 Task: Find connections with filter location Várzea Grande with filter topic #Saleswith filter profile language English with filter current company Viasat Inc. with filter school College of Engineering Trivandrum with filter industry Correctional Institutions with filter service category Negotiation with filter keywords title Head
Action: Mouse moved to (650, 126)
Screenshot: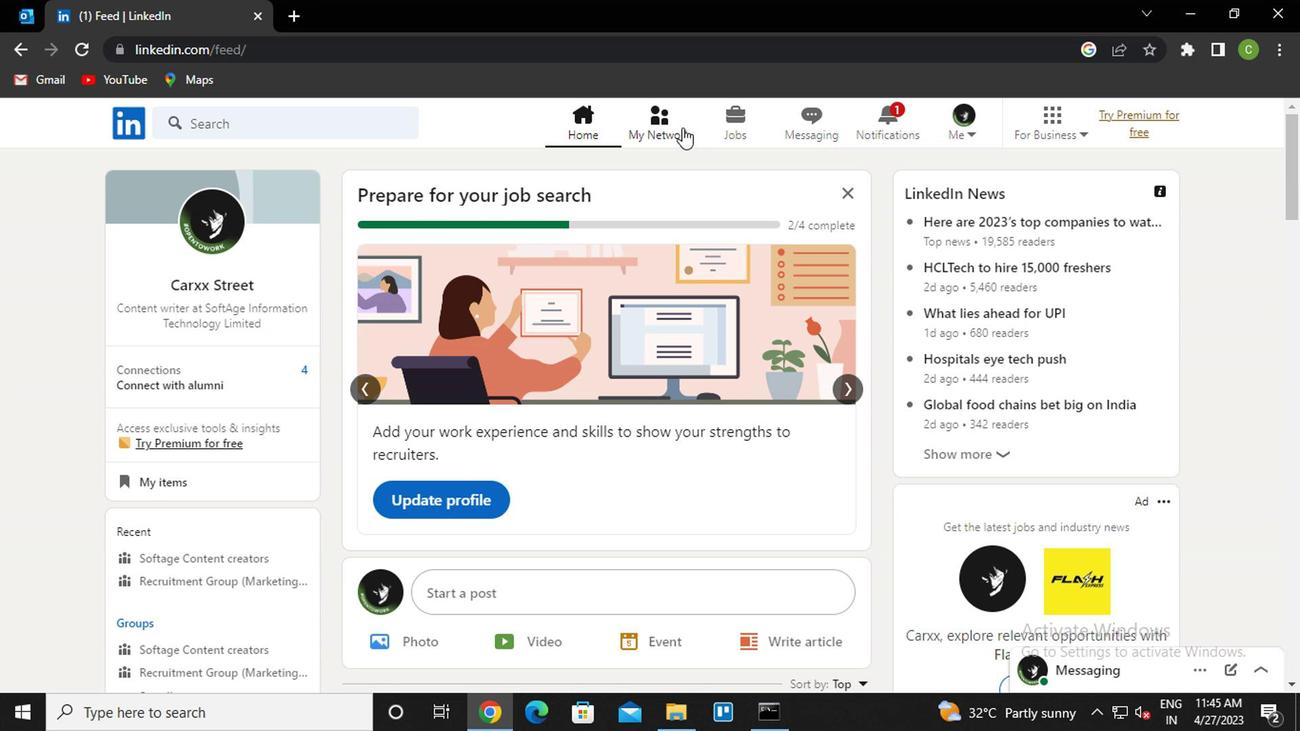 
Action: Mouse pressed left at (650, 126)
Screenshot: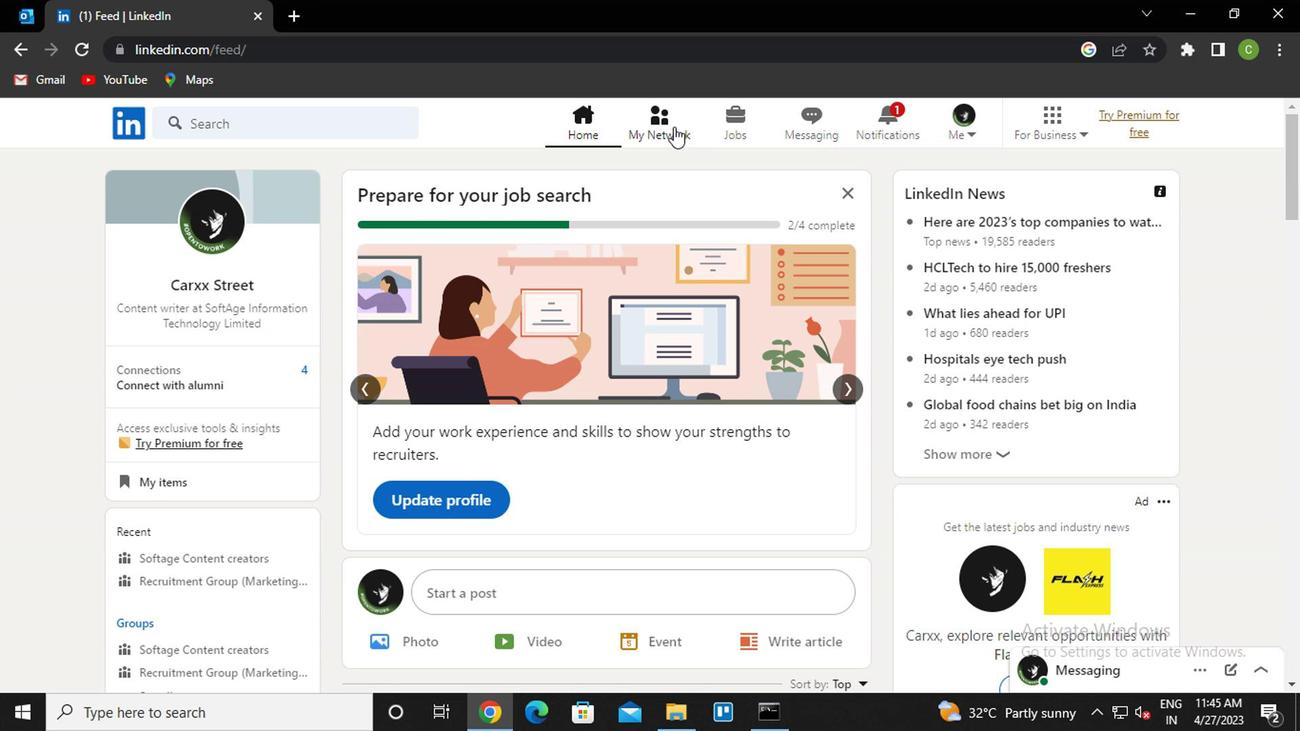 
Action: Mouse moved to (275, 234)
Screenshot: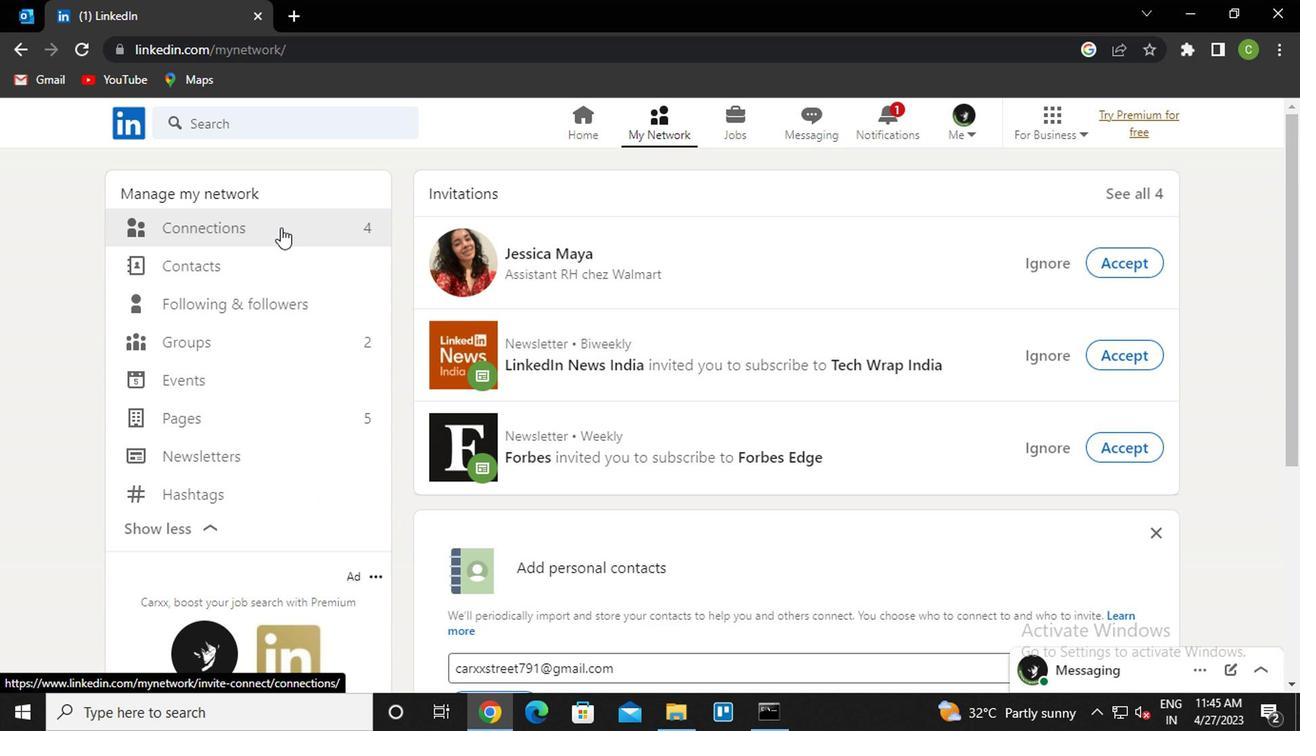 
Action: Mouse pressed left at (275, 234)
Screenshot: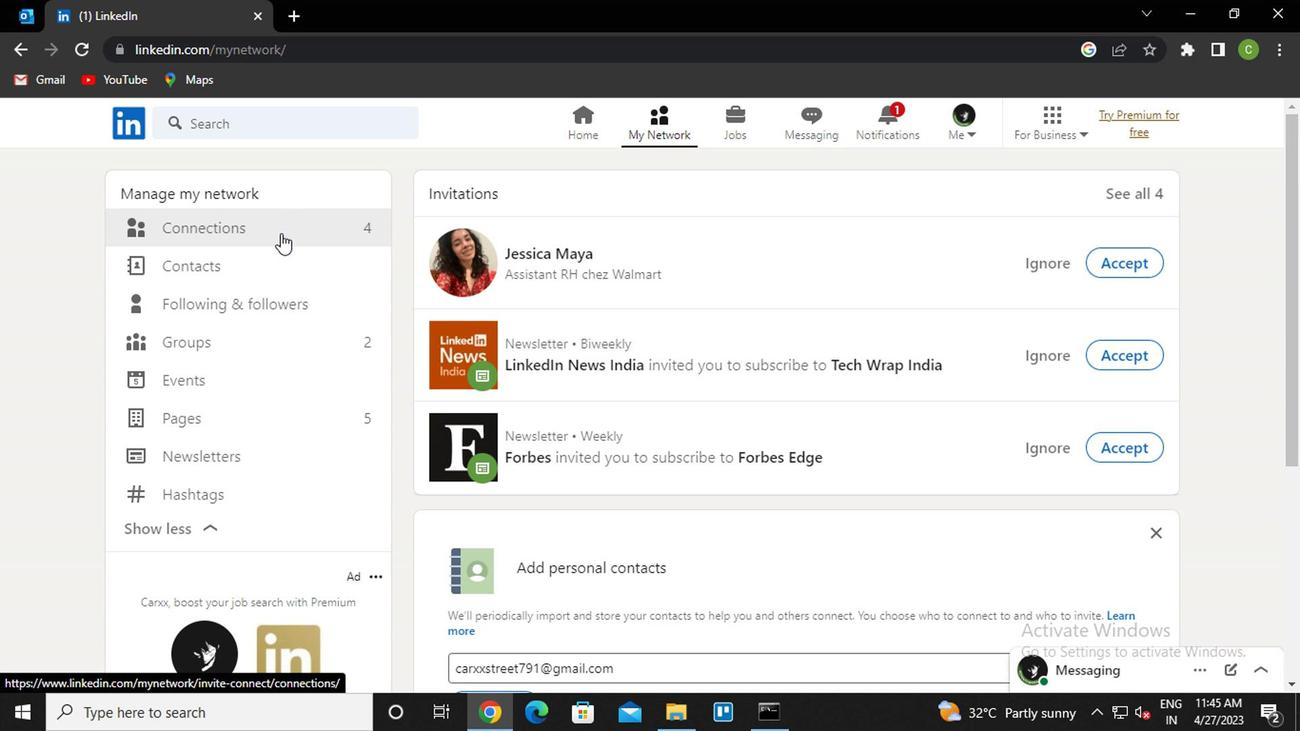 
Action: Mouse moved to (764, 234)
Screenshot: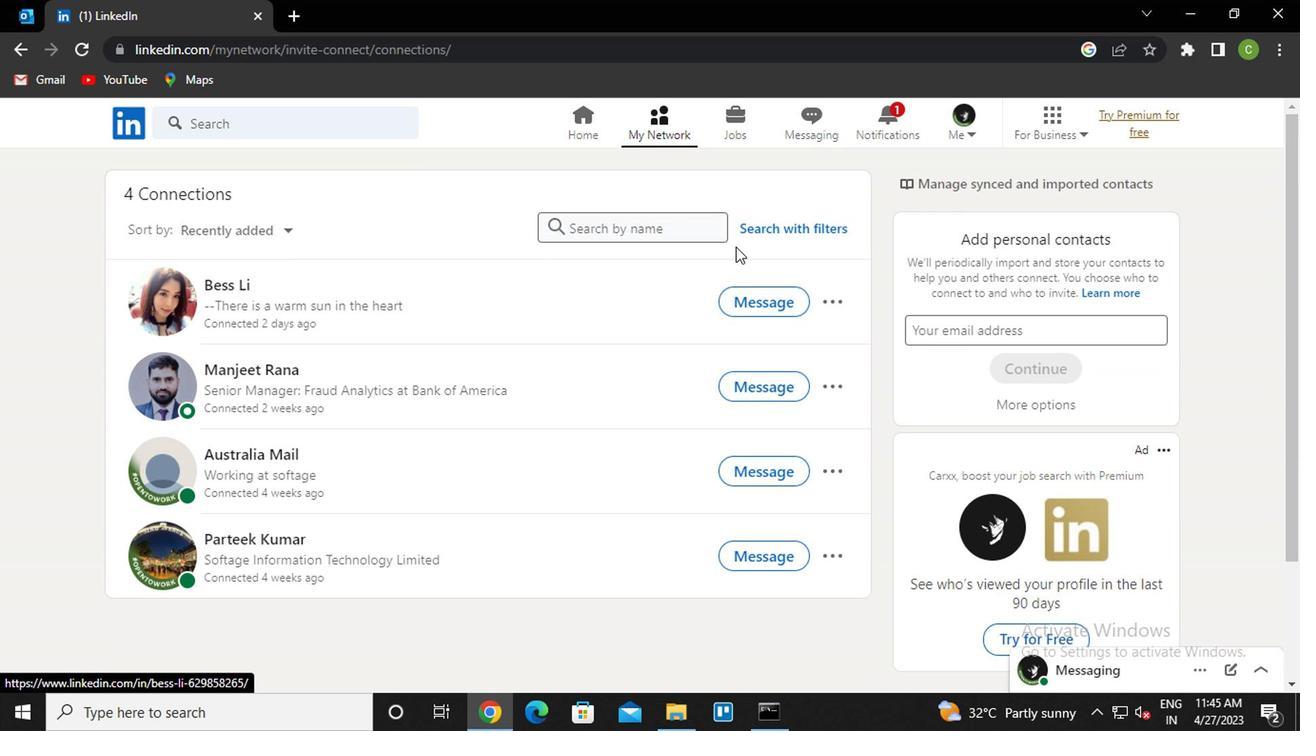 
Action: Mouse pressed left at (764, 234)
Screenshot: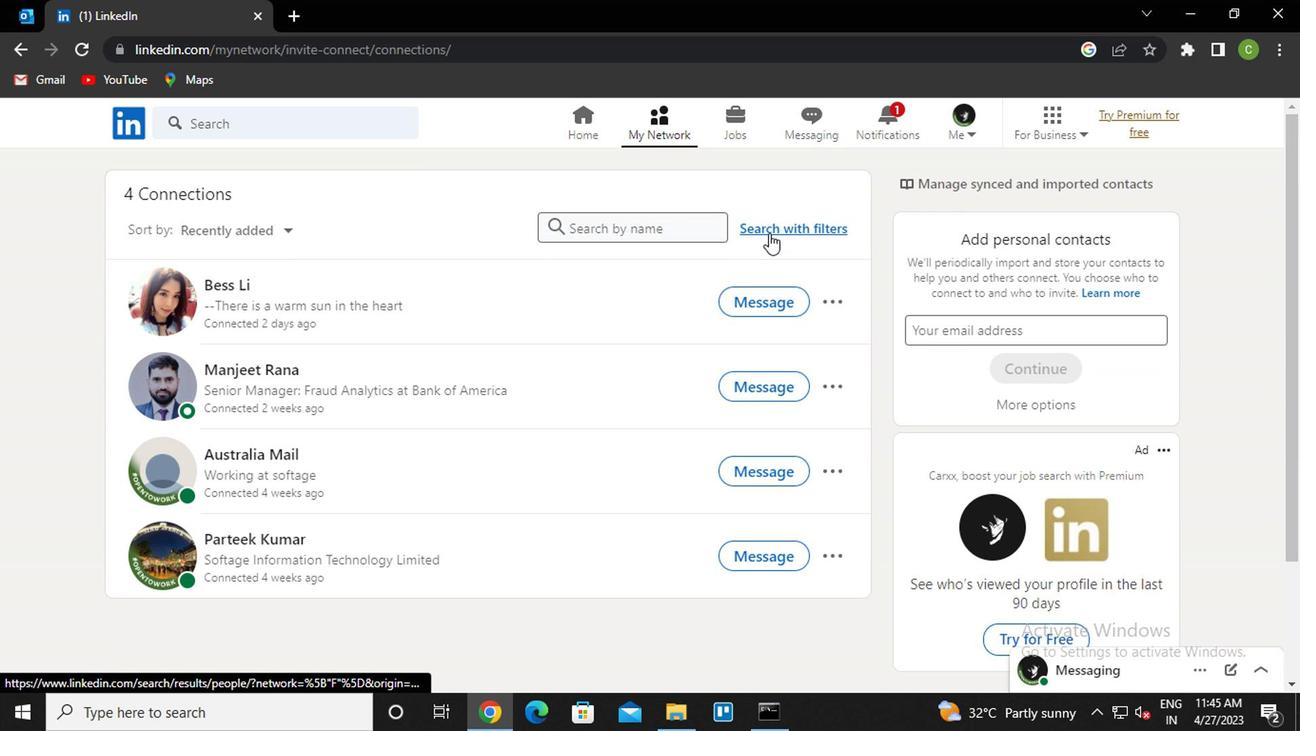 
Action: Mouse moved to (703, 180)
Screenshot: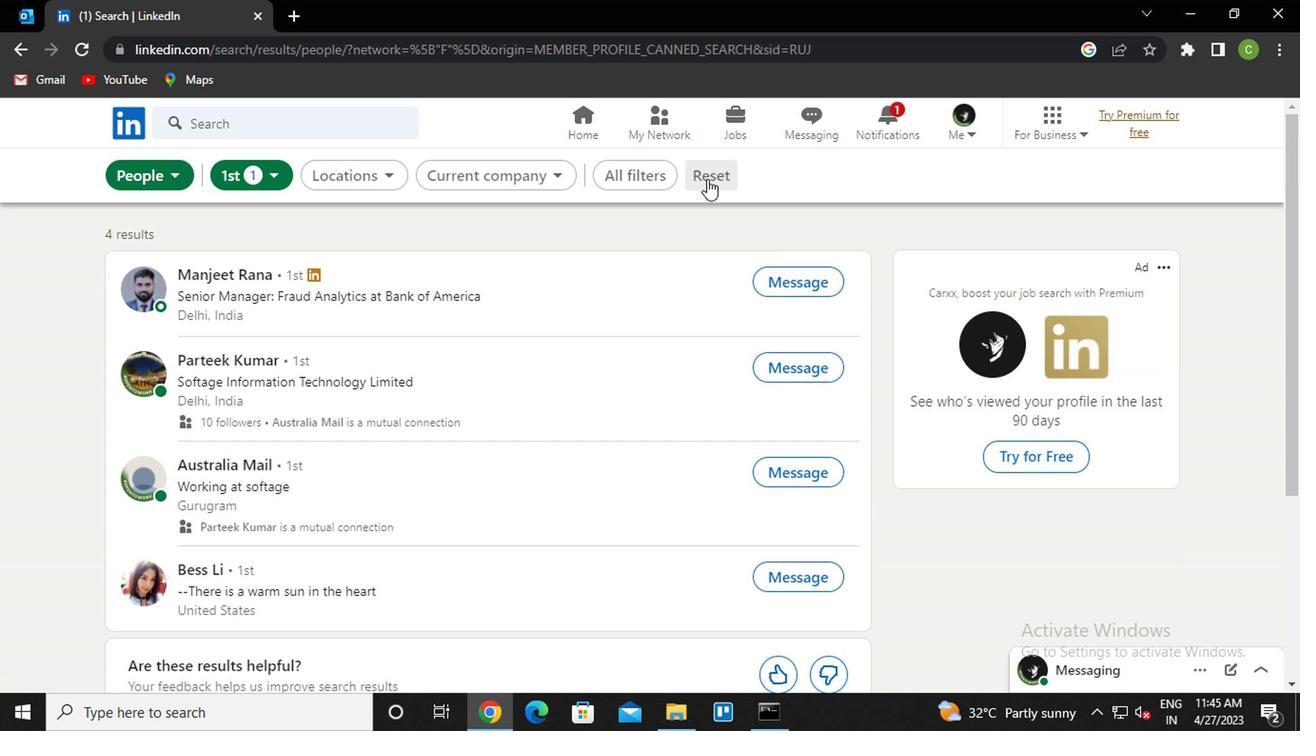 
Action: Mouse pressed left at (703, 180)
Screenshot: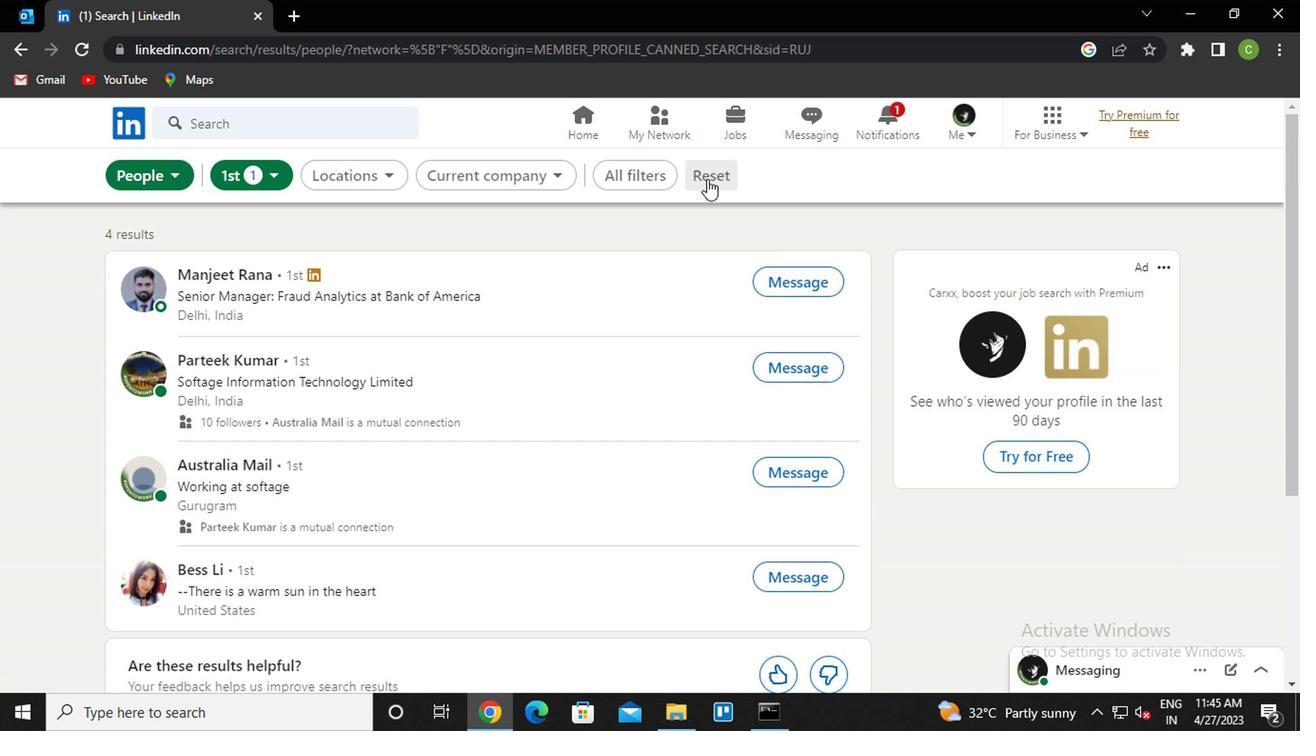 
Action: Mouse moved to (676, 180)
Screenshot: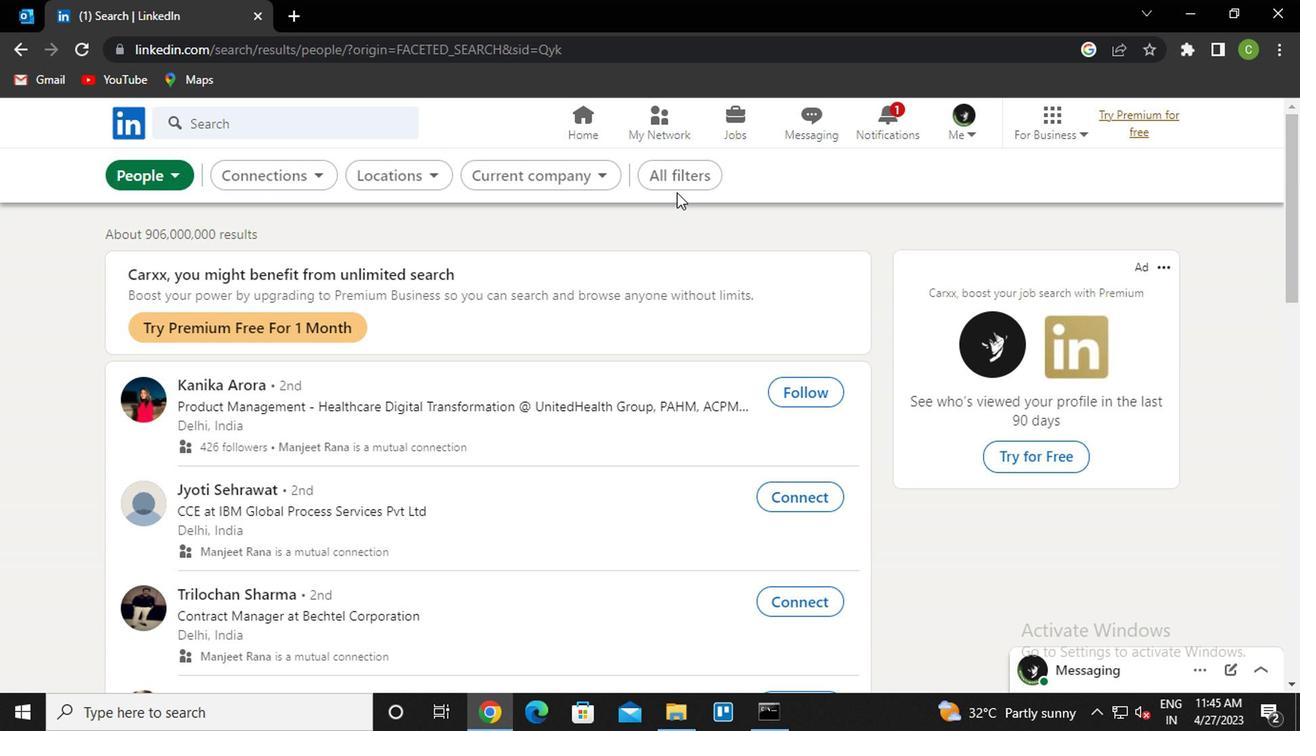 
Action: Mouse pressed left at (676, 180)
Screenshot: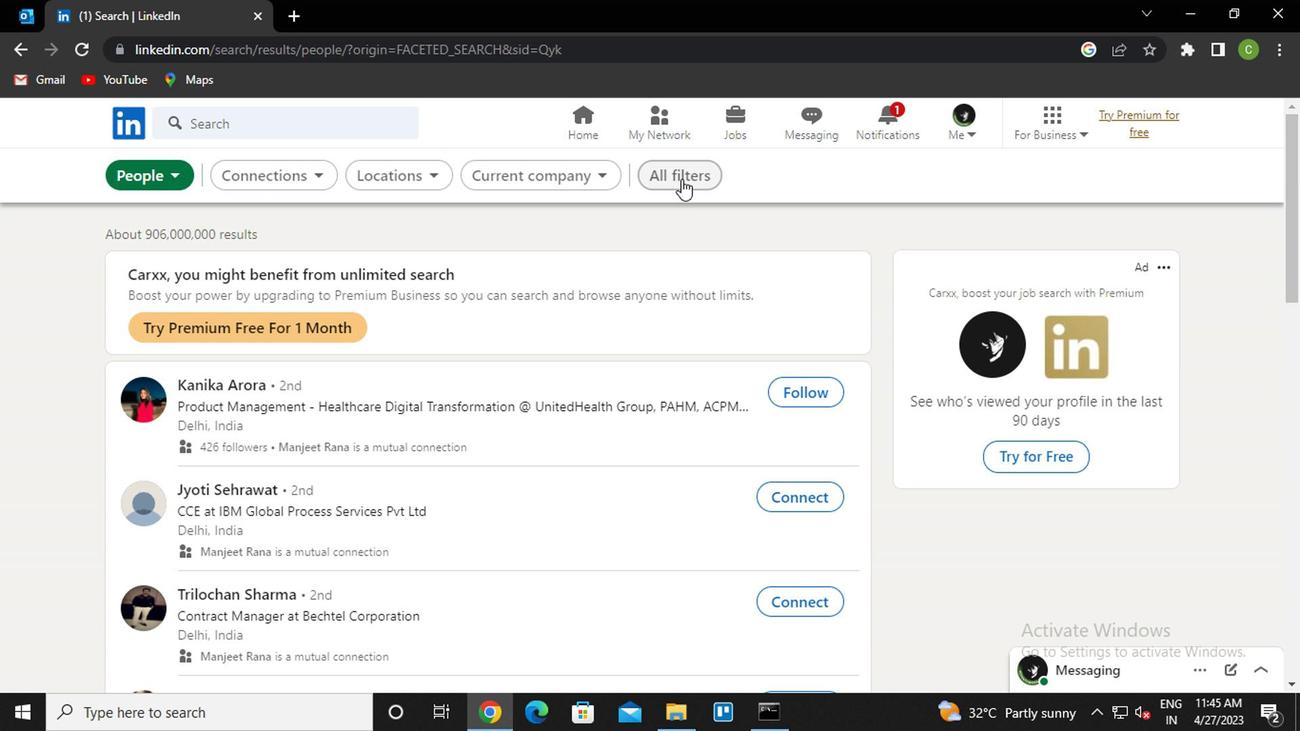 
Action: Mouse moved to (1122, 375)
Screenshot: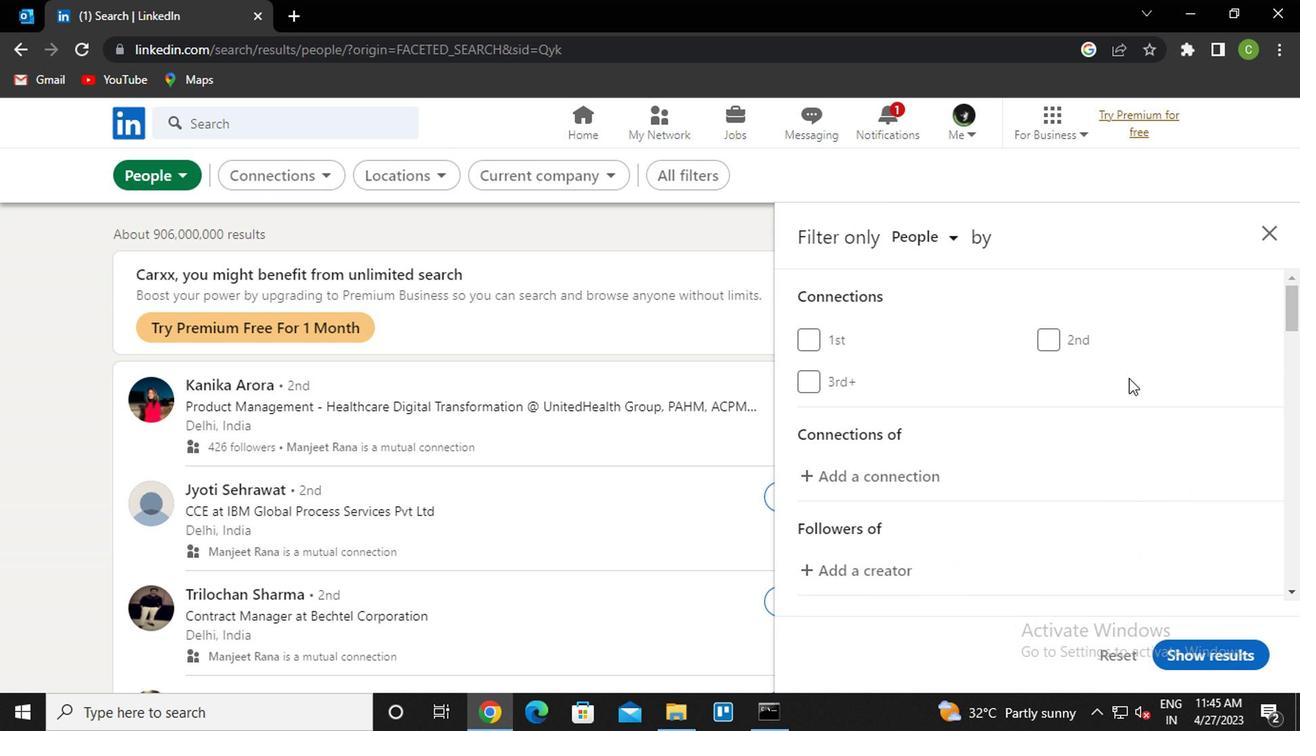 
Action: Mouse scrolled (1122, 373) with delta (0, -1)
Screenshot: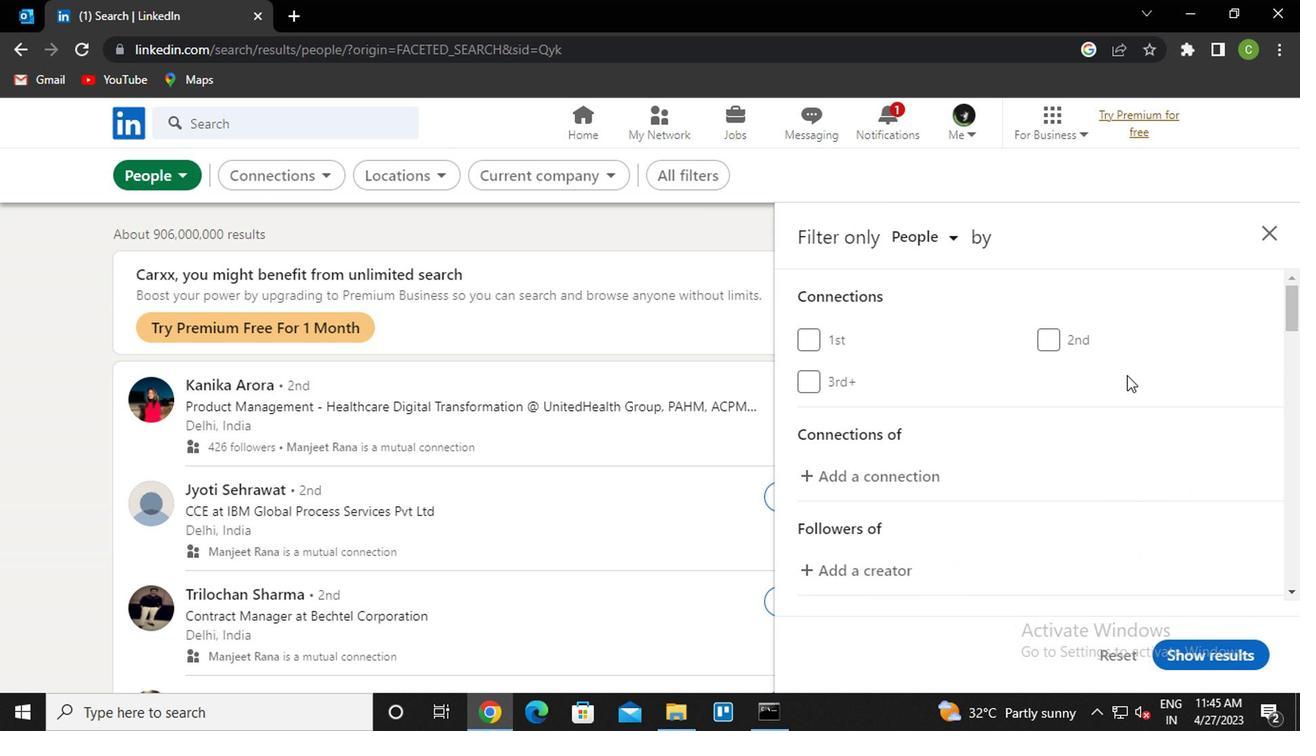 
Action: Mouse scrolled (1122, 373) with delta (0, -1)
Screenshot: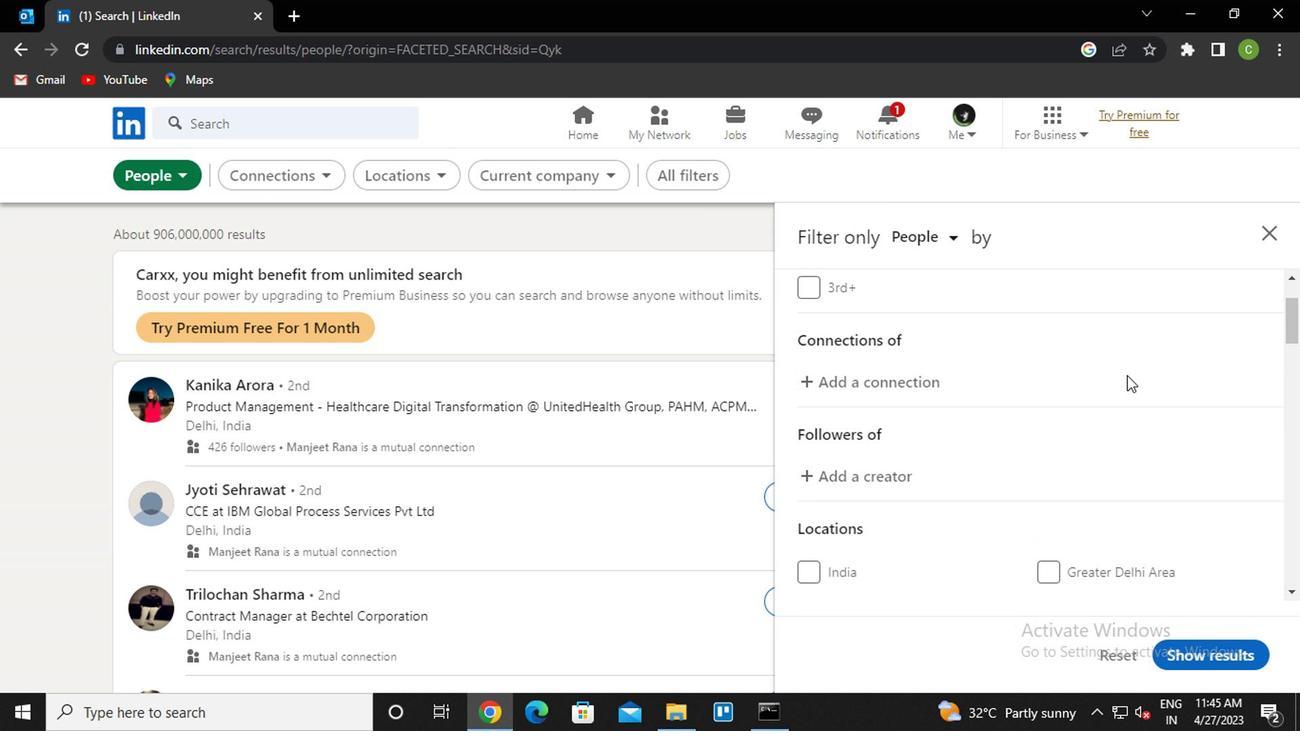 
Action: Mouse moved to (1117, 382)
Screenshot: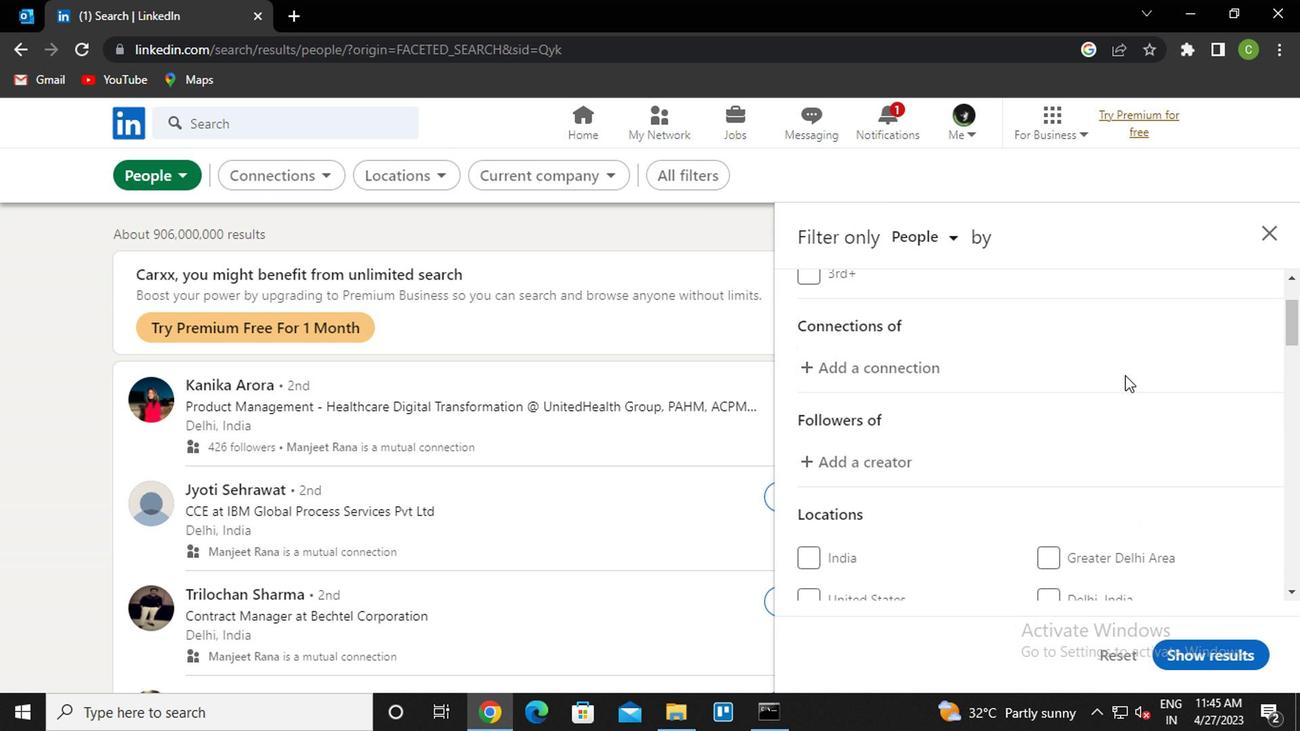 
Action: Mouse scrolled (1117, 381) with delta (0, -1)
Screenshot: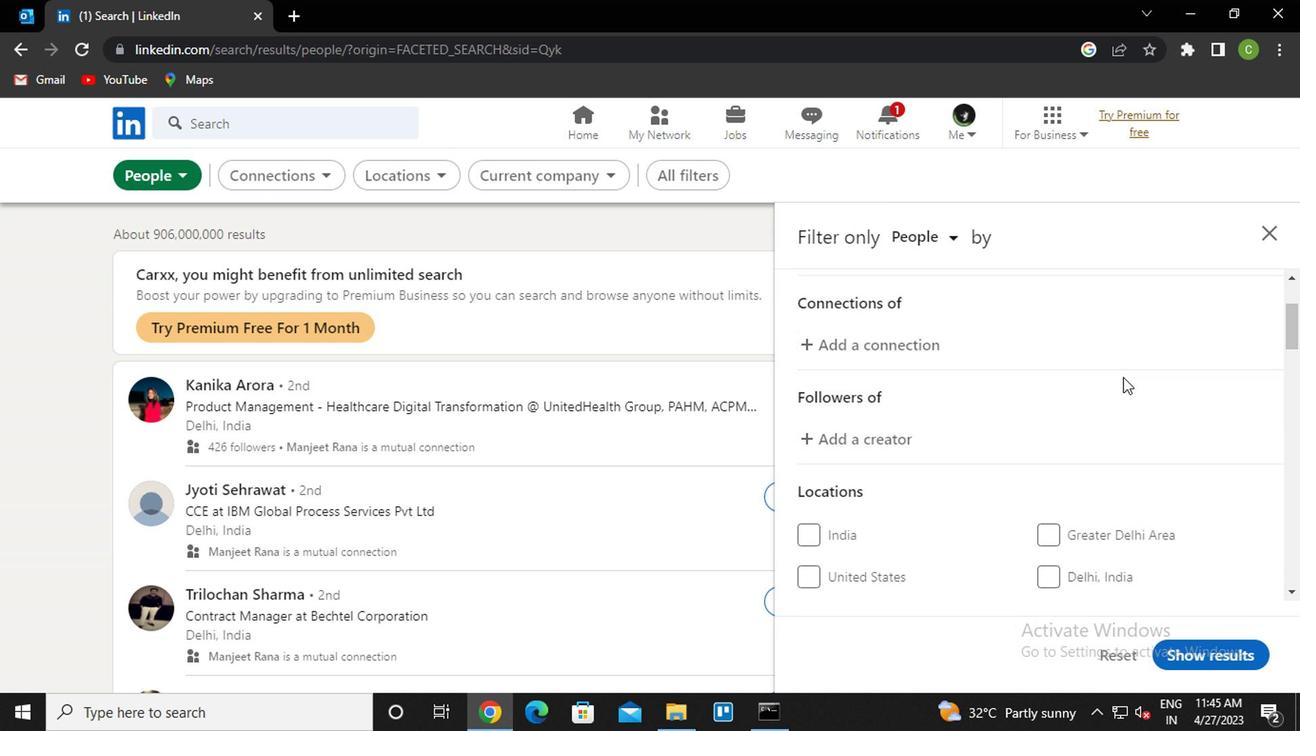 
Action: Mouse moved to (1115, 386)
Screenshot: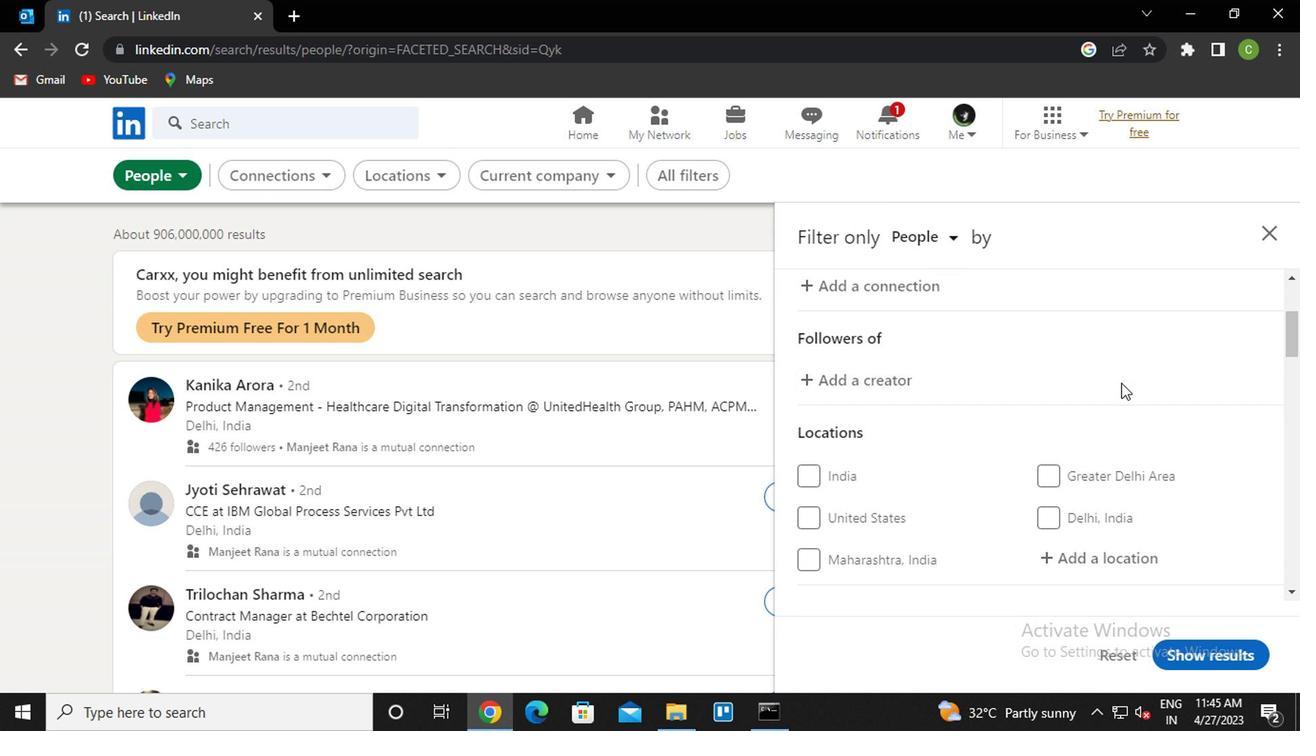 
Action: Mouse scrolled (1115, 385) with delta (0, 0)
Screenshot: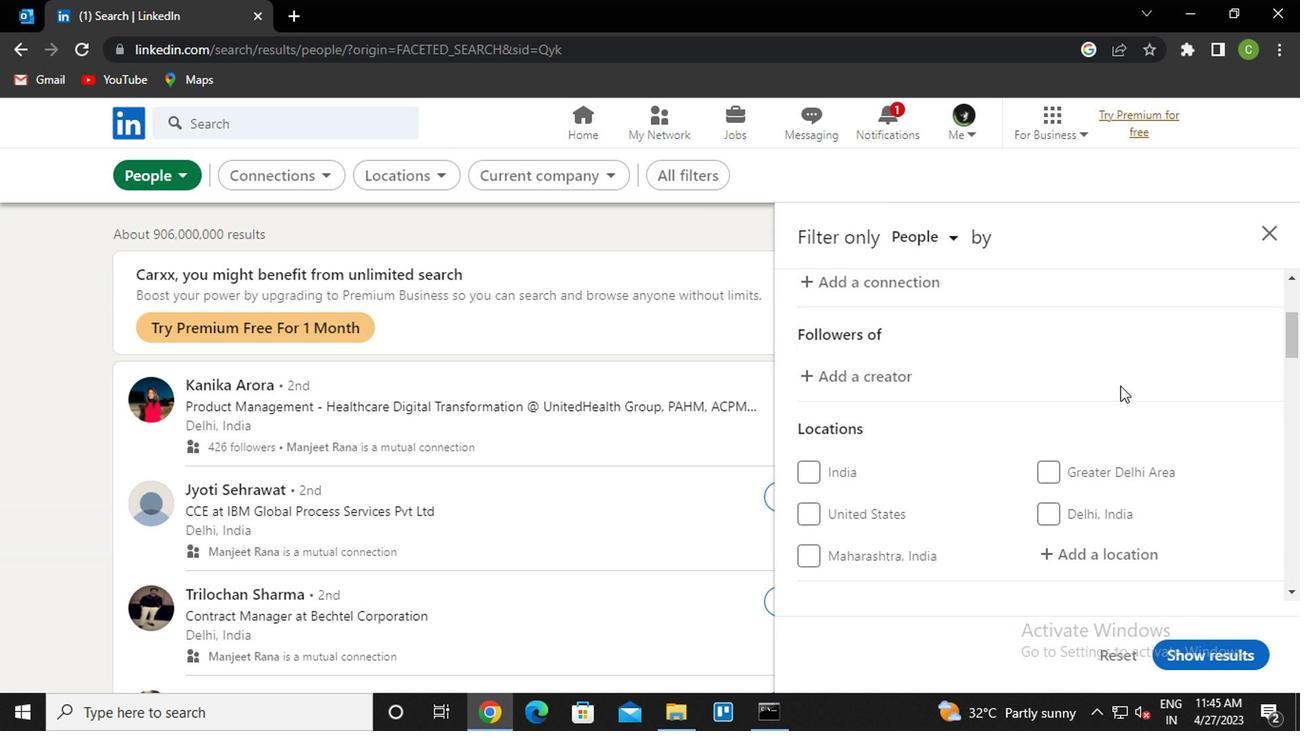 
Action: Mouse moved to (1115, 370)
Screenshot: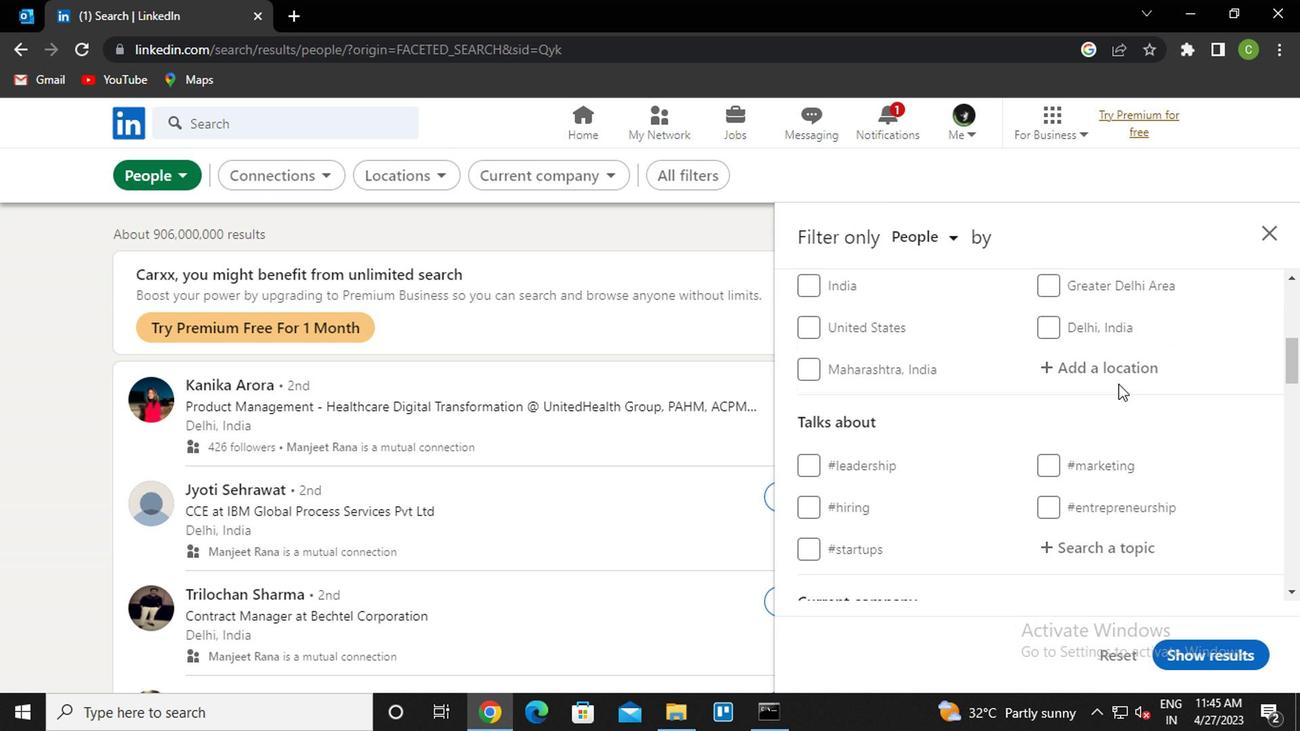 
Action: Mouse pressed left at (1115, 370)
Screenshot: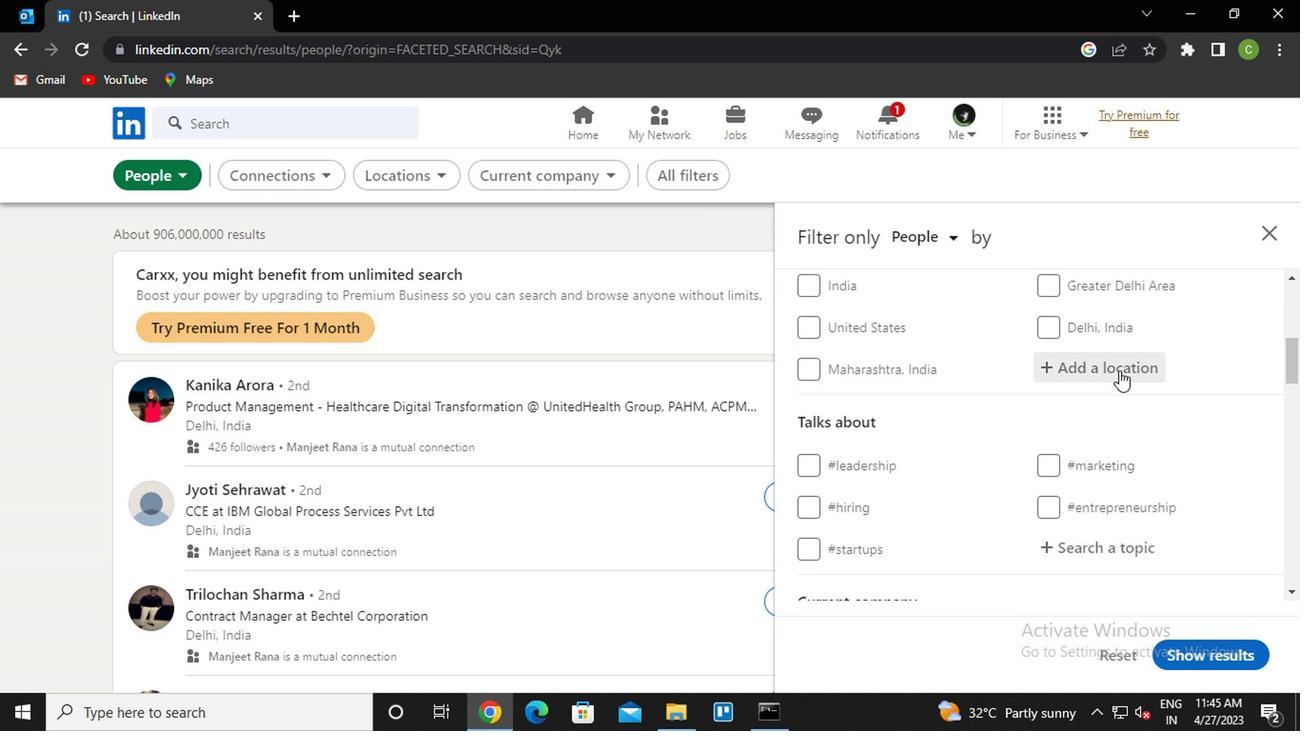 
Action: Key pressed <Key.caps_lock>v<Key.caps_lock>arzea<Key.down><Key.enter>
Screenshot: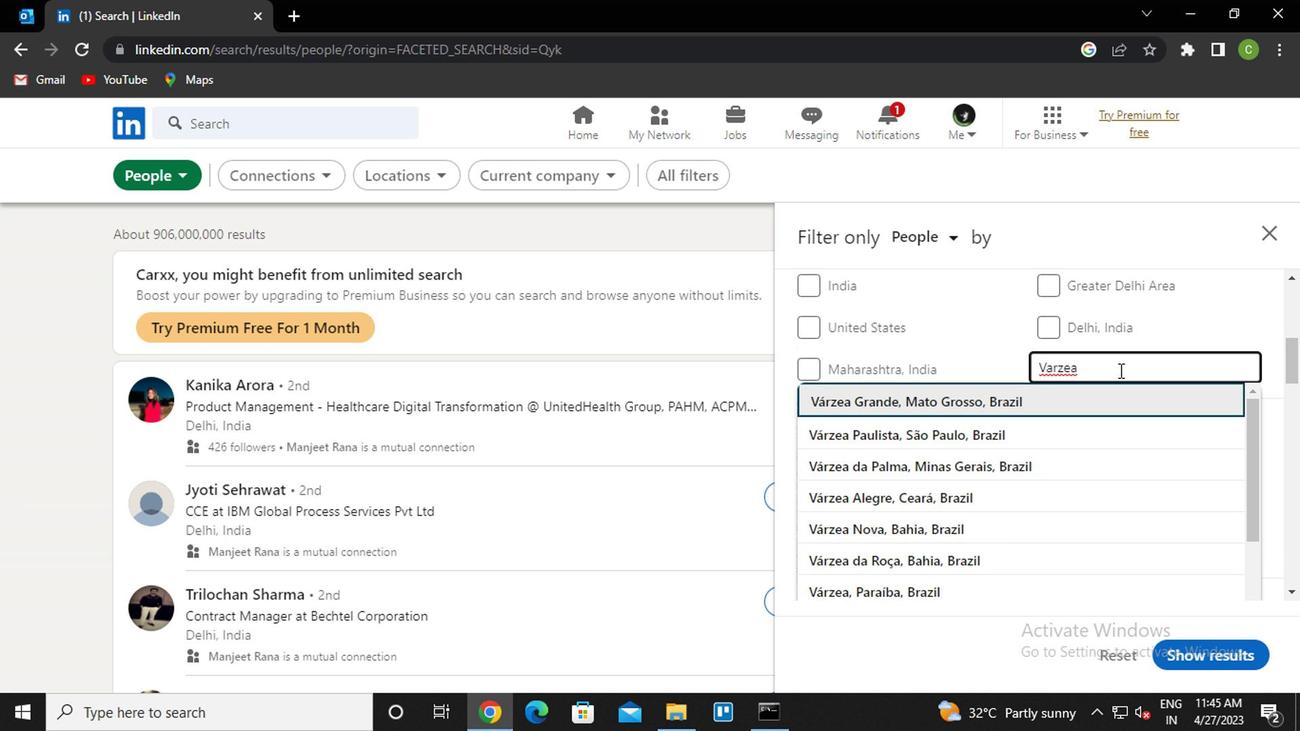 
Action: Mouse moved to (1161, 344)
Screenshot: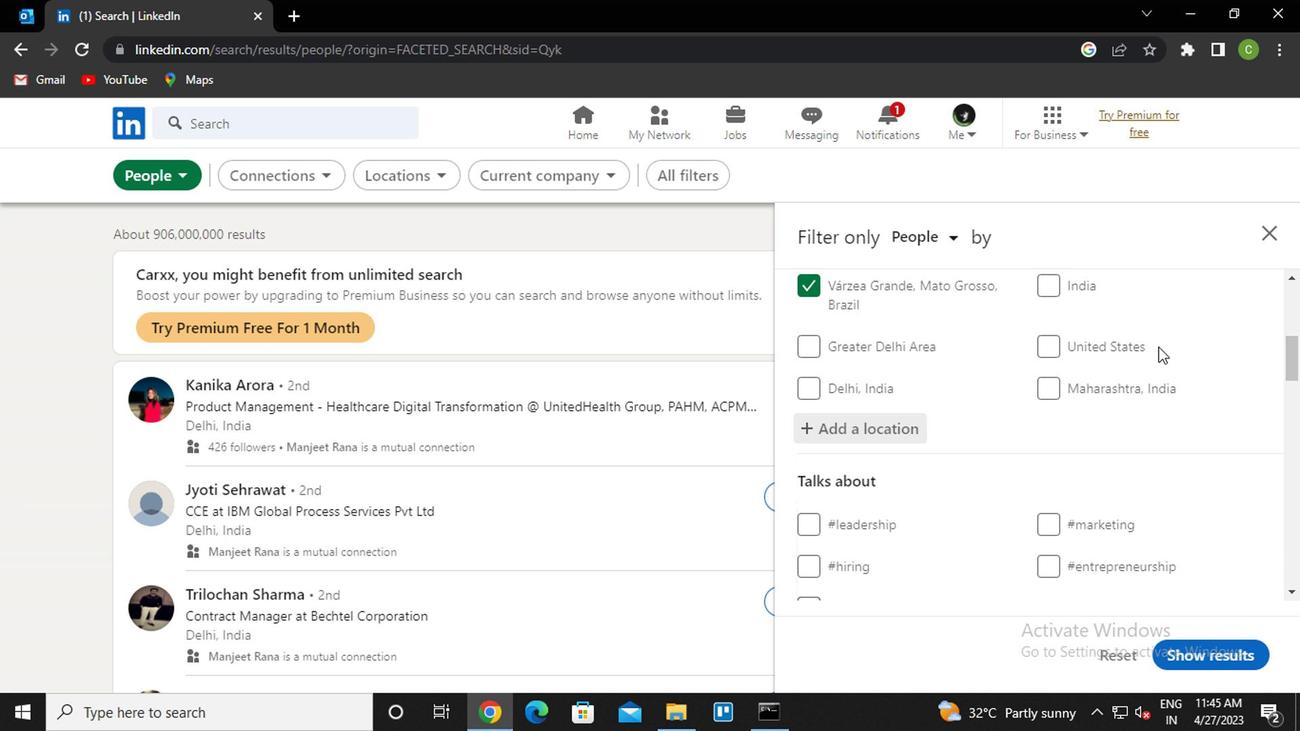 
Action: Mouse scrolled (1161, 344) with delta (0, 0)
Screenshot: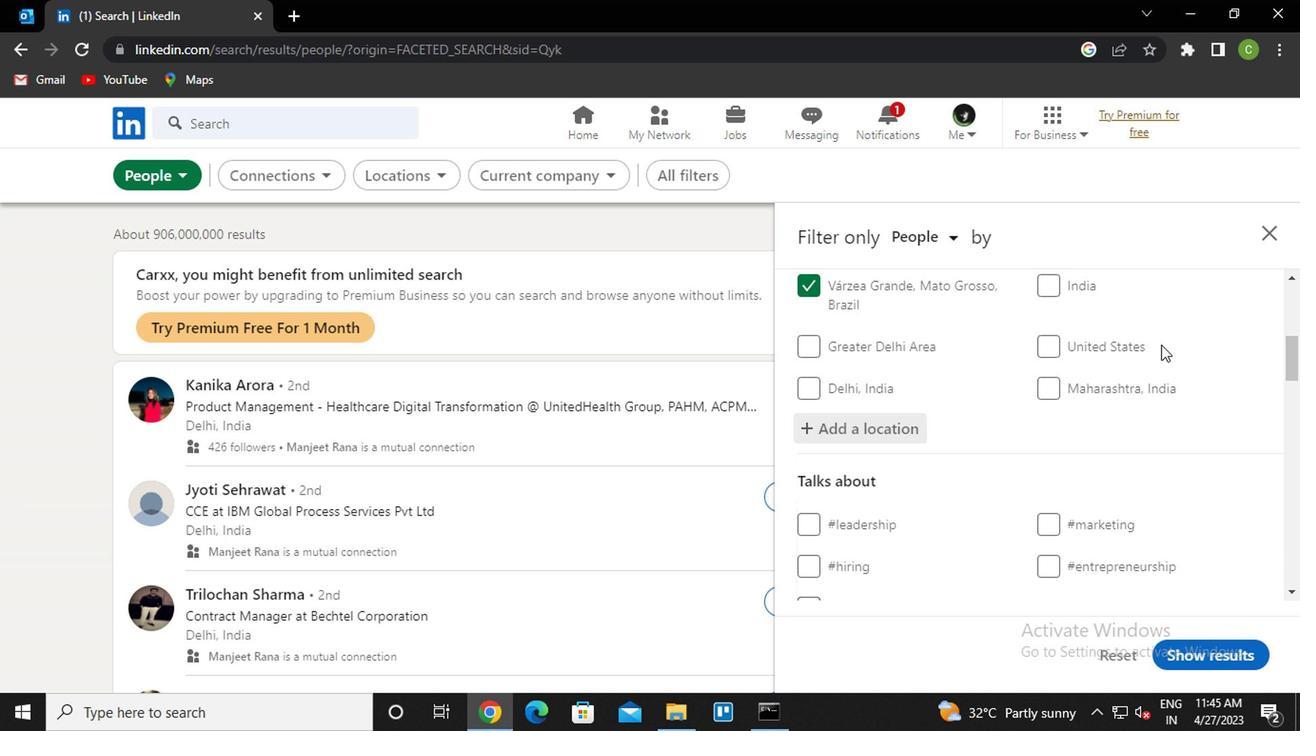 
Action: Mouse moved to (1162, 344)
Screenshot: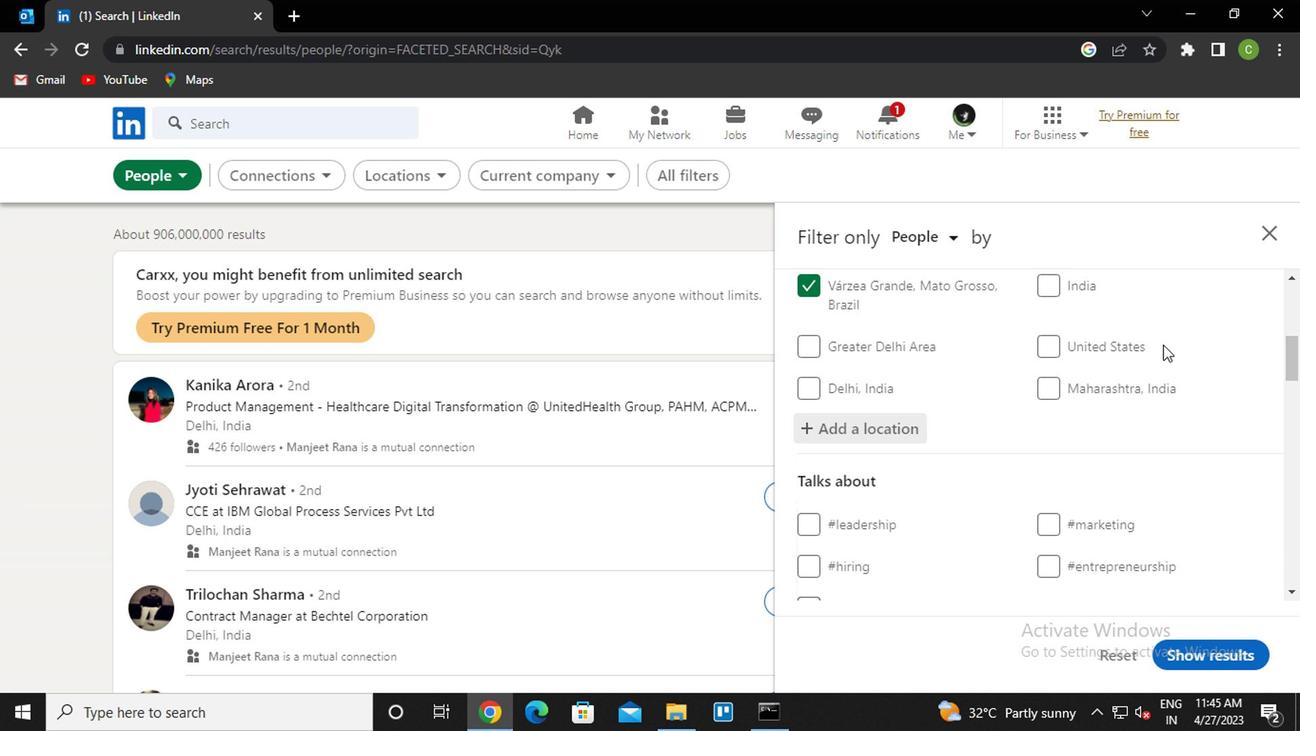 
Action: Mouse scrolled (1162, 344) with delta (0, 0)
Screenshot: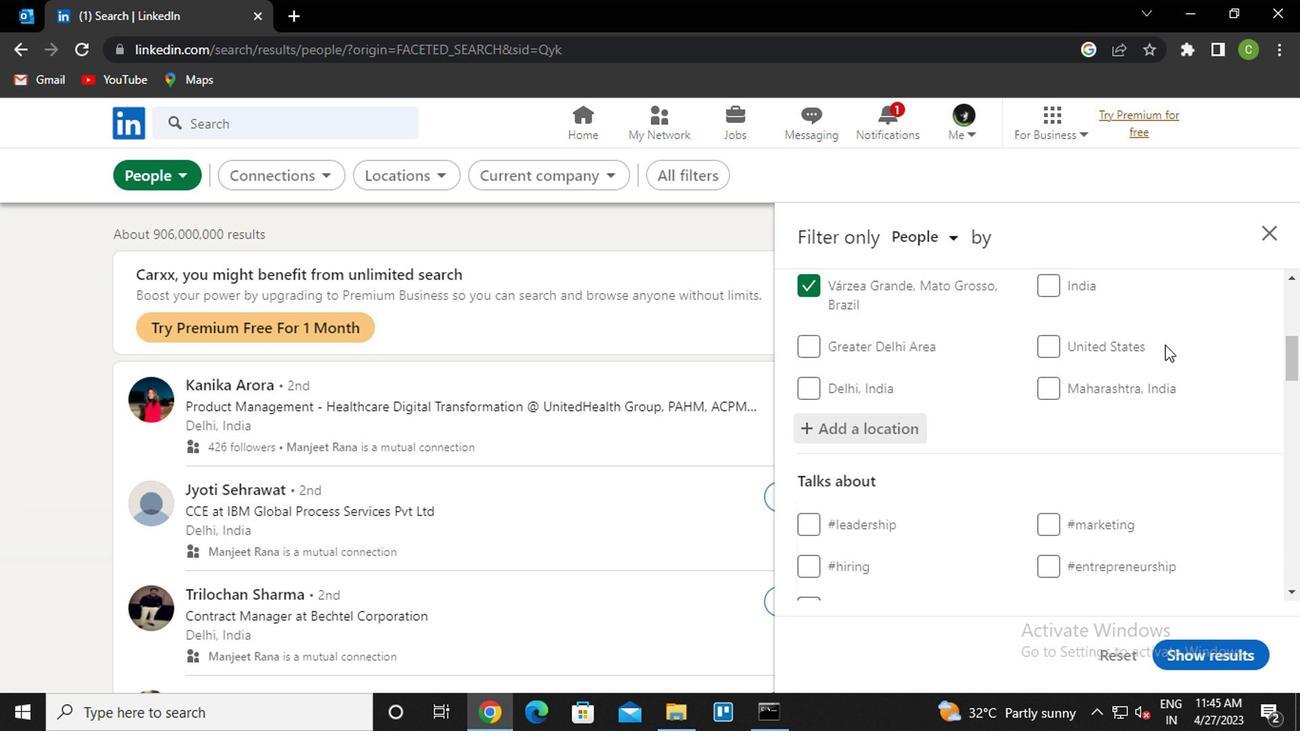 
Action: Mouse moved to (1162, 348)
Screenshot: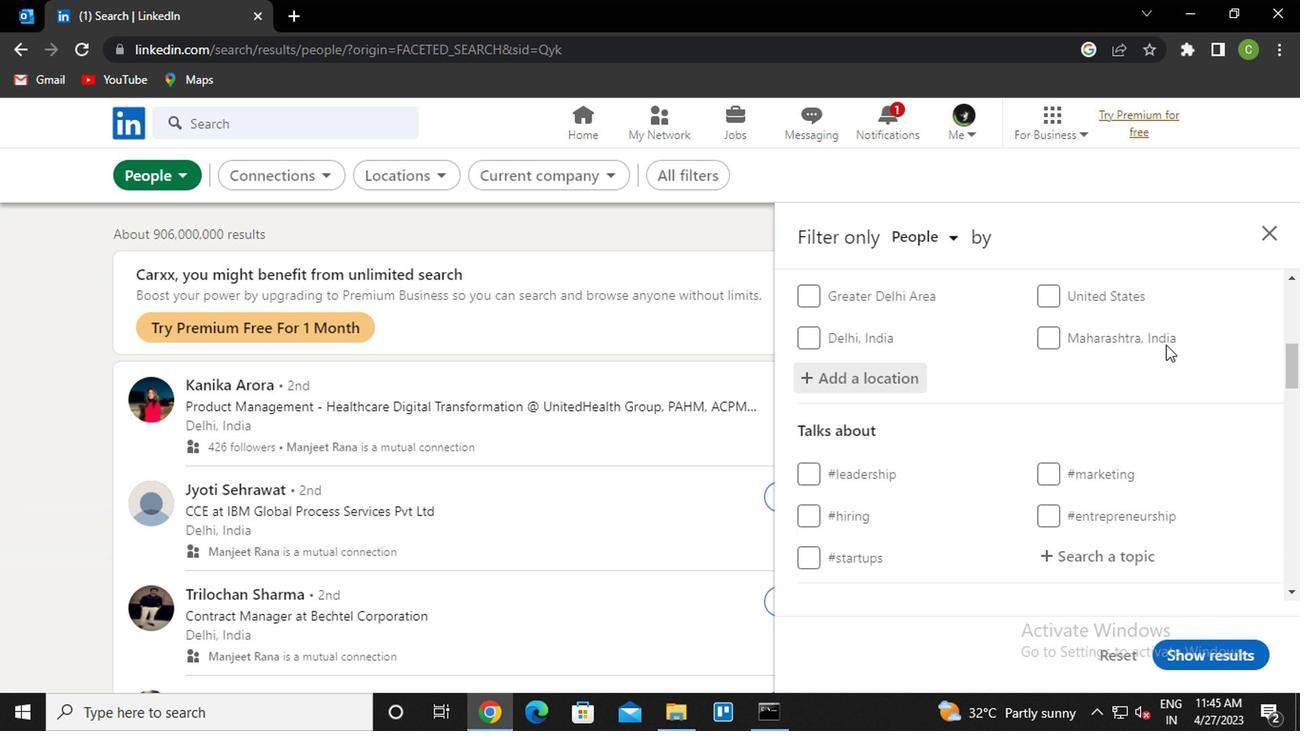 
Action: Mouse scrolled (1162, 347) with delta (0, -1)
Screenshot: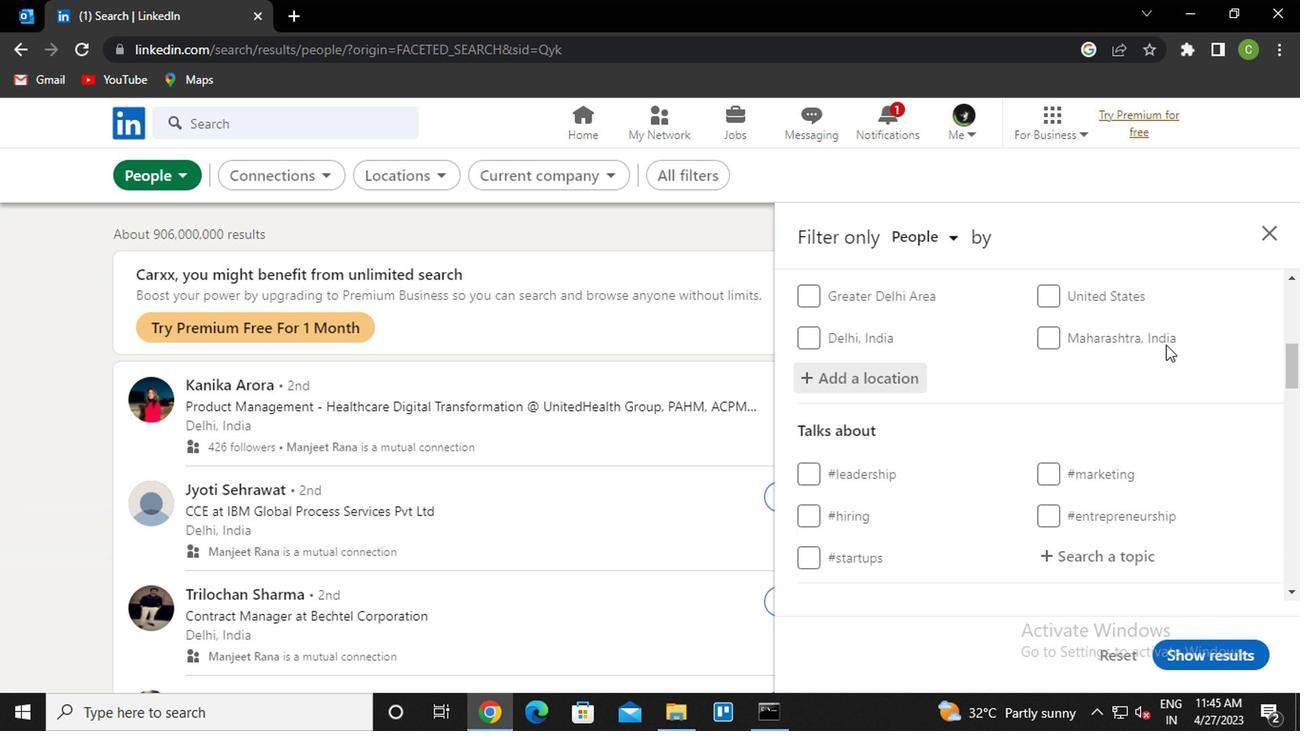 
Action: Mouse moved to (1119, 388)
Screenshot: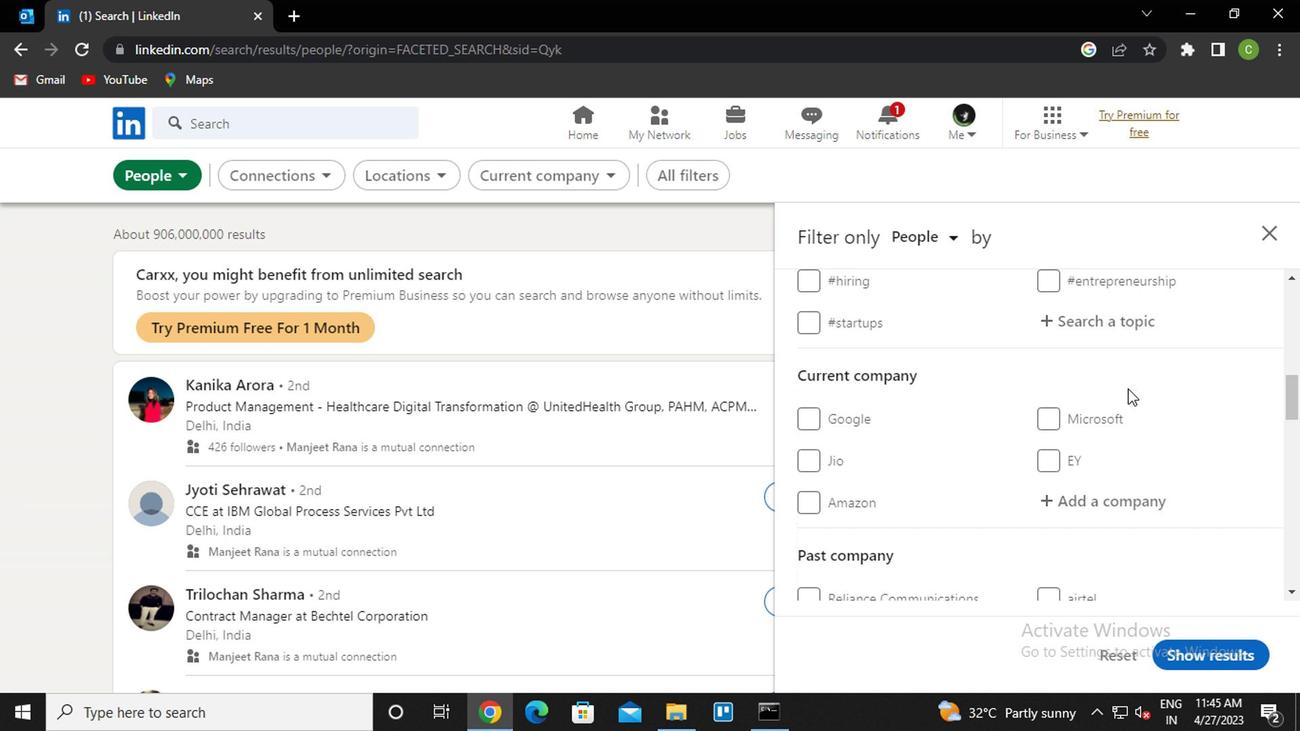 
Action: Mouse scrolled (1119, 389) with delta (0, 1)
Screenshot: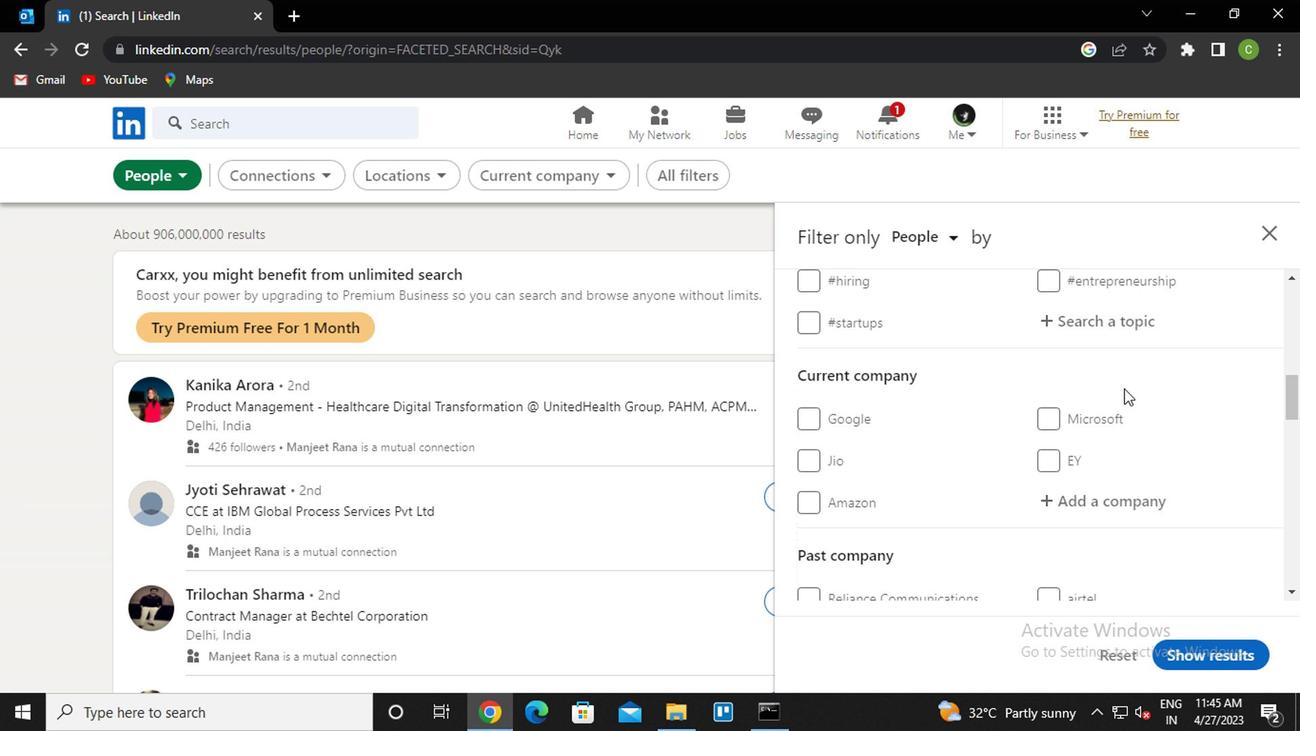 
Action: Mouse scrolled (1119, 389) with delta (0, 1)
Screenshot: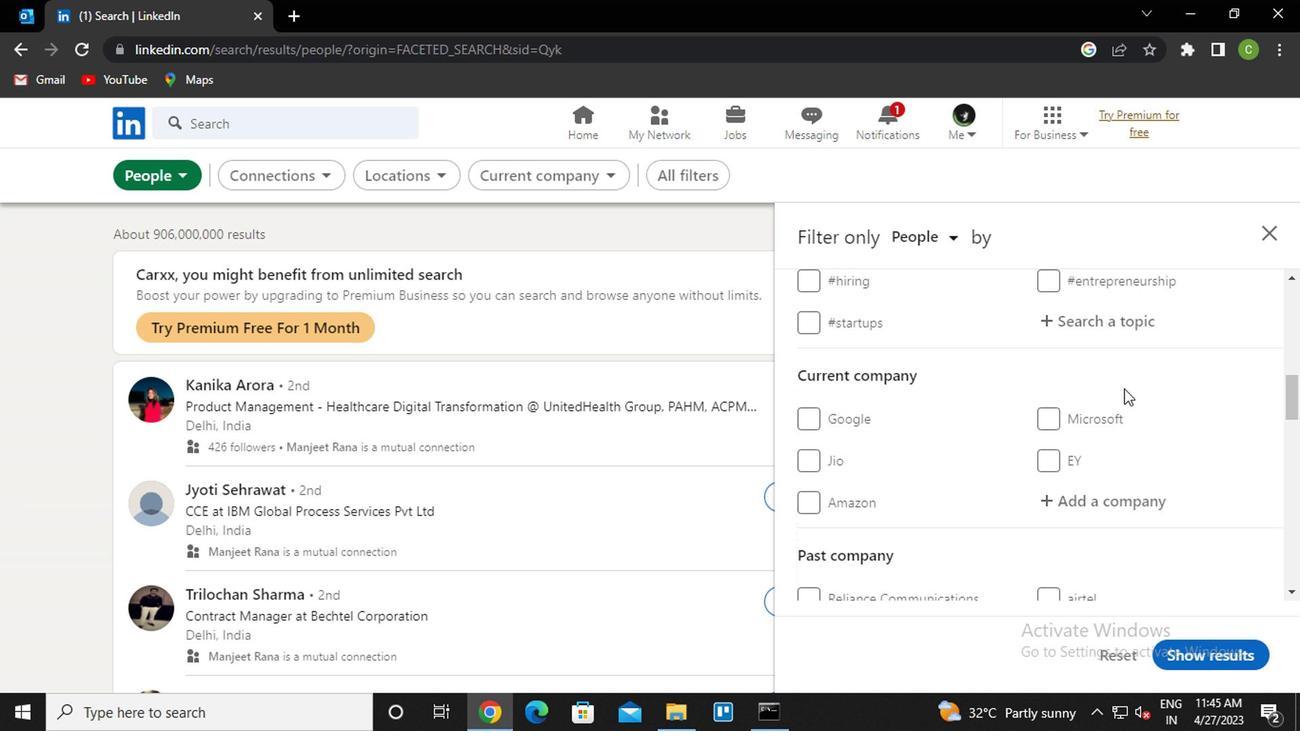 
Action: Mouse moved to (1103, 510)
Screenshot: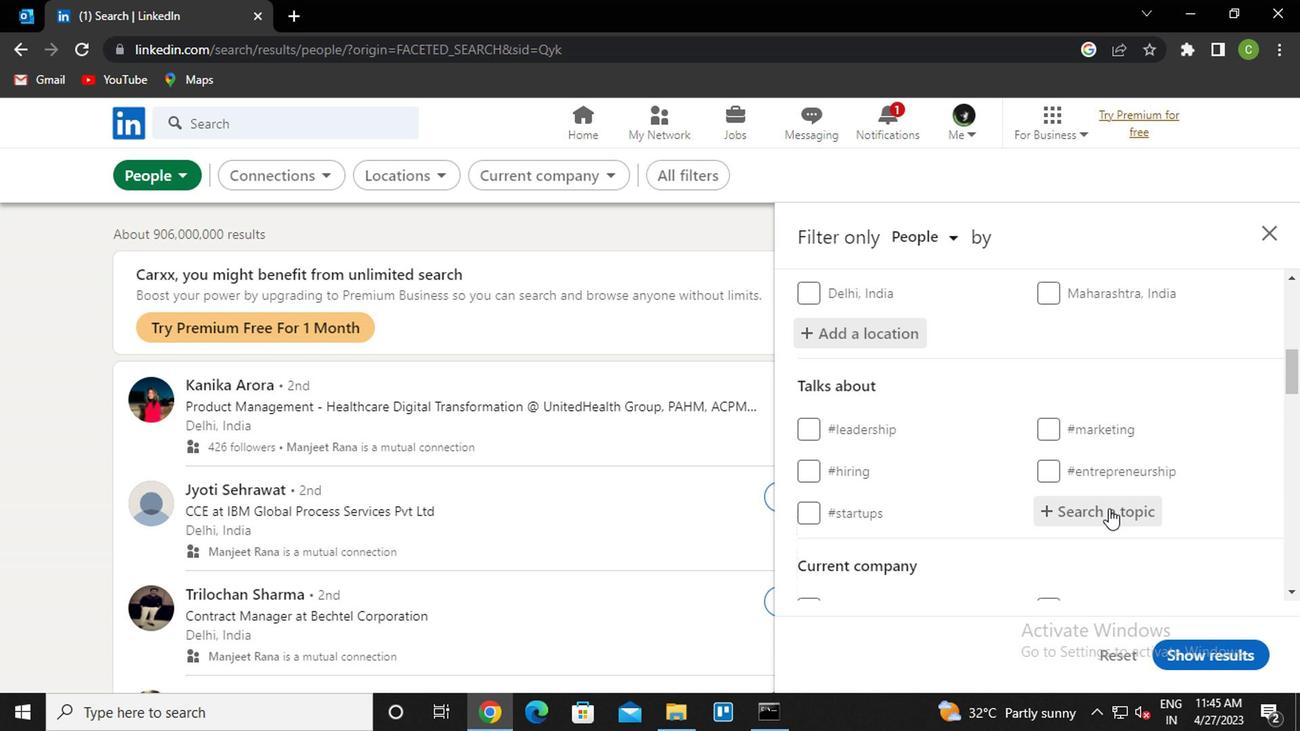 
Action: Mouse pressed left at (1103, 510)
Screenshot: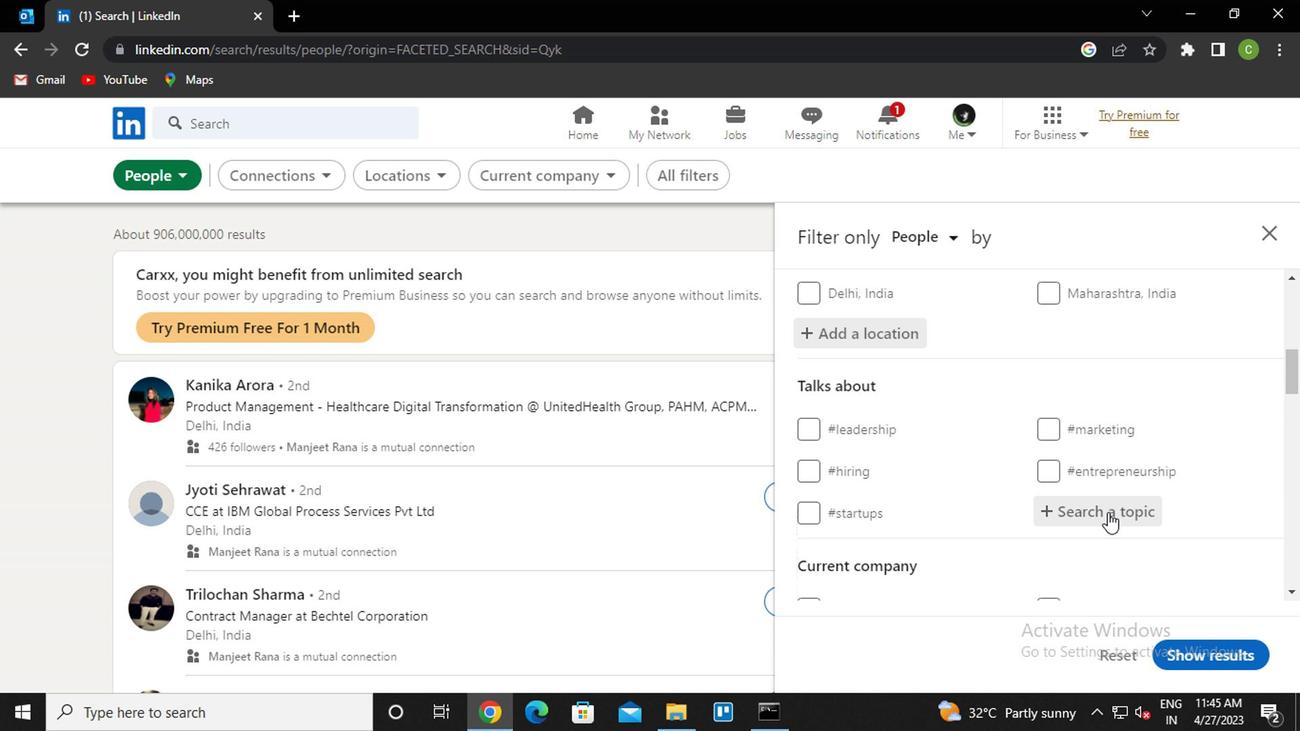 
Action: Key pressed <Key.caps_lock>s<Key.caps_lock>ales<Key.down><Key.enter>
Screenshot: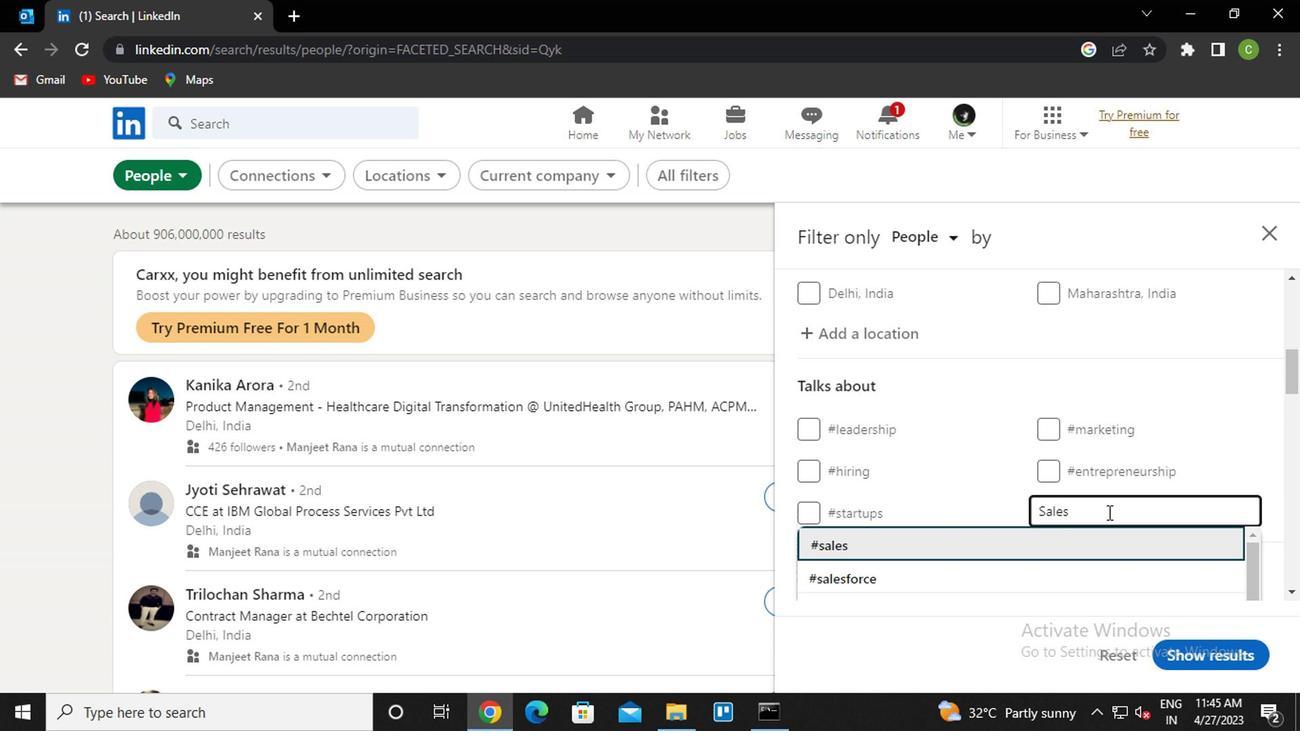 
Action: Mouse scrolled (1103, 509) with delta (0, 0)
Screenshot: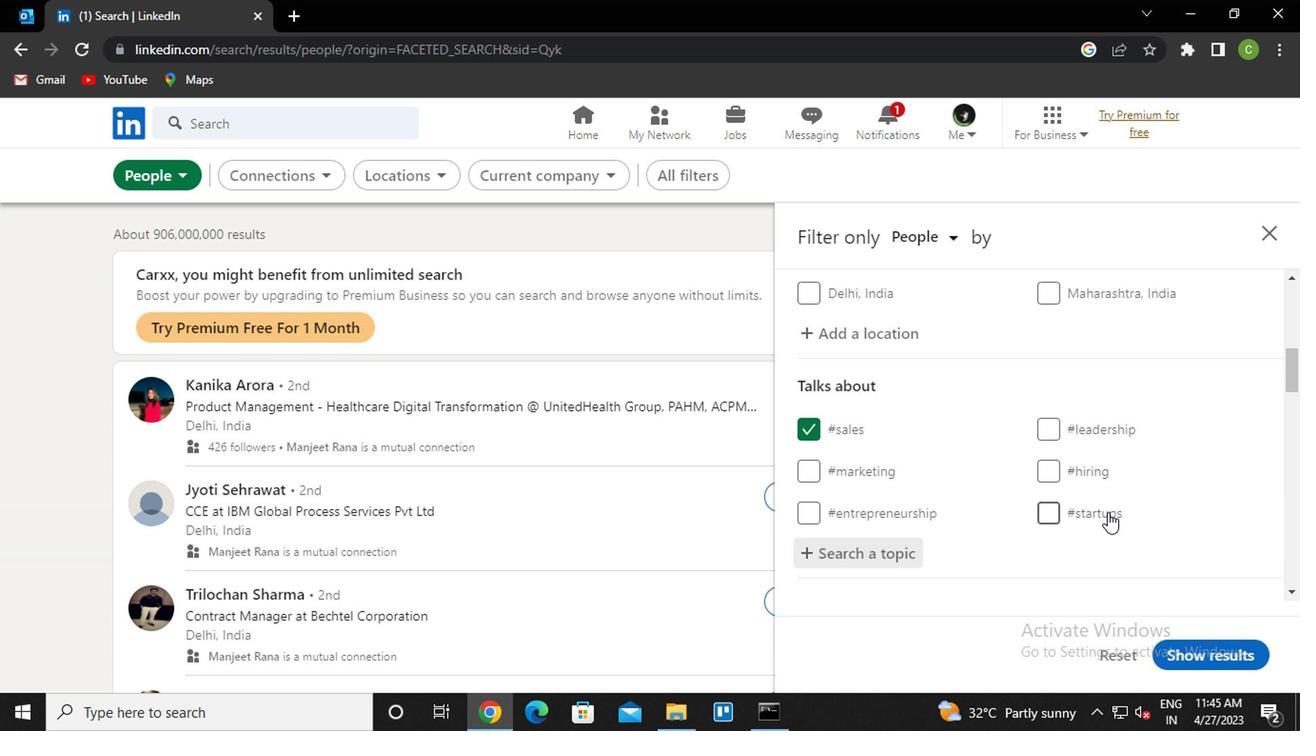 
Action: Mouse scrolled (1103, 509) with delta (0, 0)
Screenshot: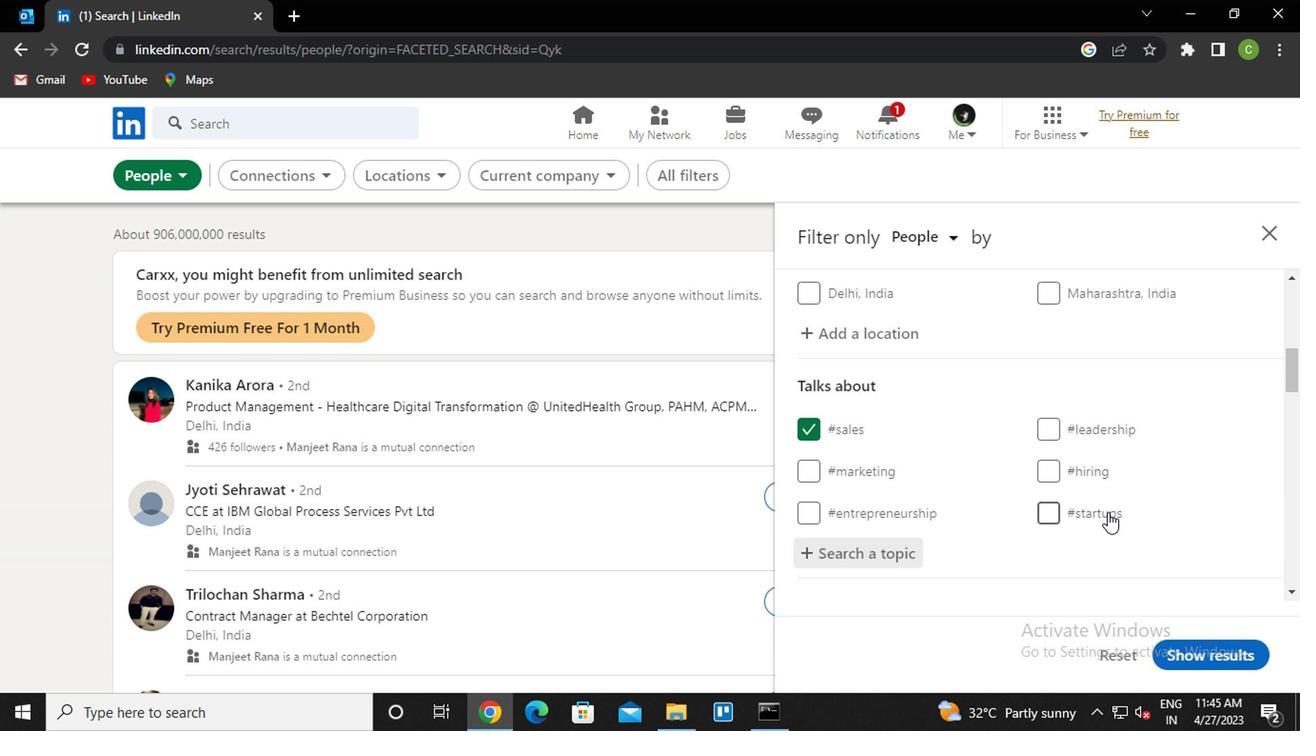 
Action: Mouse scrolled (1103, 509) with delta (0, 0)
Screenshot: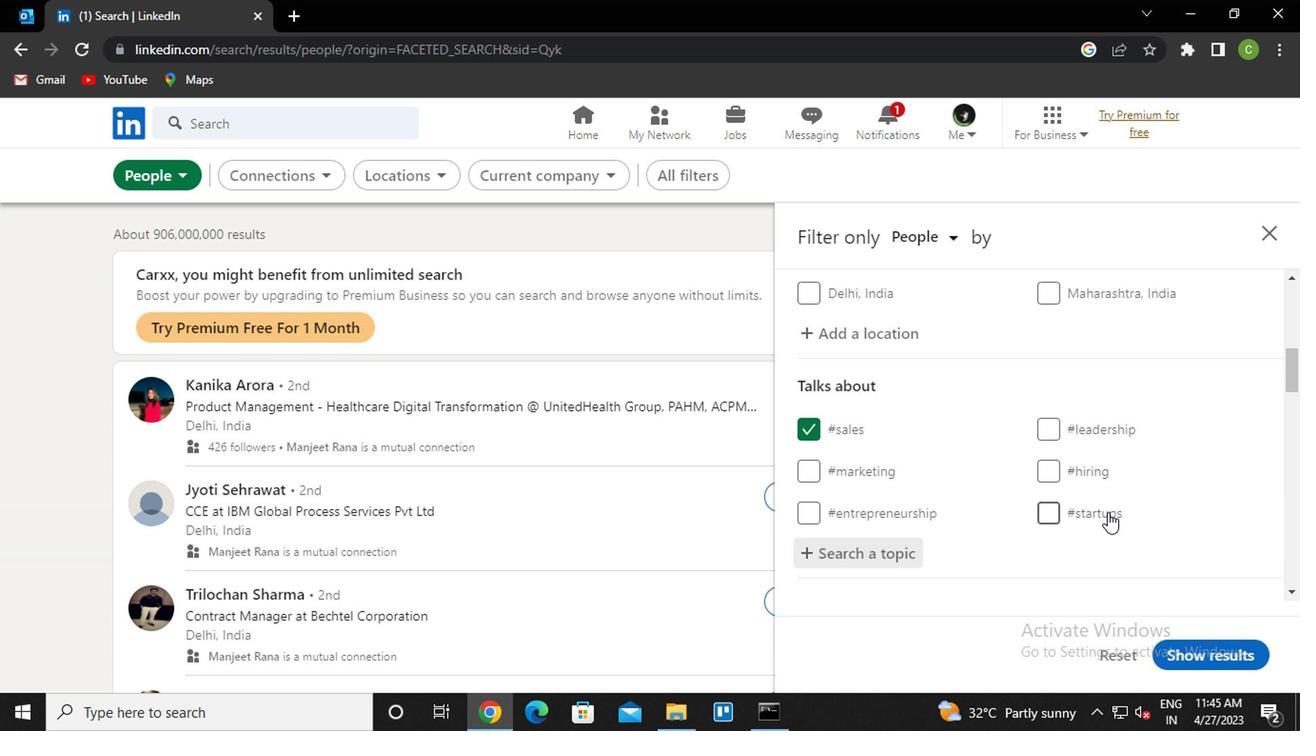 
Action: Mouse moved to (1089, 497)
Screenshot: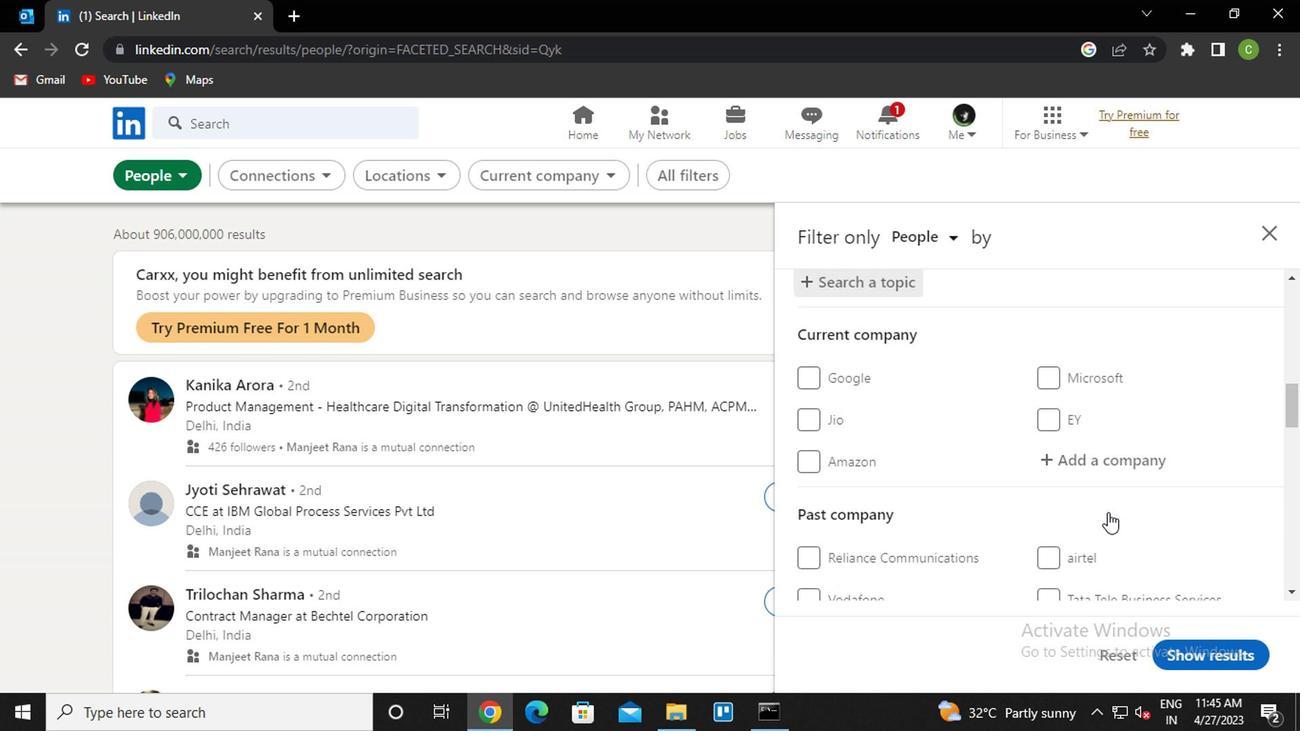
Action: Mouse scrolled (1089, 496) with delta (0, -1)
Screenshot: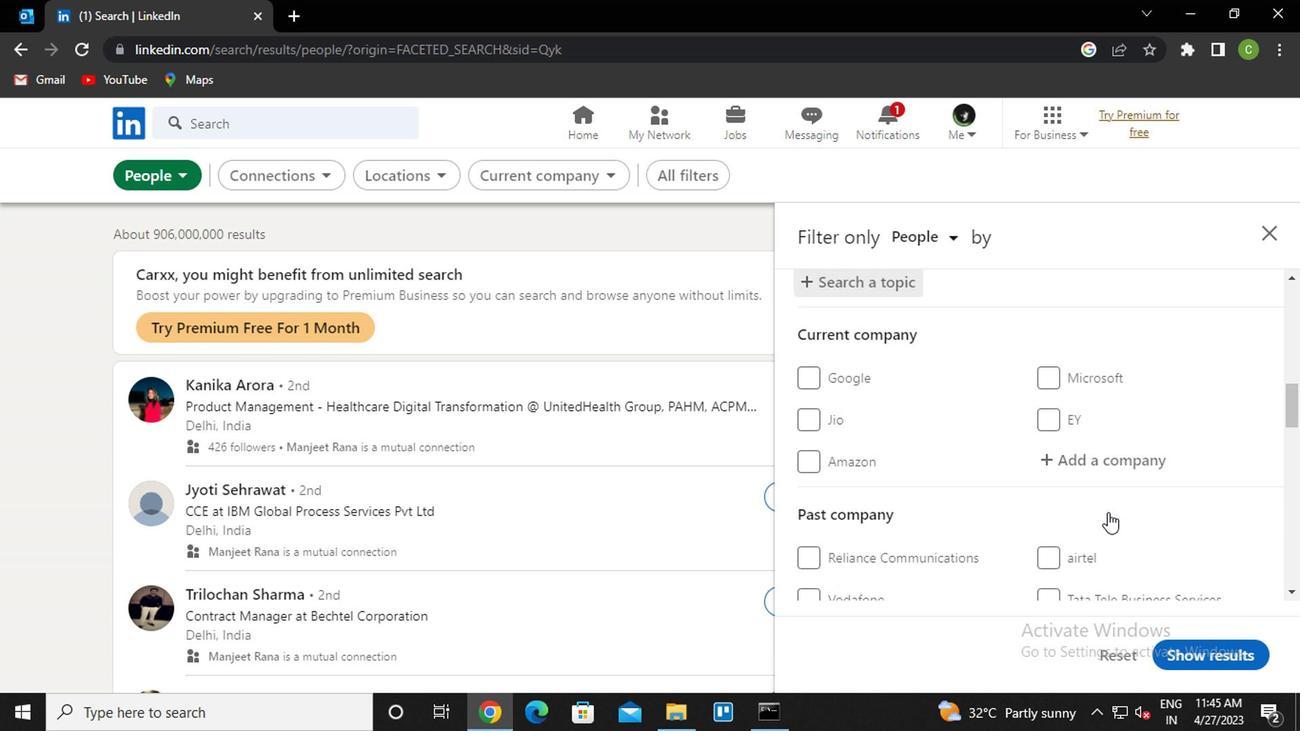 
Action: Mouse moved to (1085, 488)
Screenshot: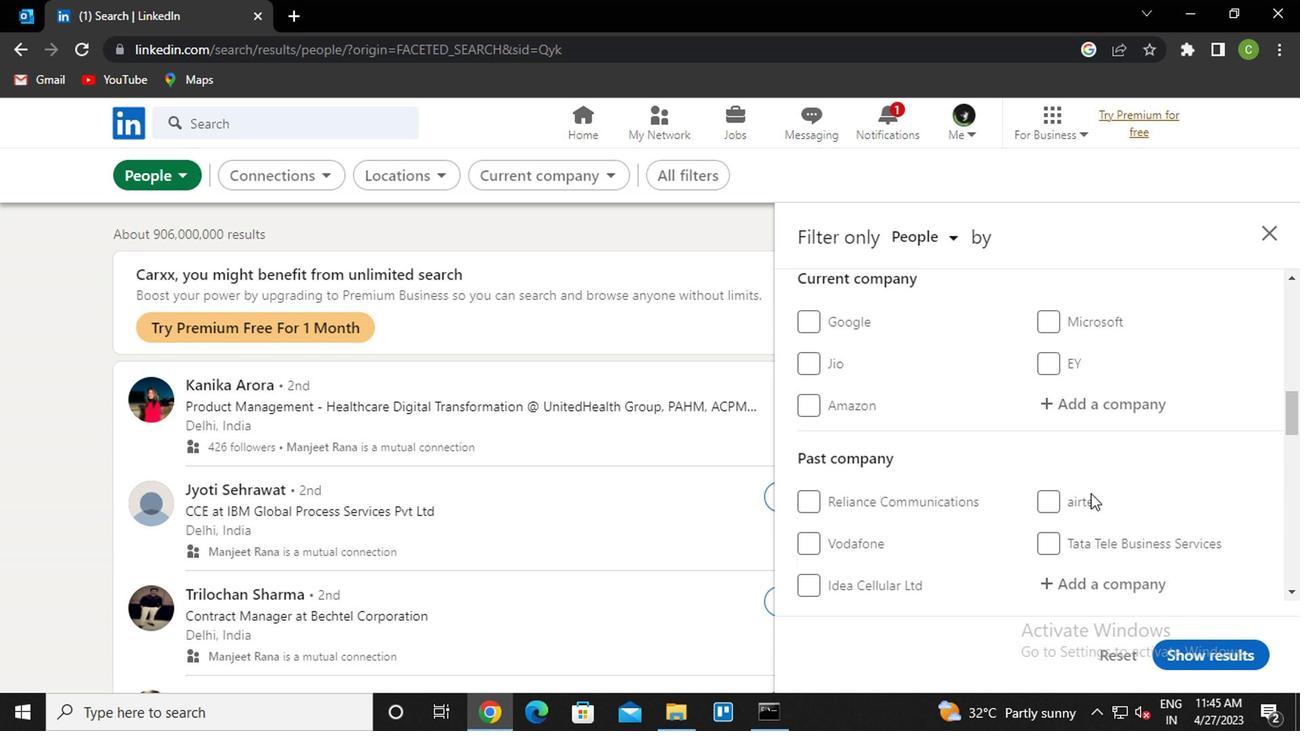 
Action: Mouse scrolled (1085, 488) with delta (0, 0)
Screenshot: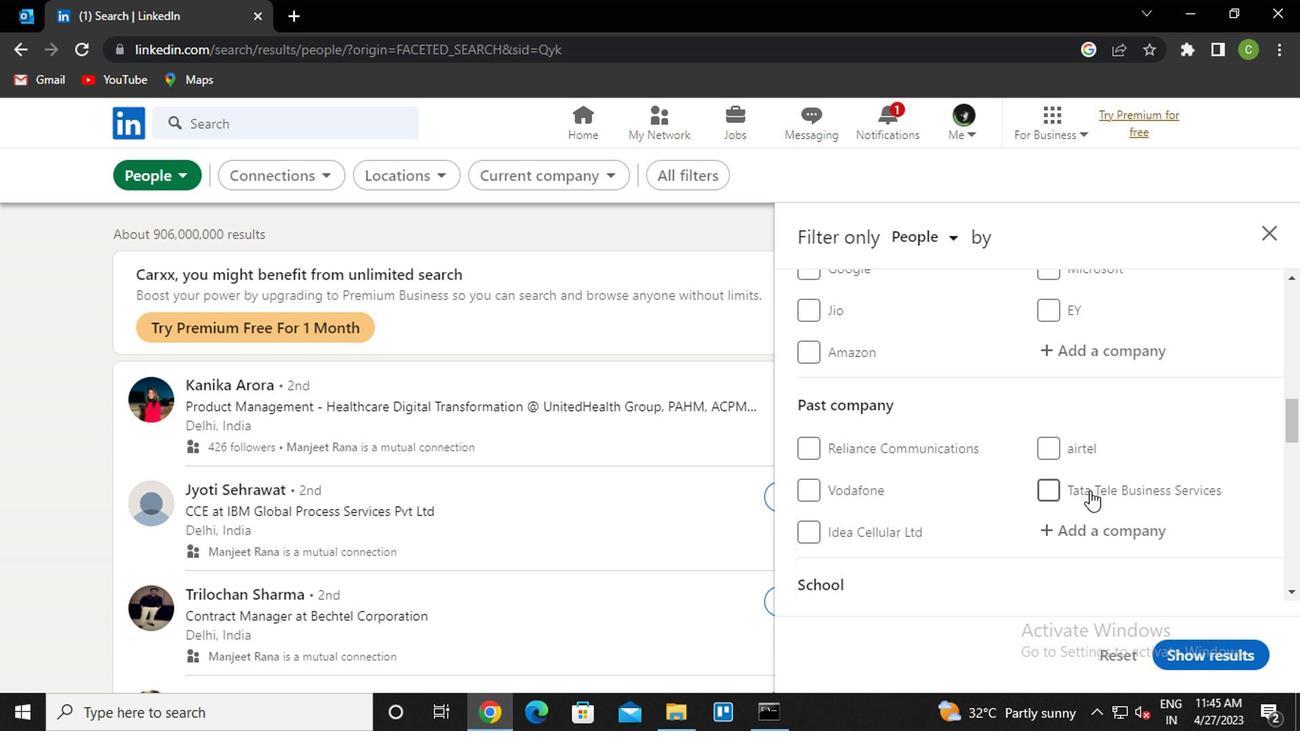 
Action: Mouse scrolled (1085, 488) with delta (0, 0)
Screenshot: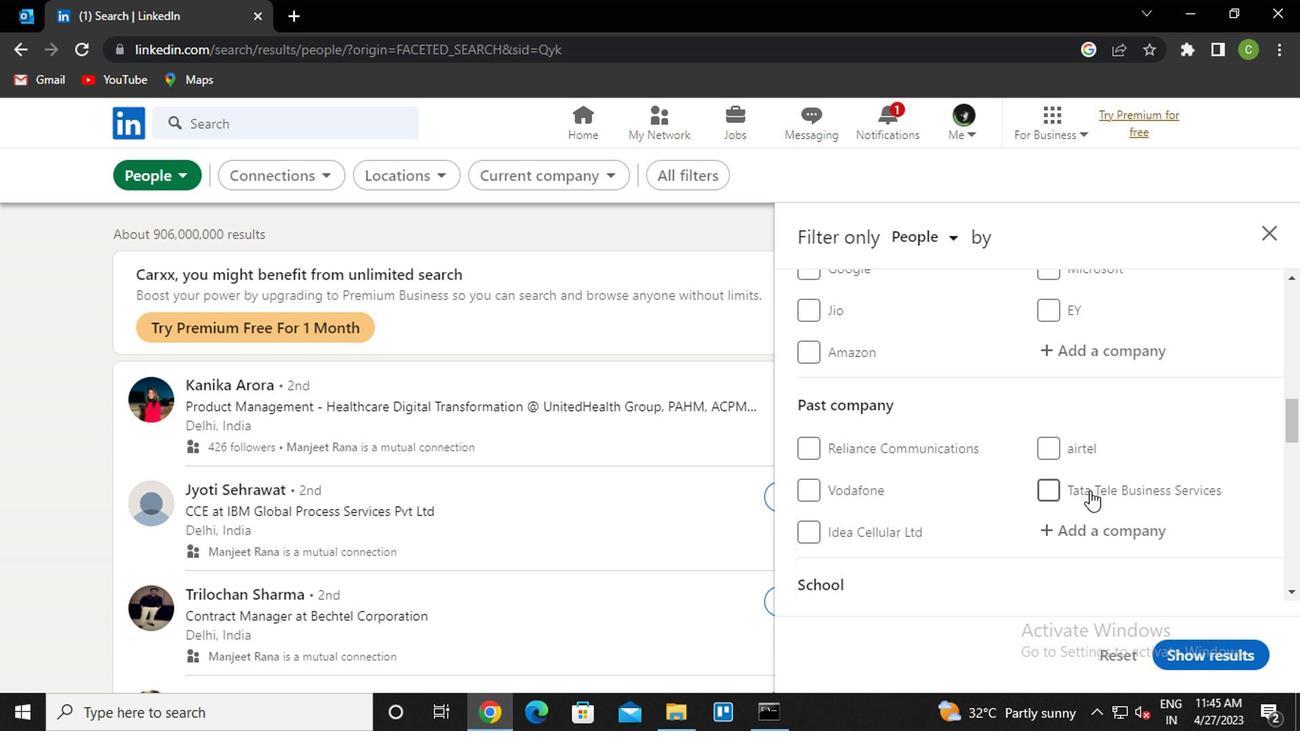 
Action: Mouse scrolled (1085, 488) with delta (0, 0)
Screenshot: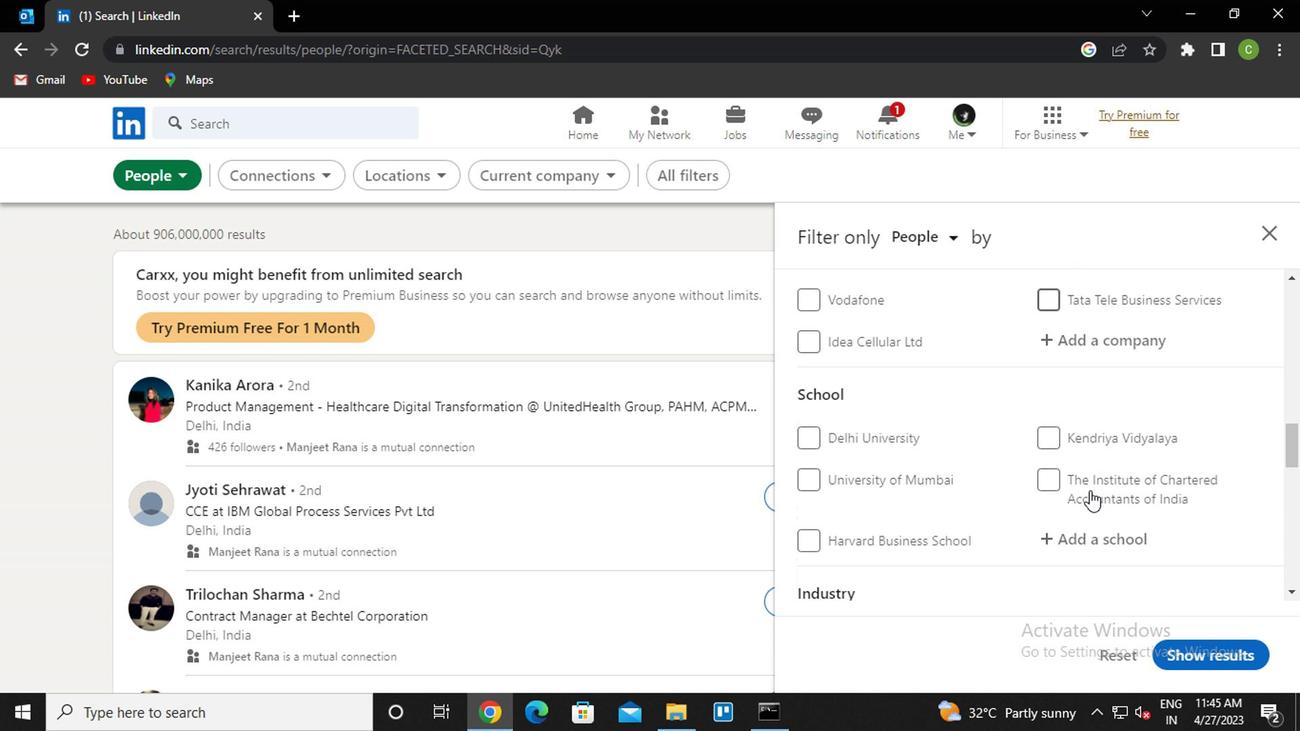 
Action: Mouse scrolled (1085, 488) with delta (0, 0)
Screenshot: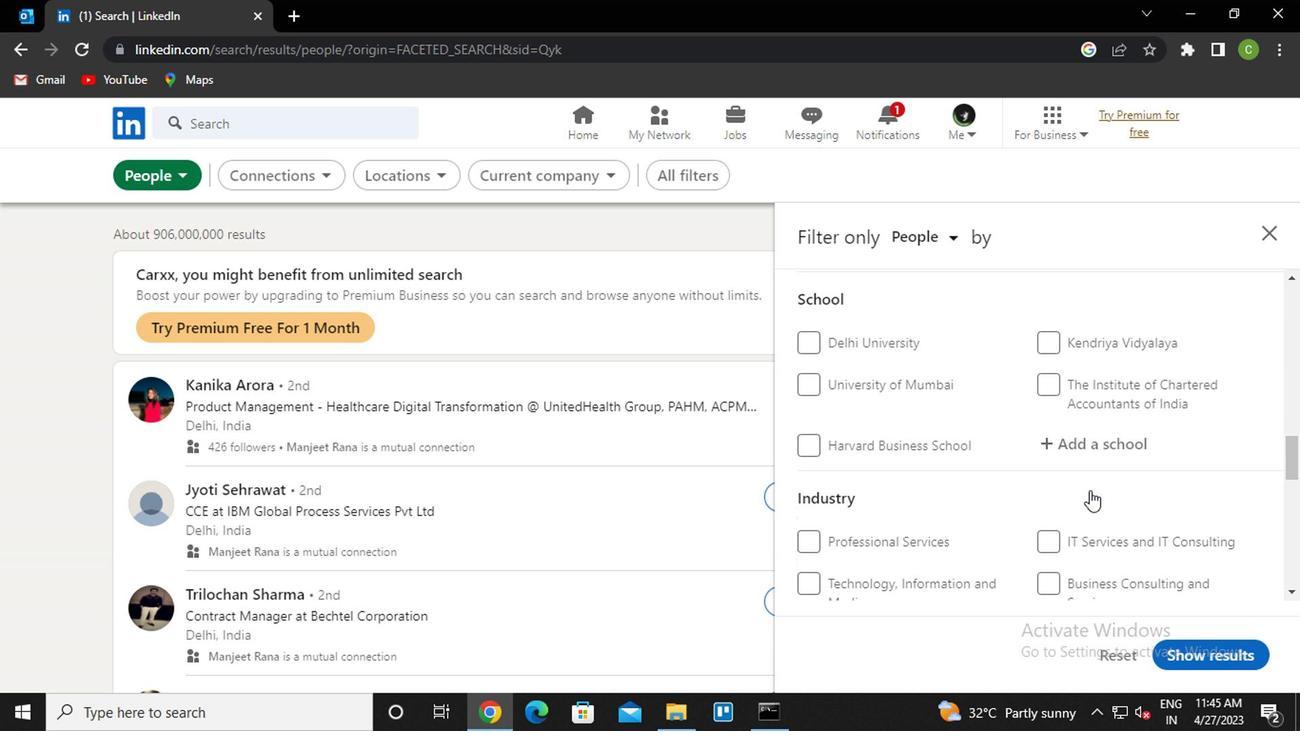 
Action: Mouse scrolled (1085, 488) with delta (0, 0)
Screenshot: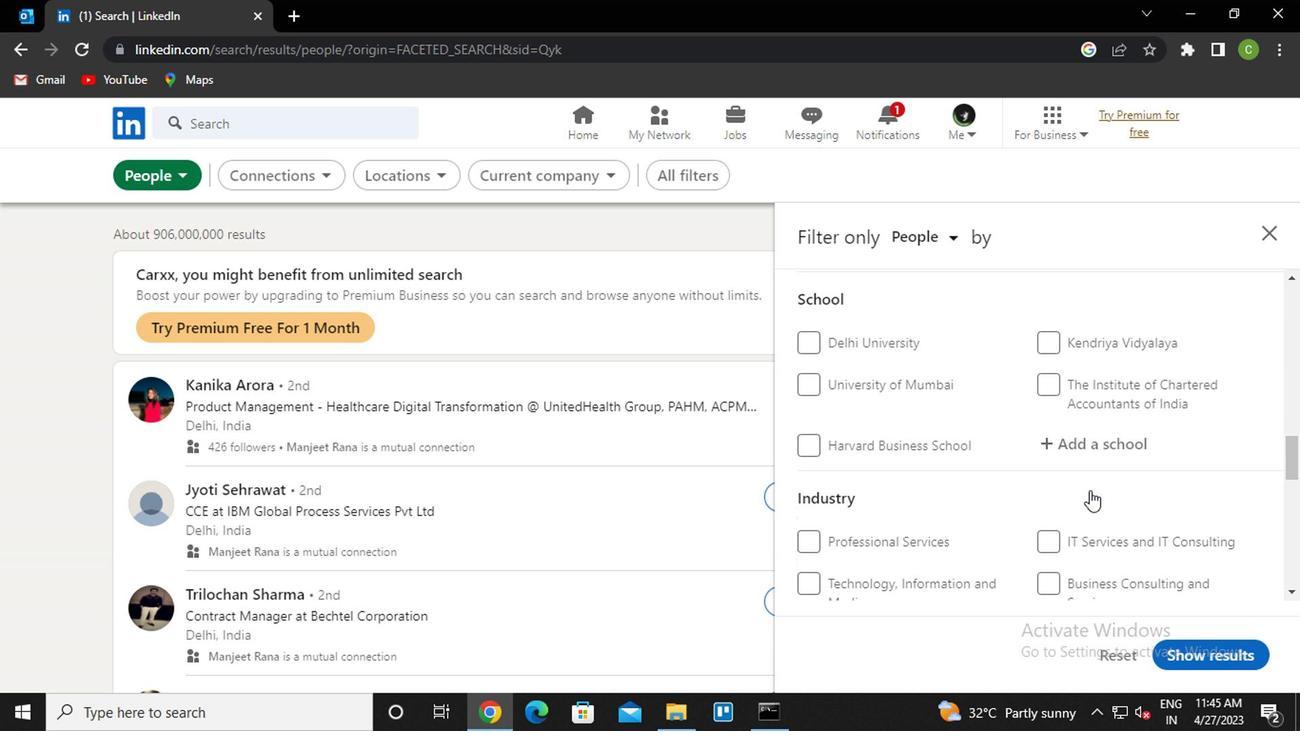 
Action: Mouse scrolled (1085, 488) with delta (0, 0)
Screenshot: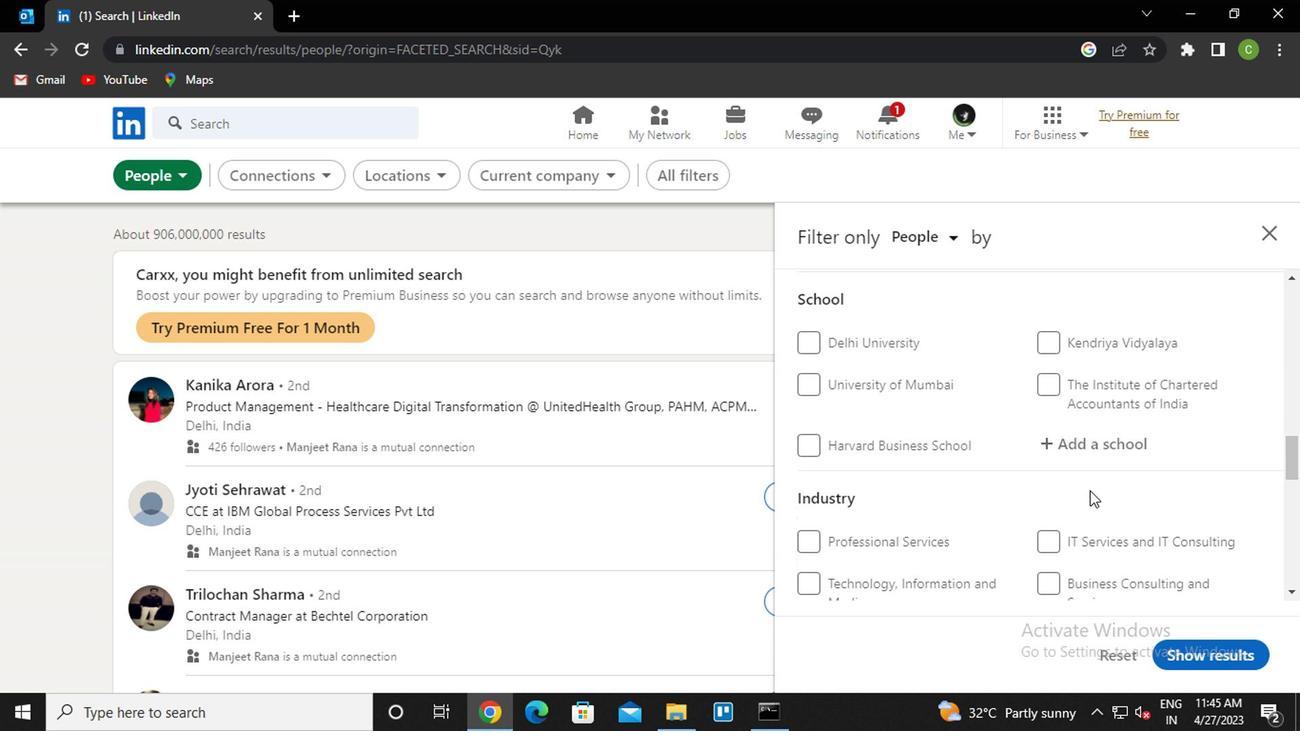 
Action: Mouse scrolled (1085, 488) with delta (0, 0)
Screenshot: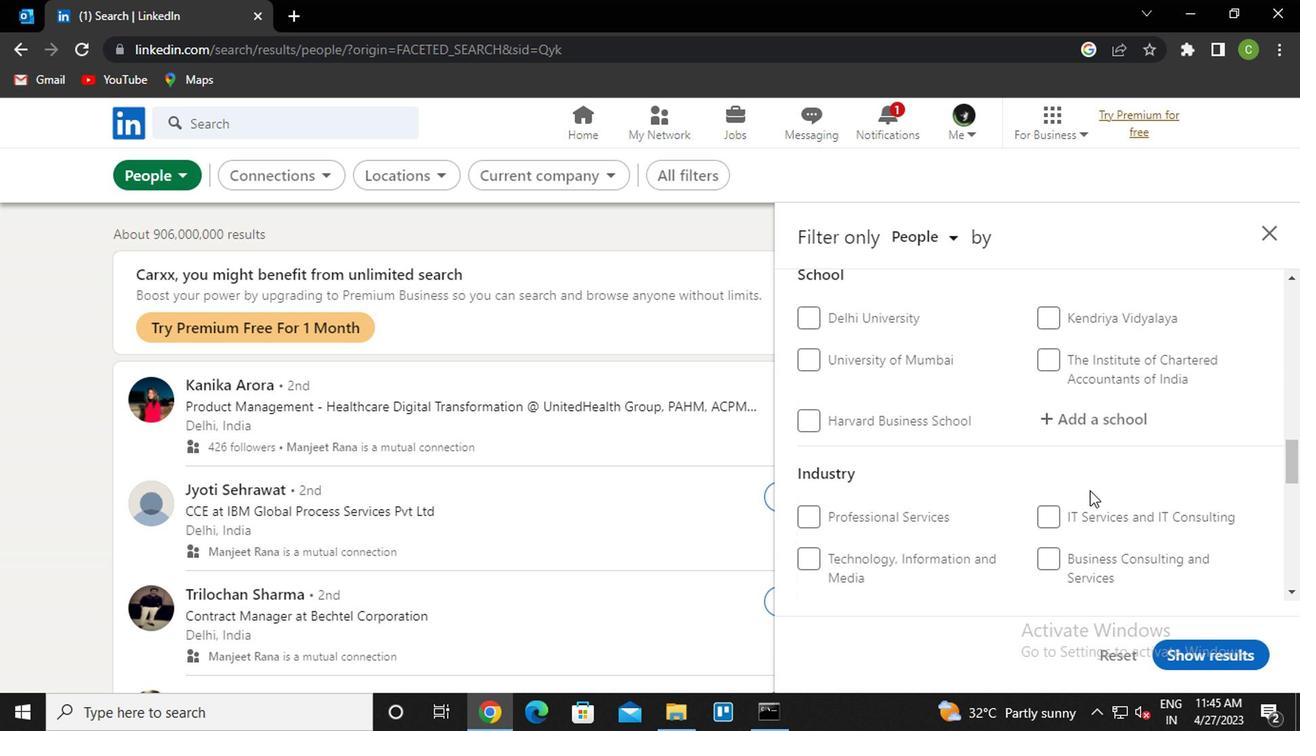 
Action: Mouse scrolled (1085, 488) with delta (0, 0)
Screenshot: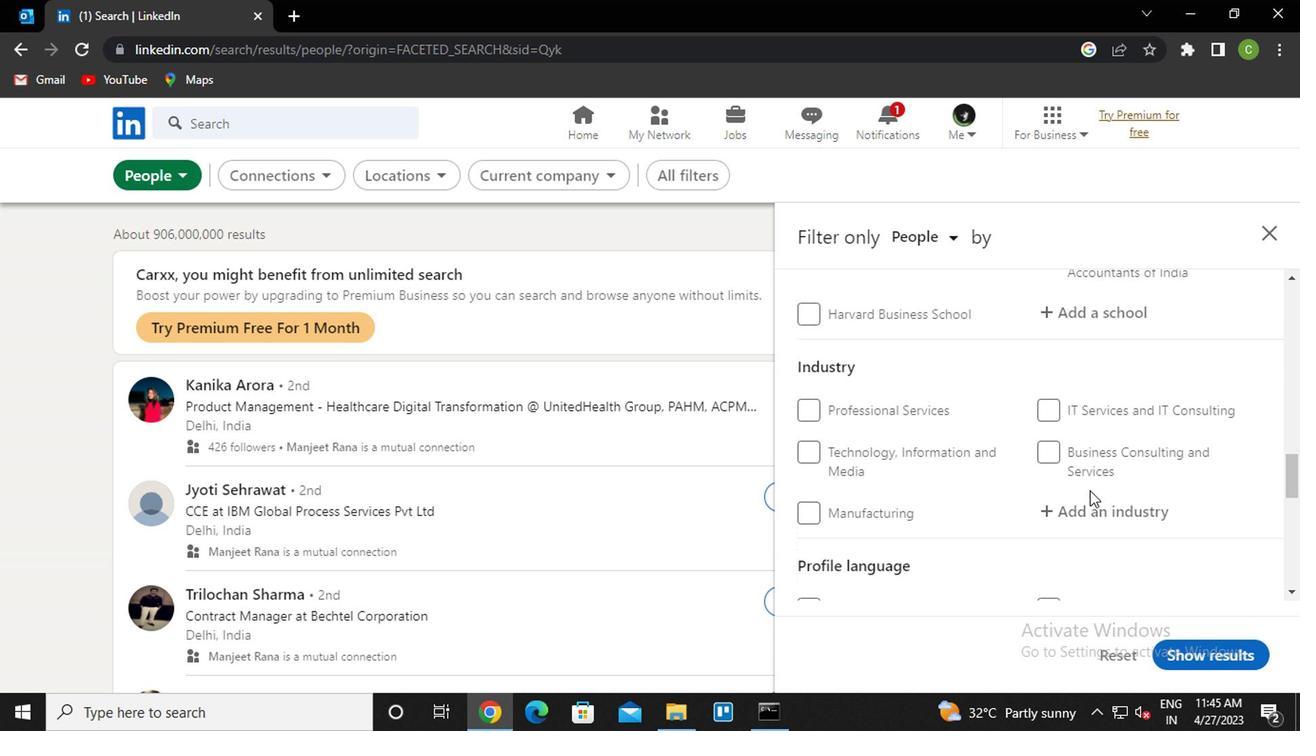 
Action: Mouse moved to (1027, 496)
Screenshot: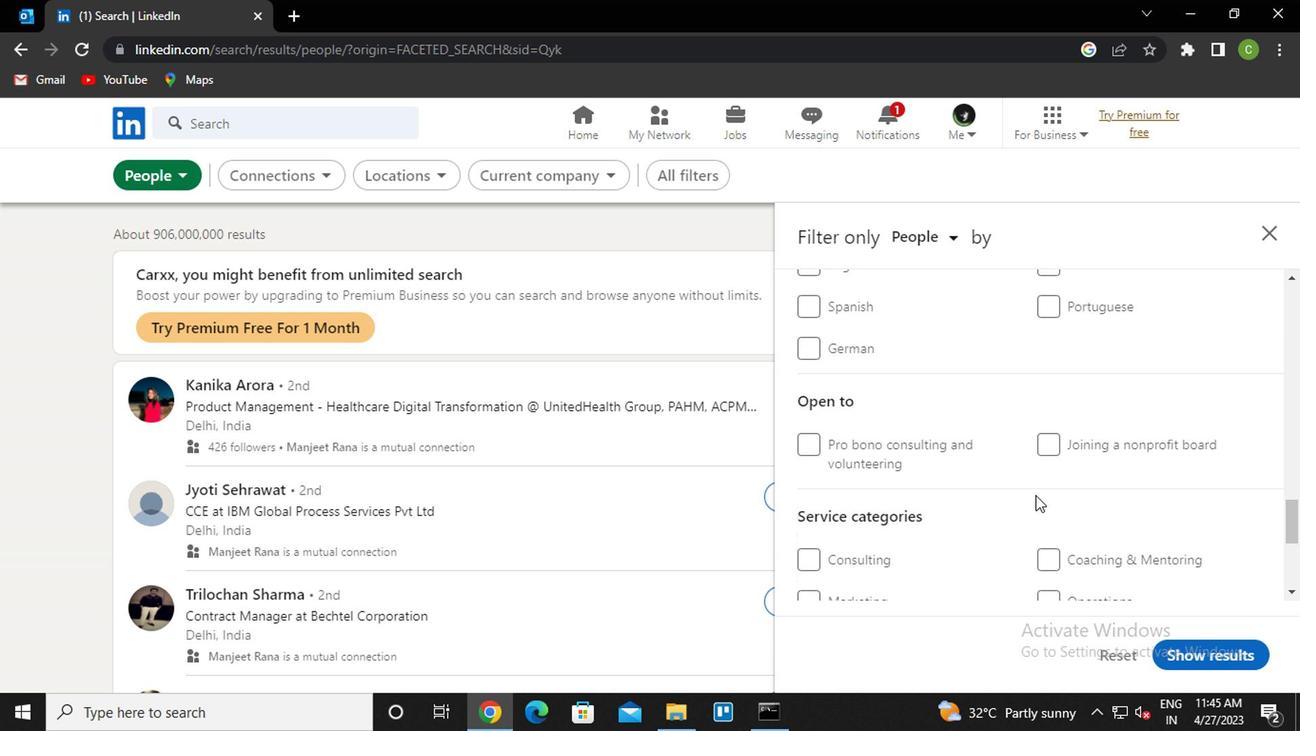 
Action: Mouse scrolled (1027, 495) with delta (0, 0)
Screenshot: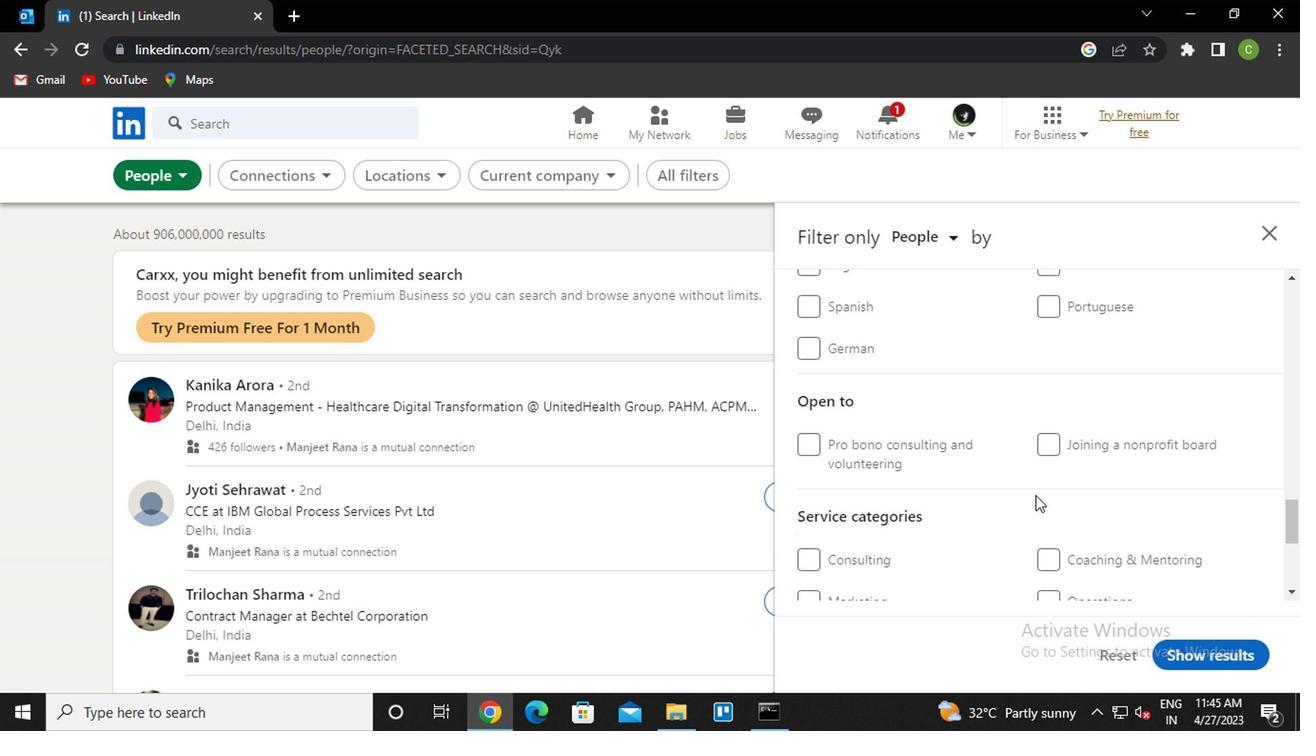 
Action: Mouse scrolled (1027, 495) with delta (0, 0)
Screenshot: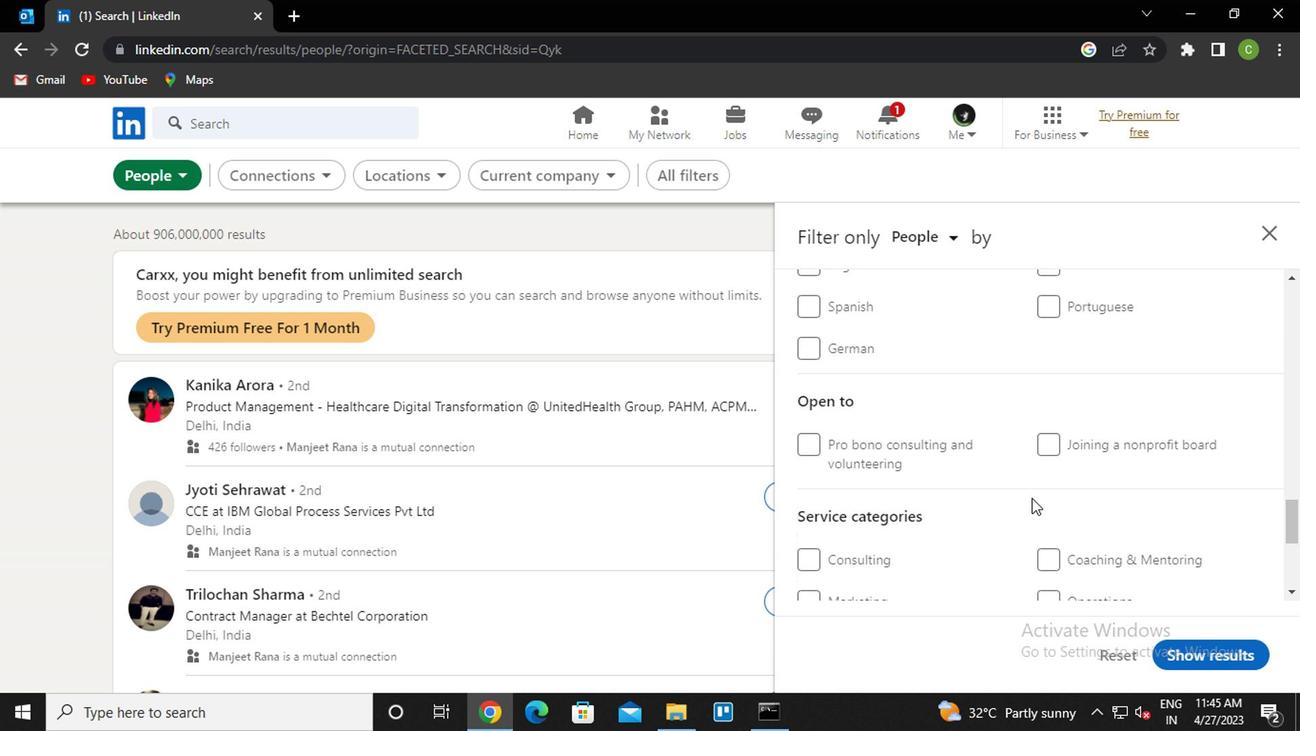 
Action: Mouse moved to (1017, 499)
Screenshot: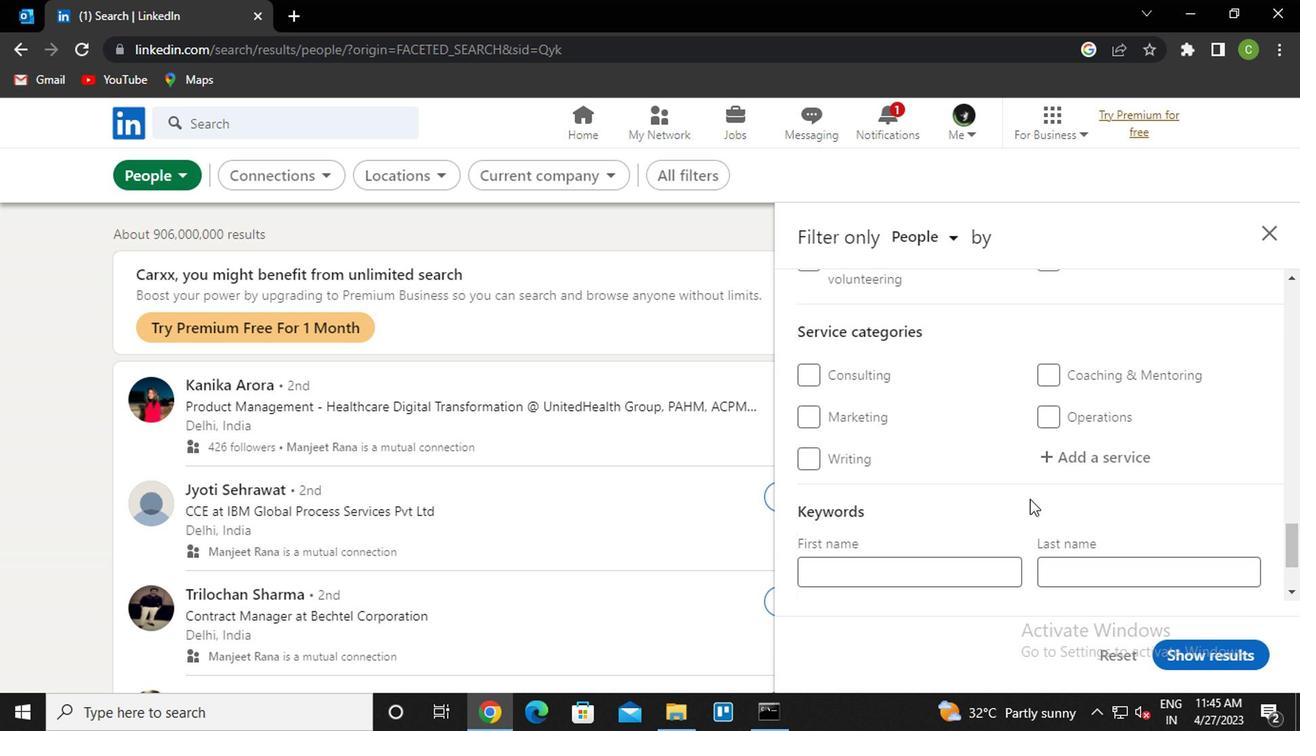 
Action: Mouse scrolled (1017, 498) with delta (0, -1)
Screenshot: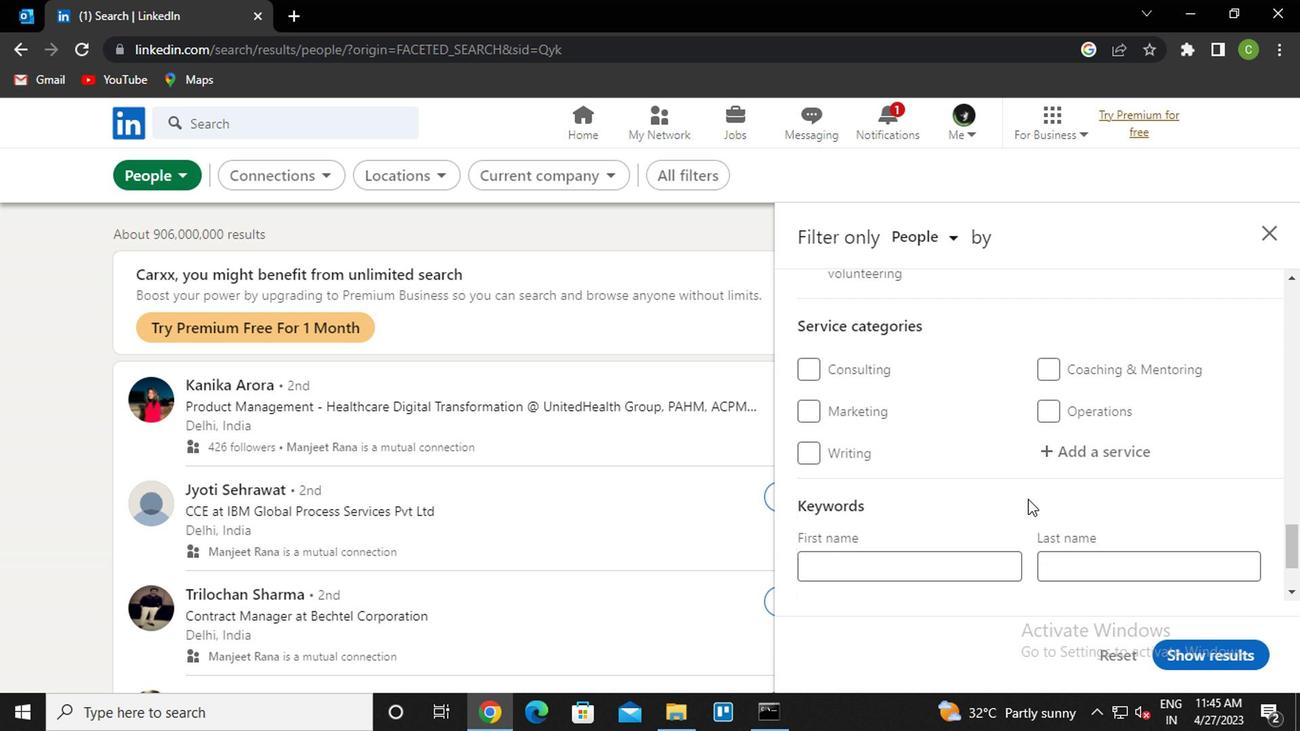 
Action: Mouse moved to (1015, 499)
Screenshot: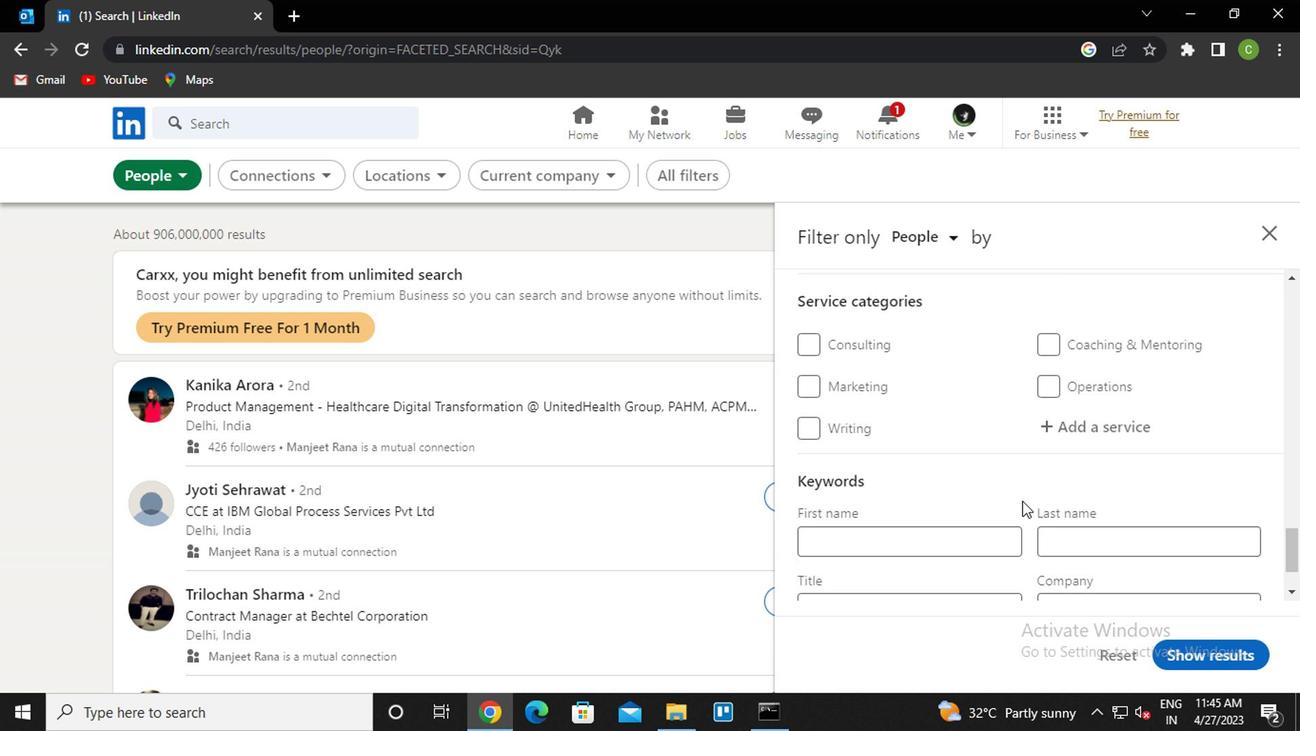 
Action: Mouse scrolled (1015, 500) with delta (0, 0)
Screenshot: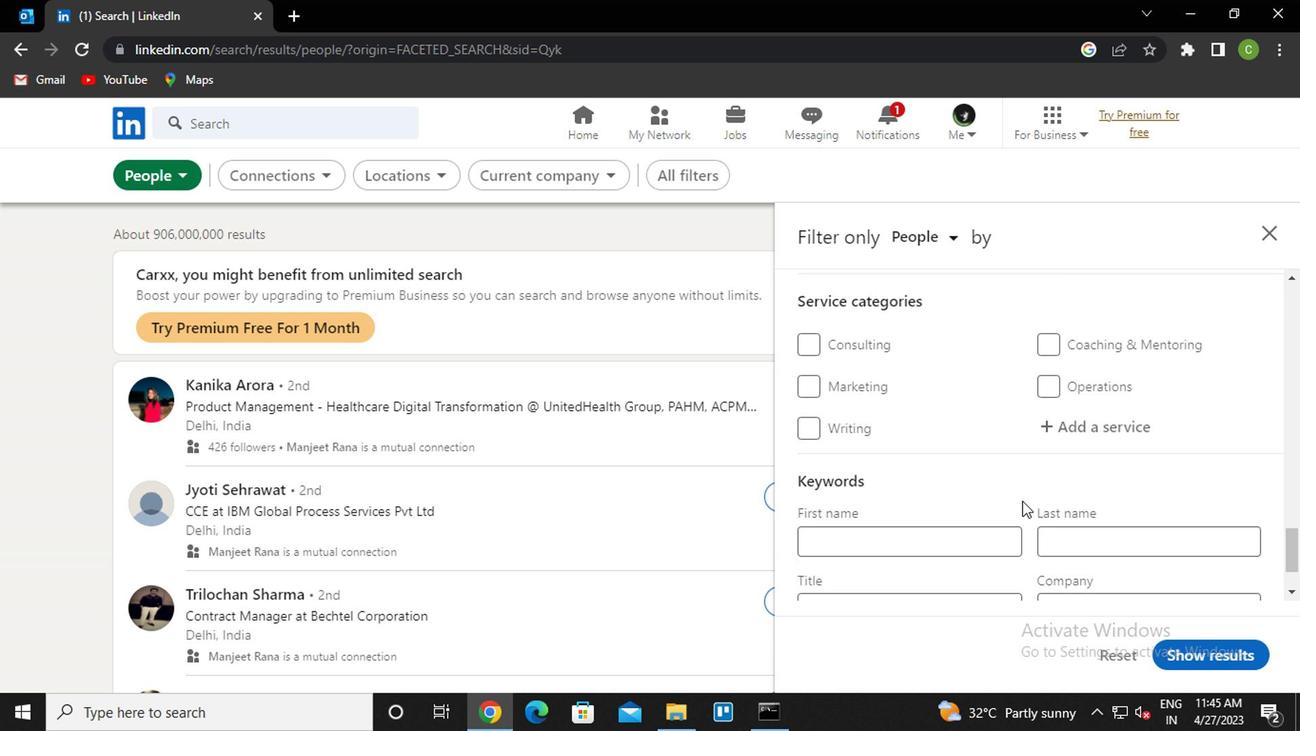 
Action: Mouse scrolled (1015, 500) with delta (0, 0)
Screenshot: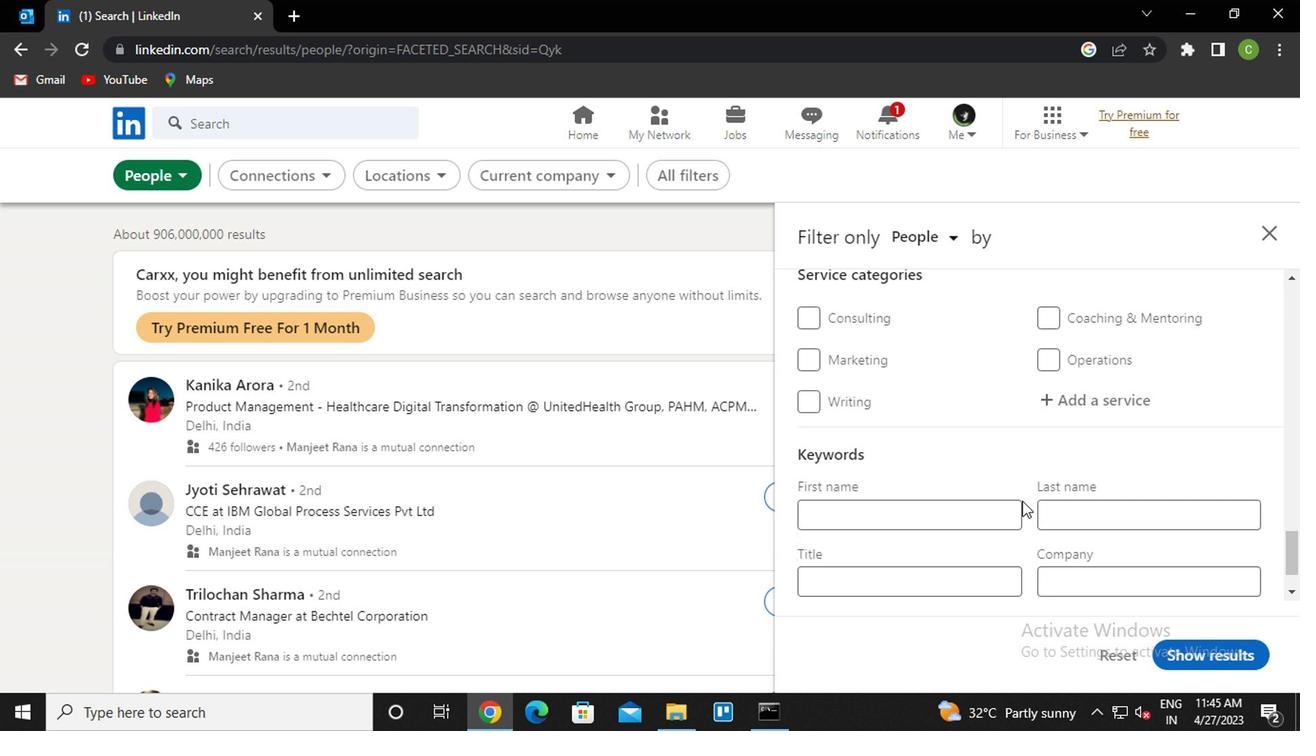 
Action: Mouse scrolled (1015, 500) with delta (0, 0)
Screenshot: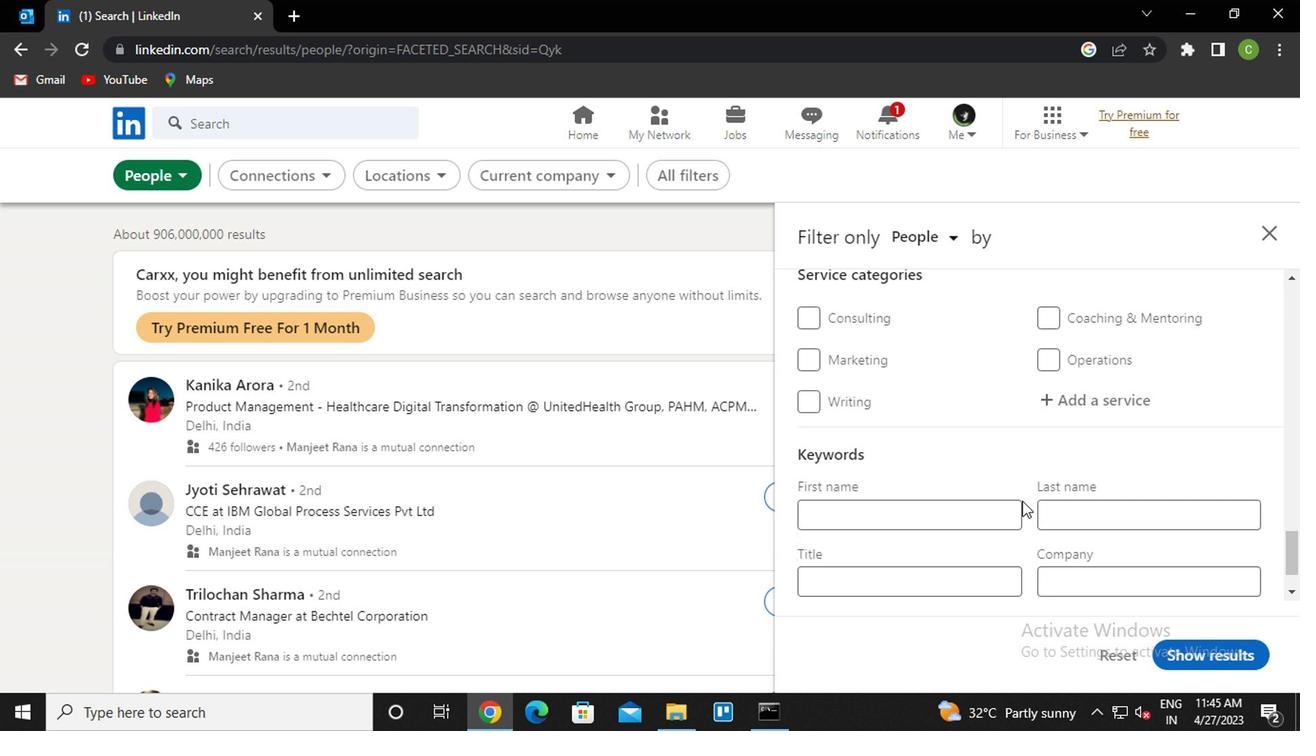 
Action: Mouse scrolled (1015, 500) with delta (0, 0)
Screenshot: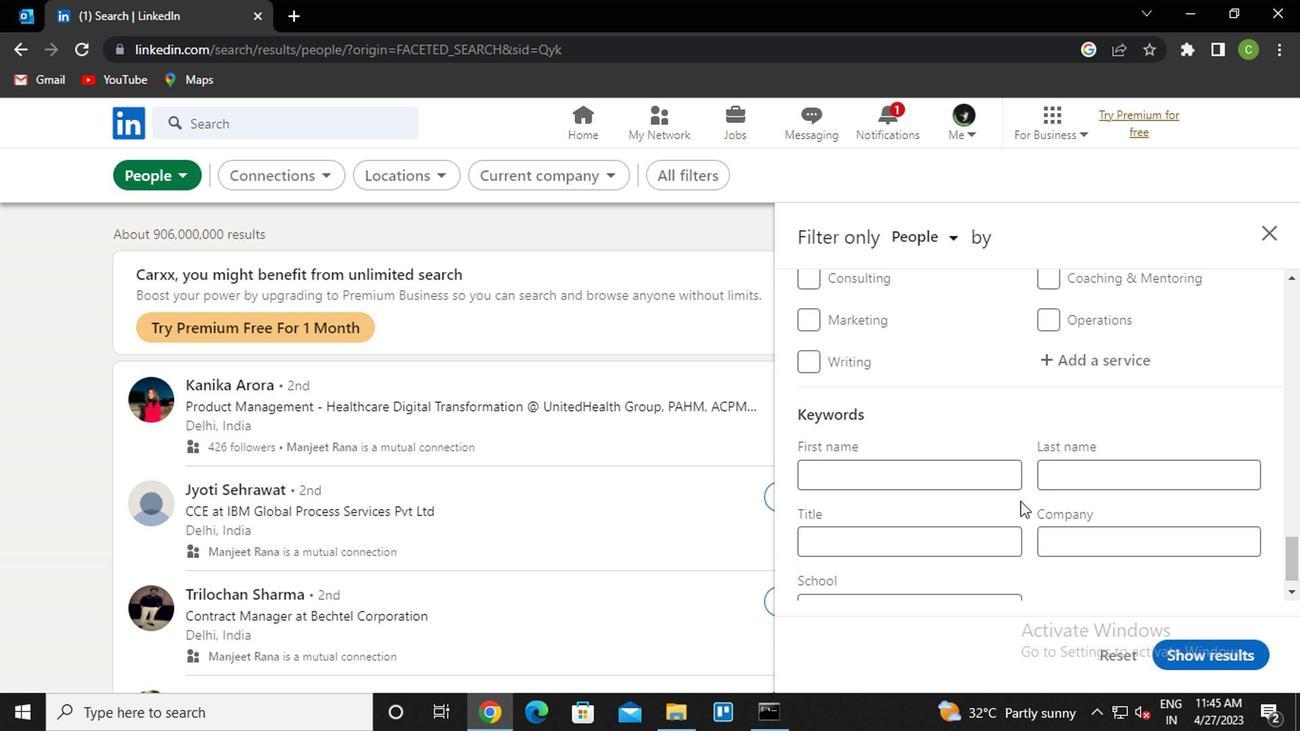 
Action: Mouse scrolled (1015, 500) with delta (0, 0)
Screenshot: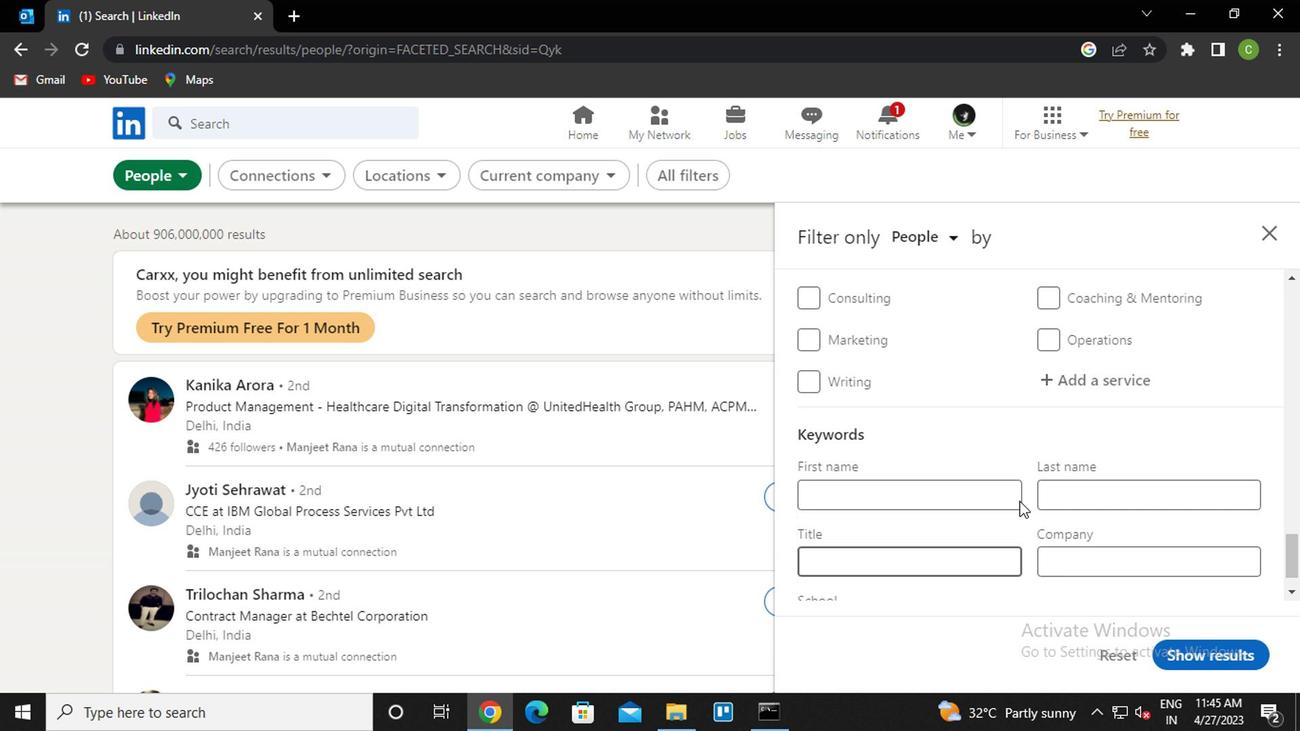 
Action: Mouse scrolled (1015, 500) with delta (0, 0)
Screenshot: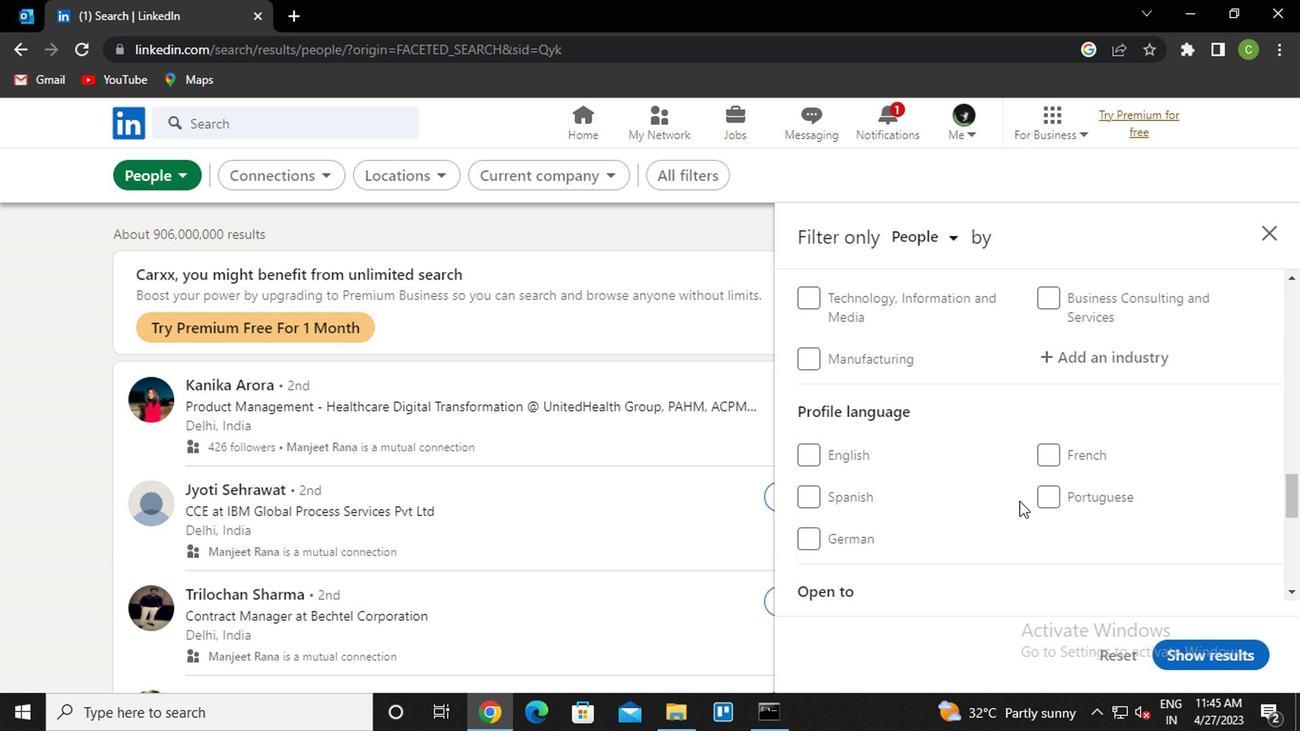 
Action: Mouse scrolled (1015, 500) with delta (0, 0)
Screenshot: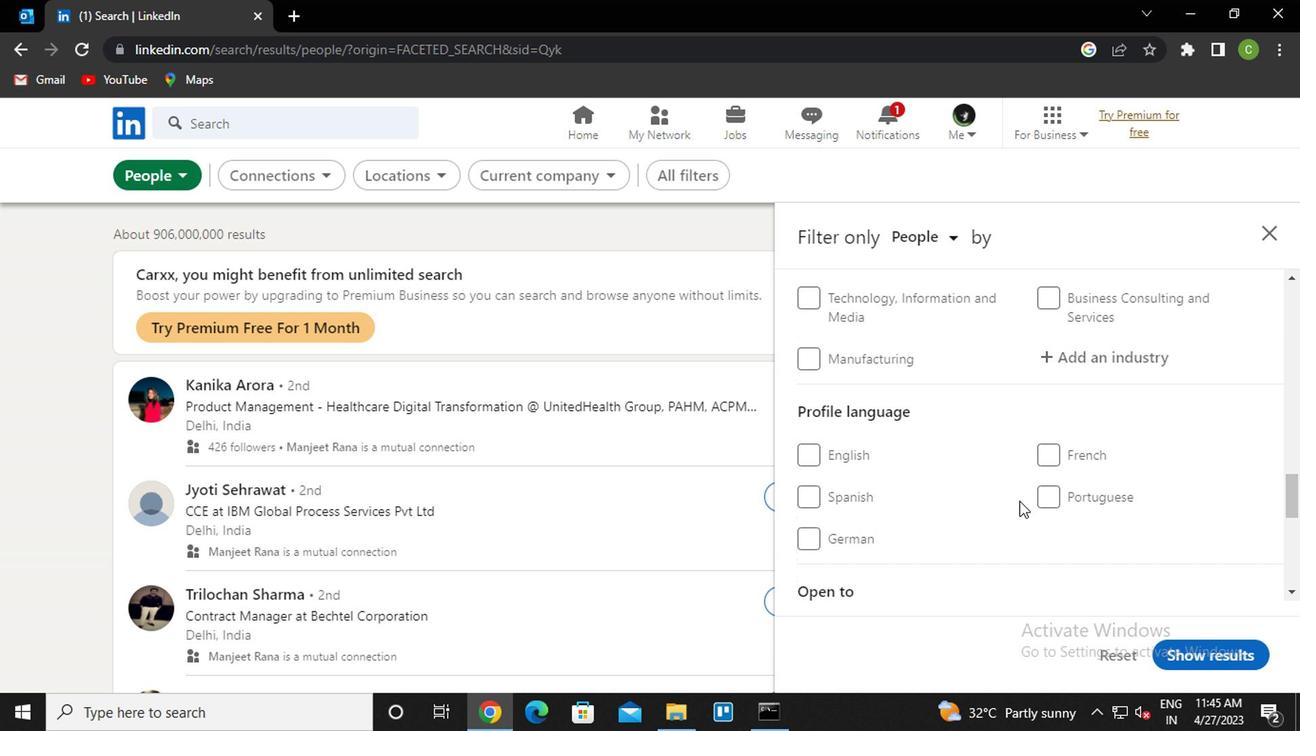 
Action: Mouse moved to (1011, 499)
Screenshot: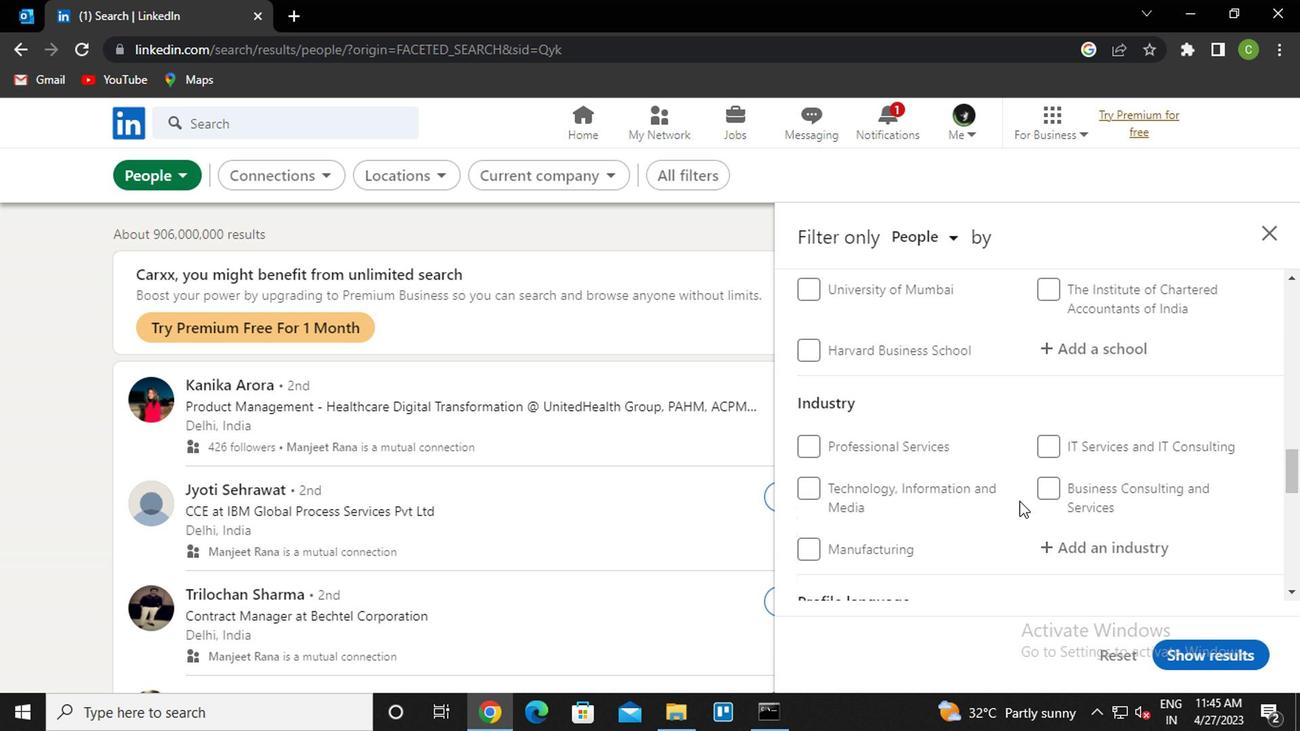 
Action: Mouse scrolled (1011, 498) with delta (0, -1)
Screenshot: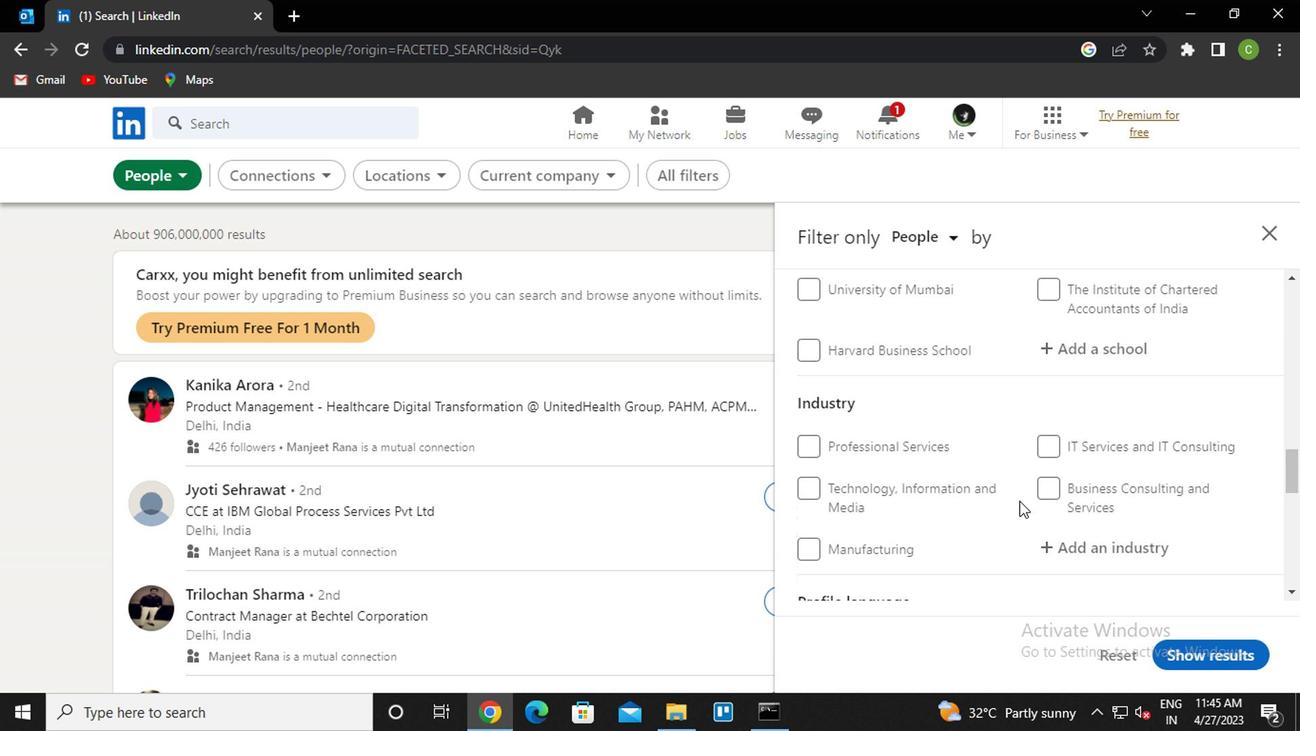 
Action: Mouse scrolled (1011, 498) with delta (0, -1)
Screenshot: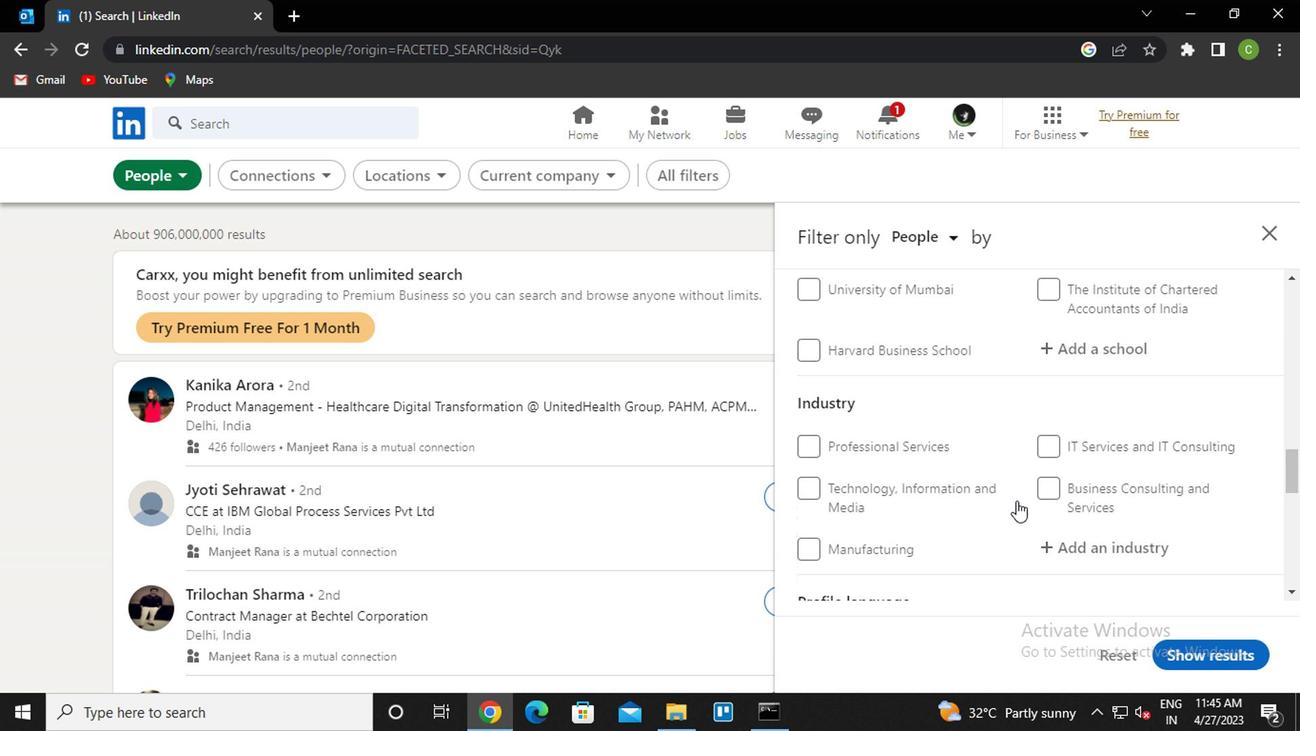 
Action: Mouse moved to (810, 457)
Screenshot: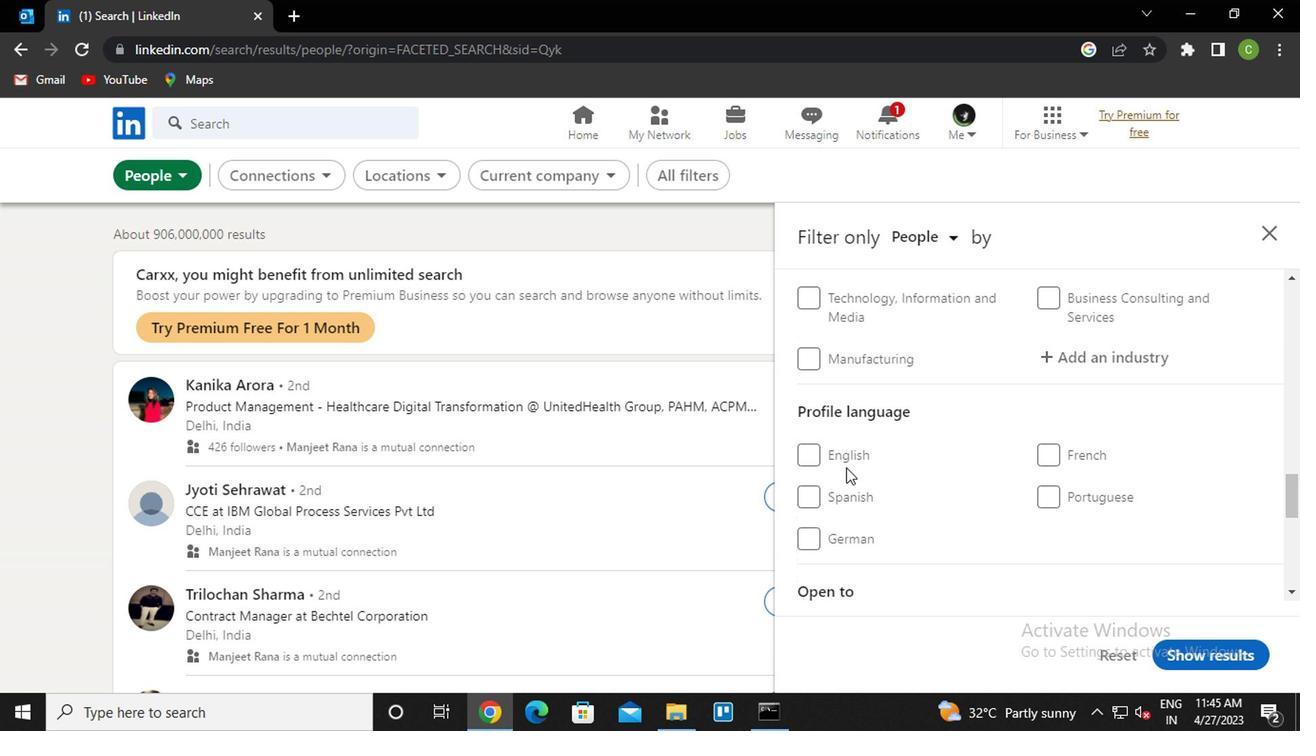 
Action: Mouse pressed left at (810, 457)
Screenshot: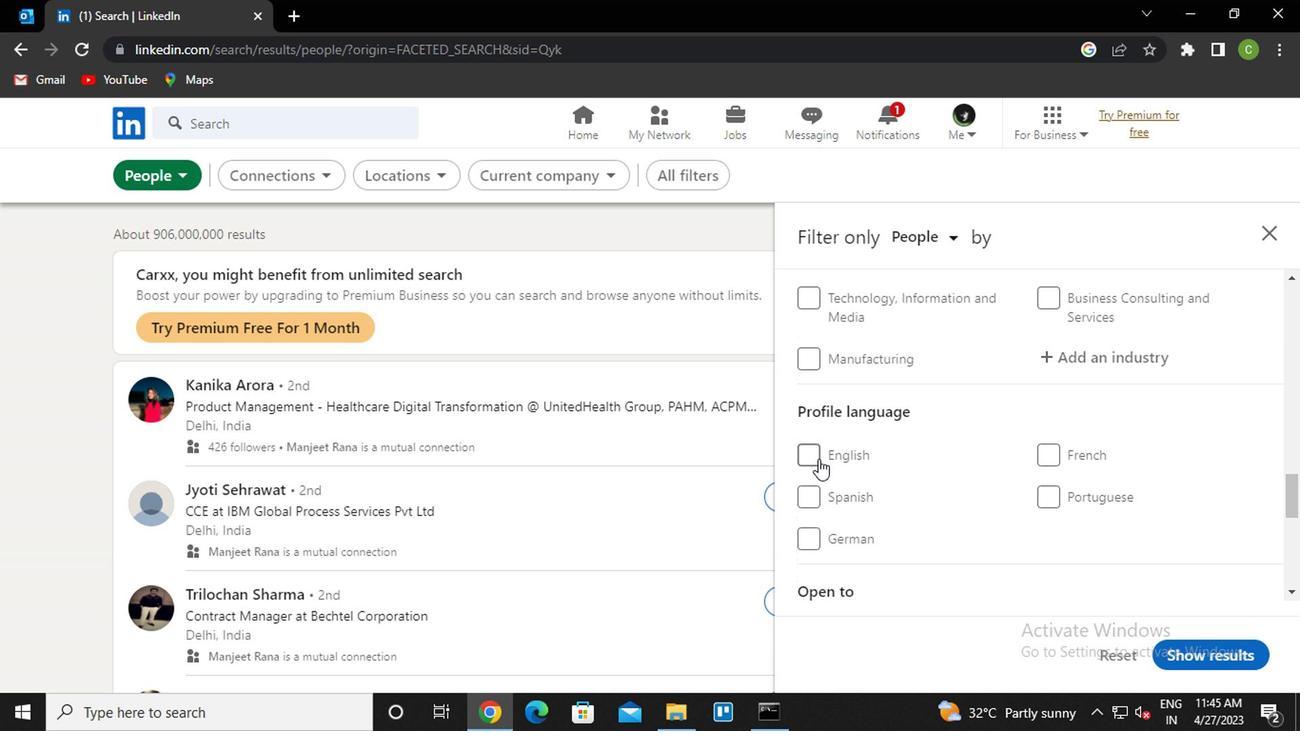 
Action: Mouse moved to (982, 417)
Screenshot: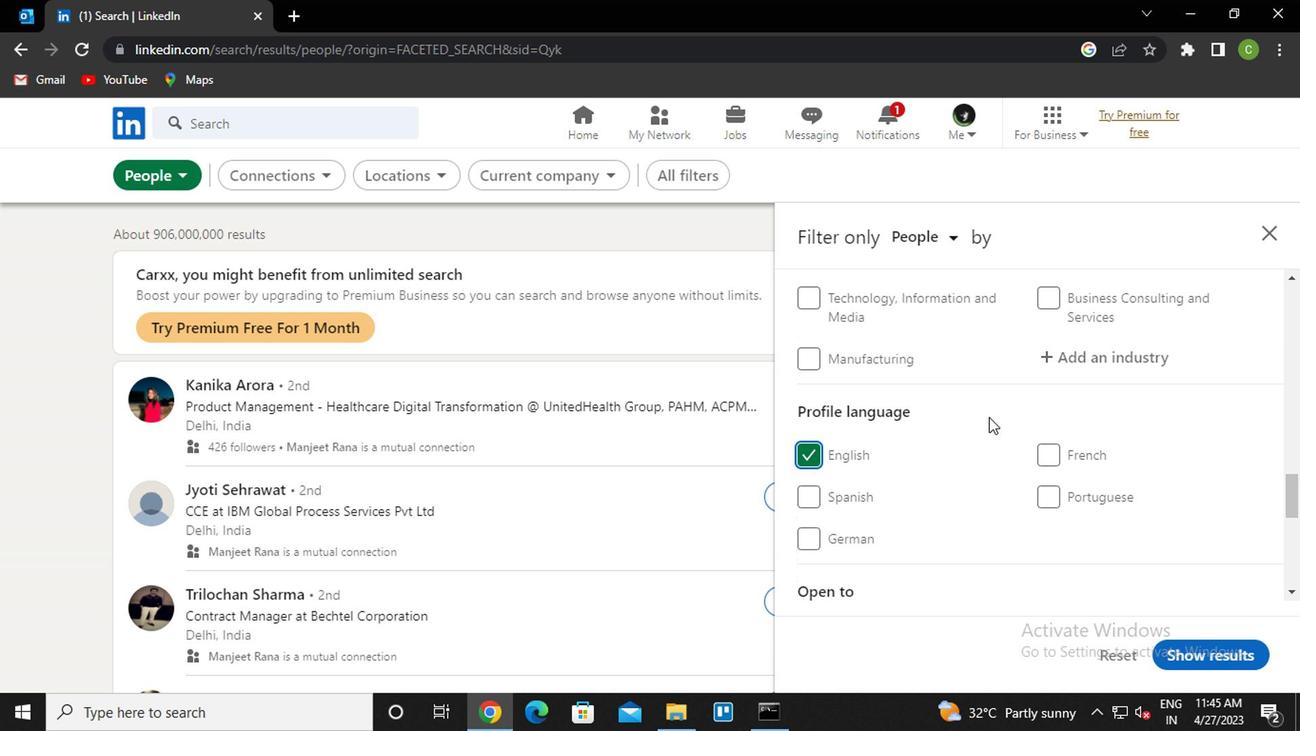 
Action: Mouse scrolled (982, 418) with delta (0, 1)
Screenshot: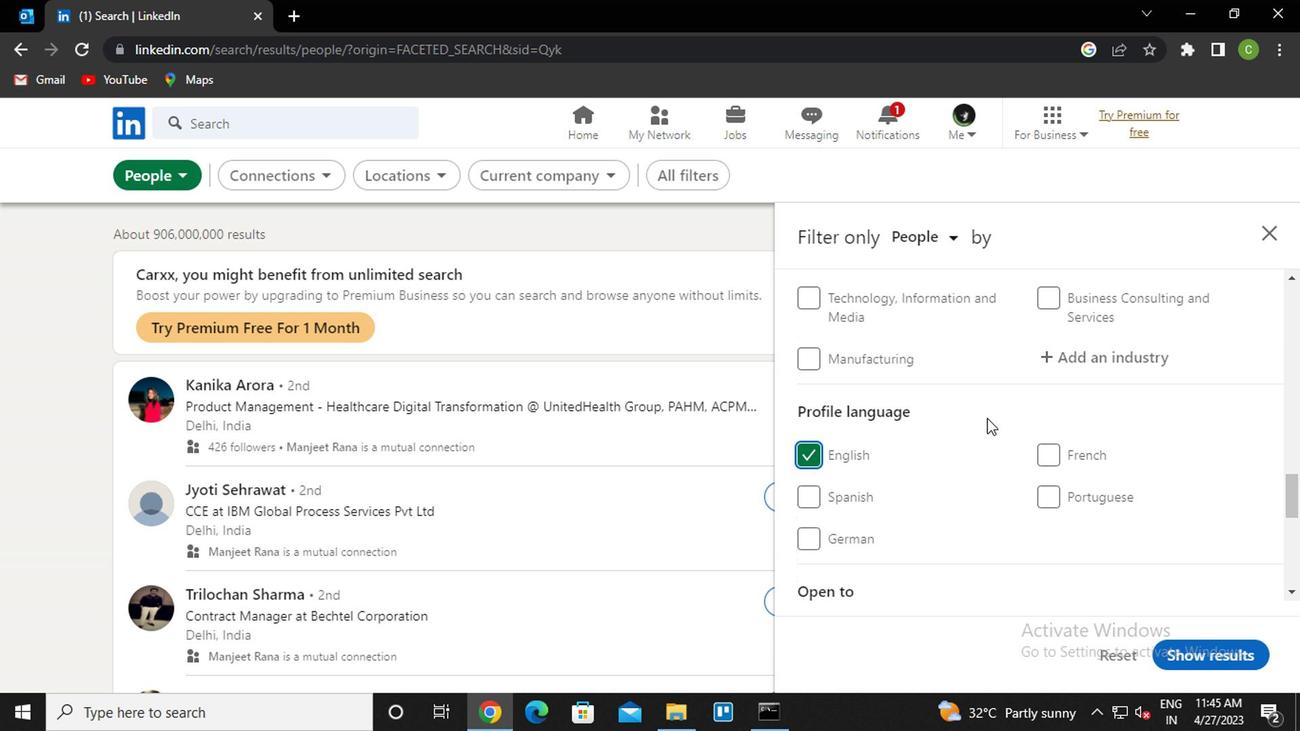 
Action: Mouse scrolled (982, 418) with delta (0, 1)
Screenshot: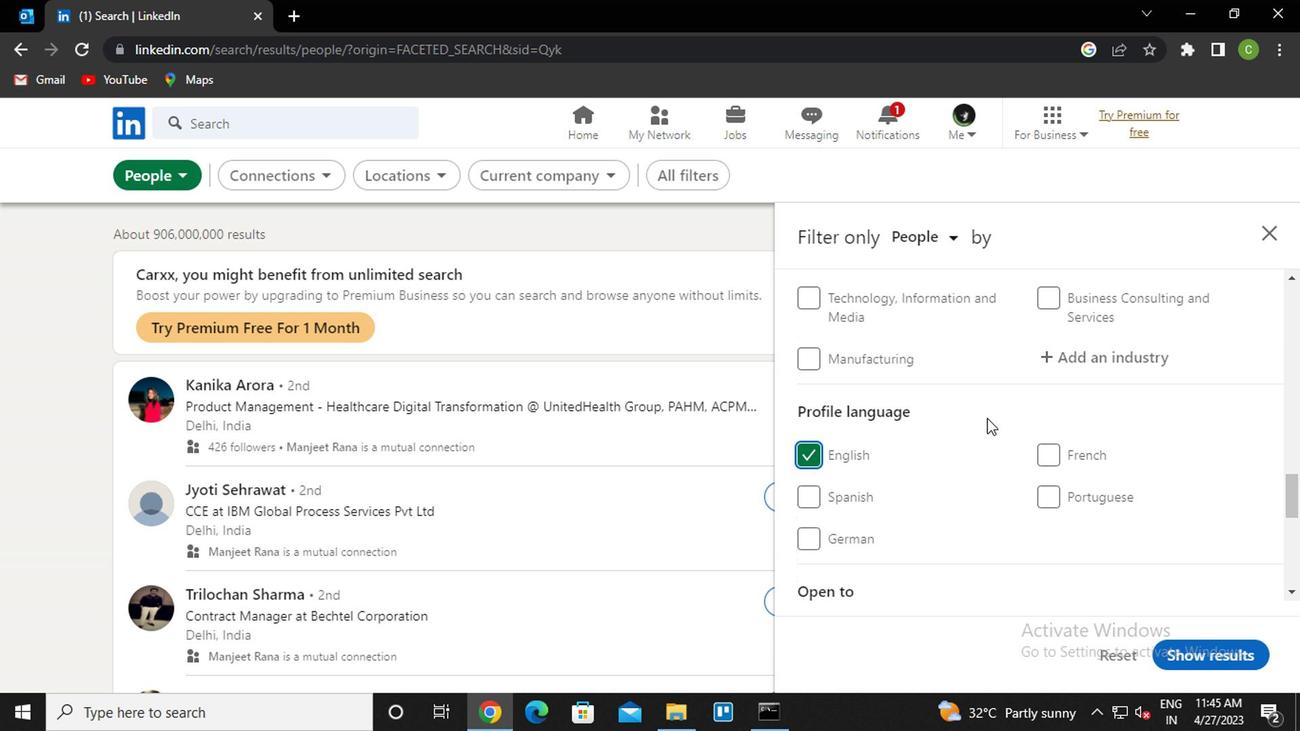 
Action: Mouse scrolled (982, 418) with delta (0, 1)
Screenshot: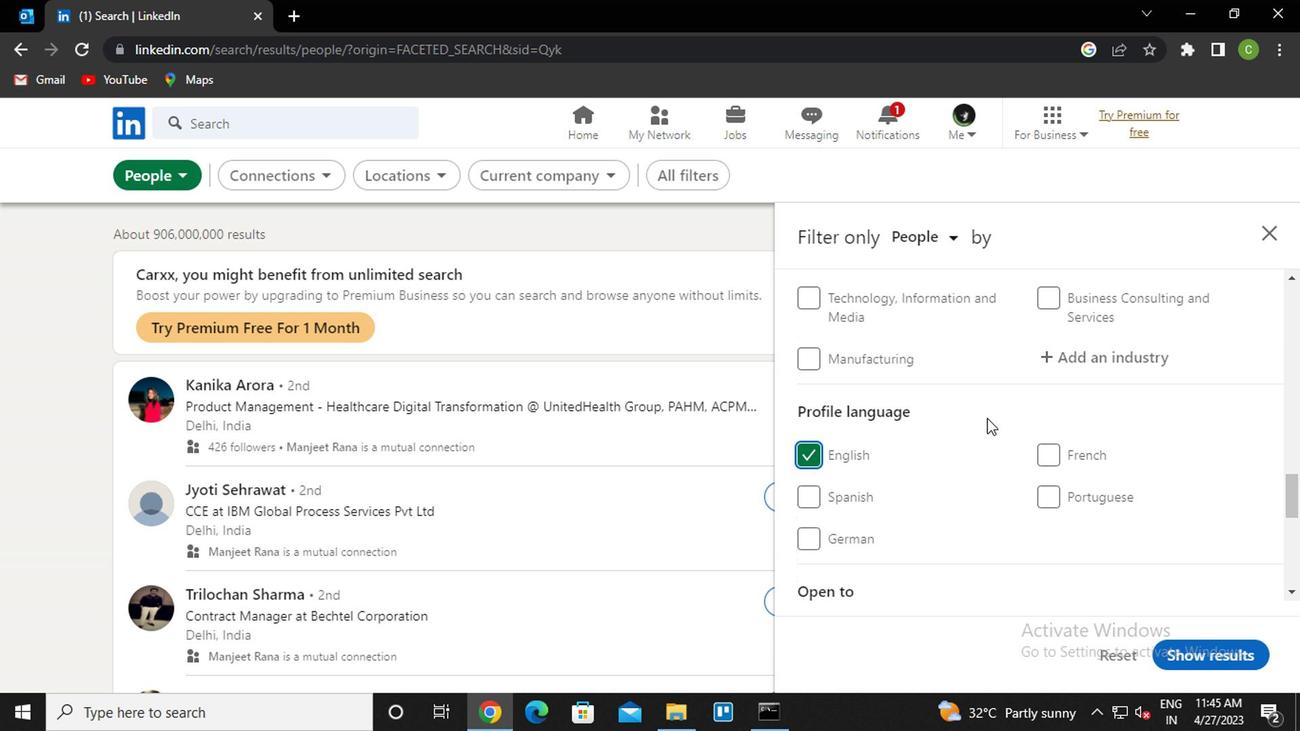 
Action: Mouse scrolled (982, 418) with delta (0, 1)
Screenshot: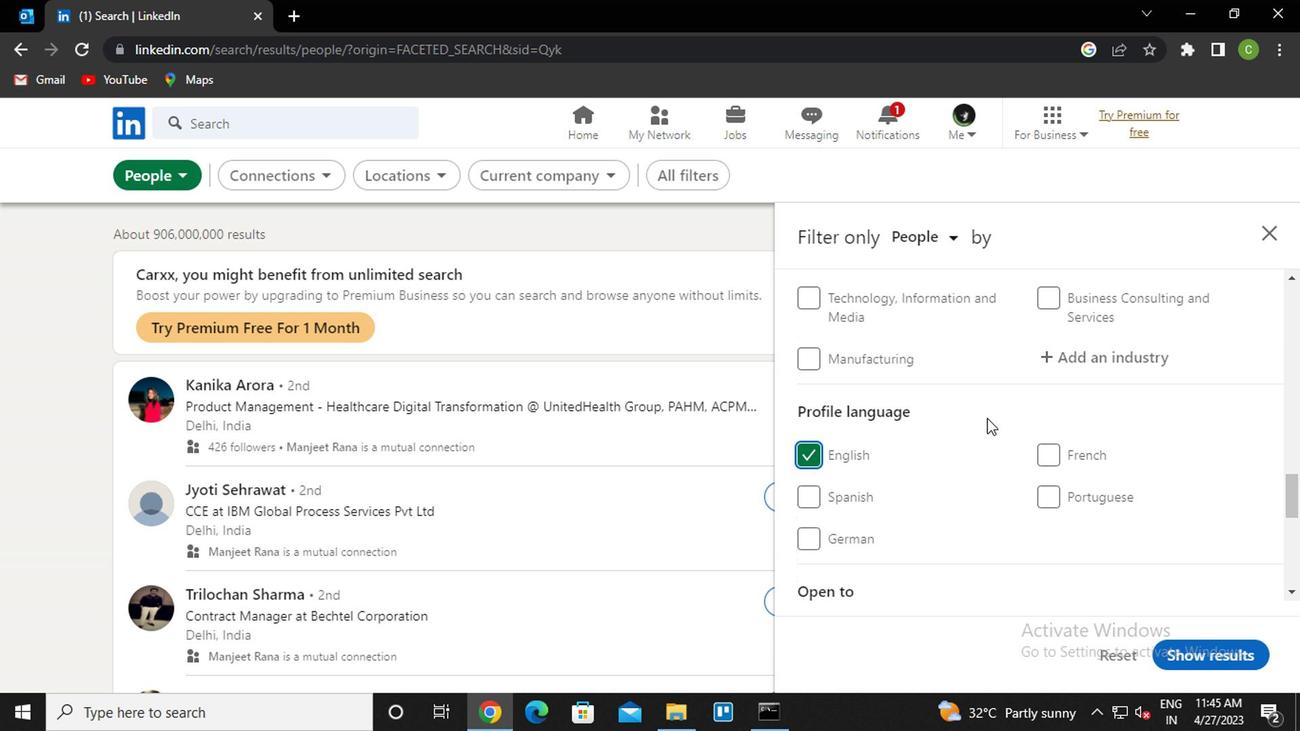 
Action: Mouse scrolled (982, 418) with delta (0, 1)
Screenshot: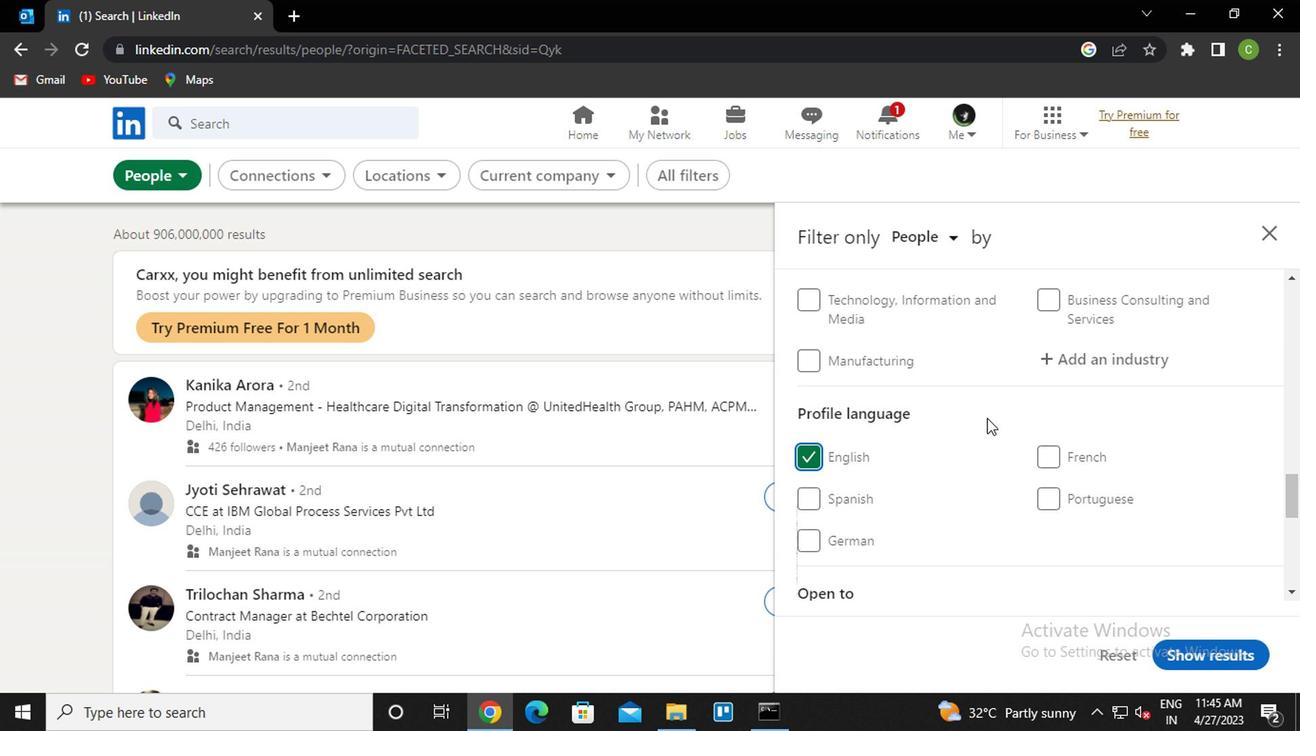 
Action: Mouse scrolled (982, 418) with delta (0, 1)
Screenshot: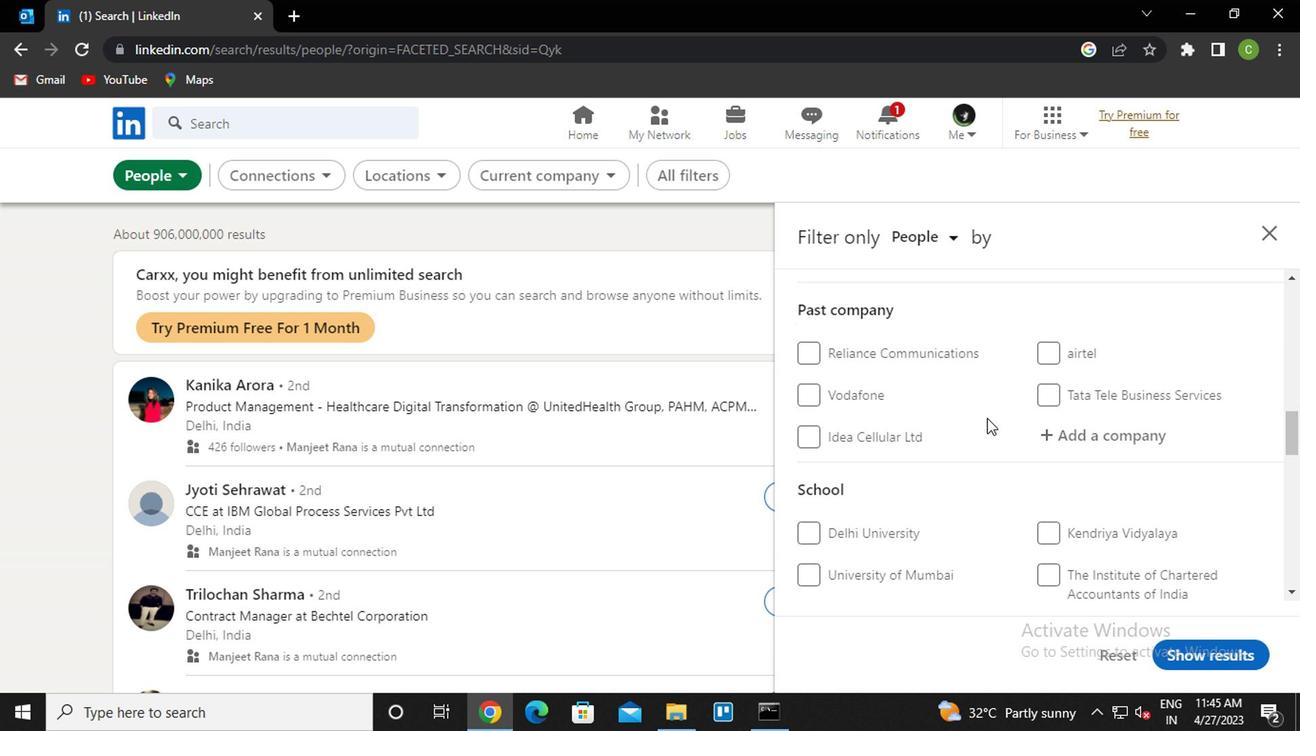 
Action: Mouse scrolled (982, 418) with delta (0, 1)
Screenshot: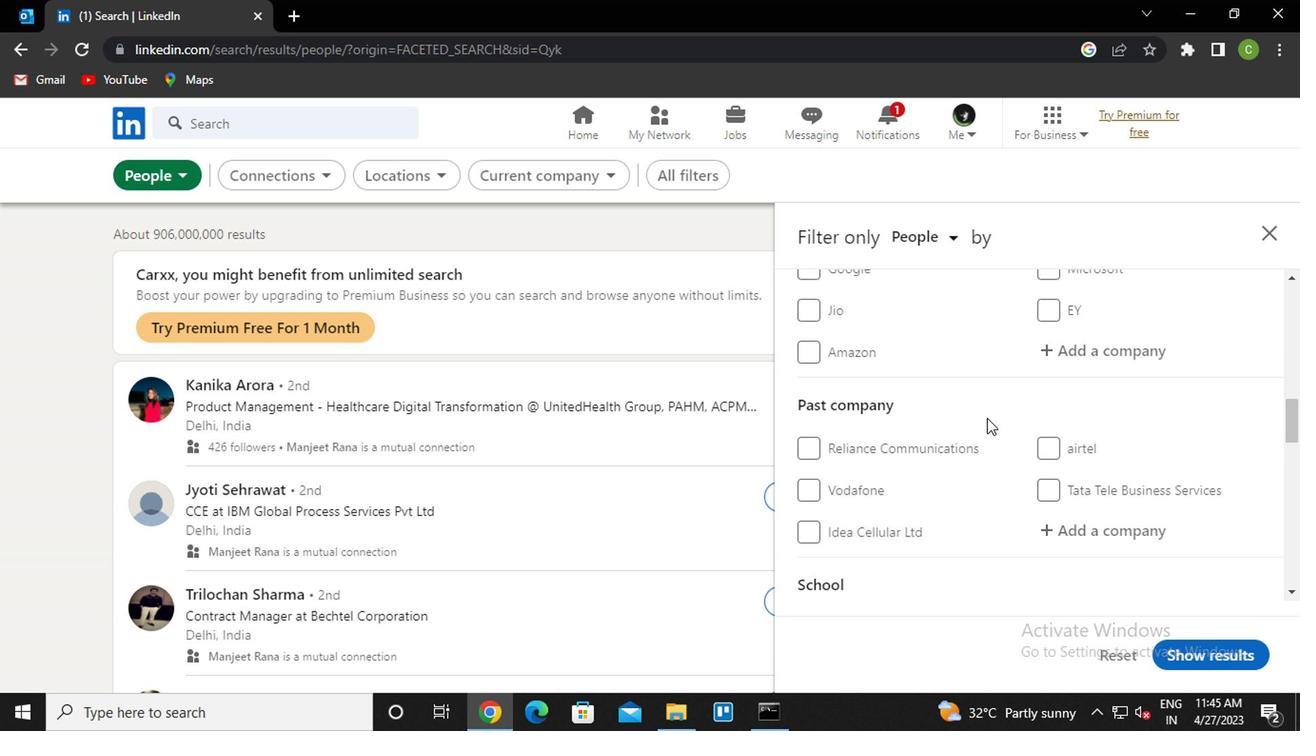 
Action: Mouse scrolled (982, 418) with delta (0, 1)
Screenshot: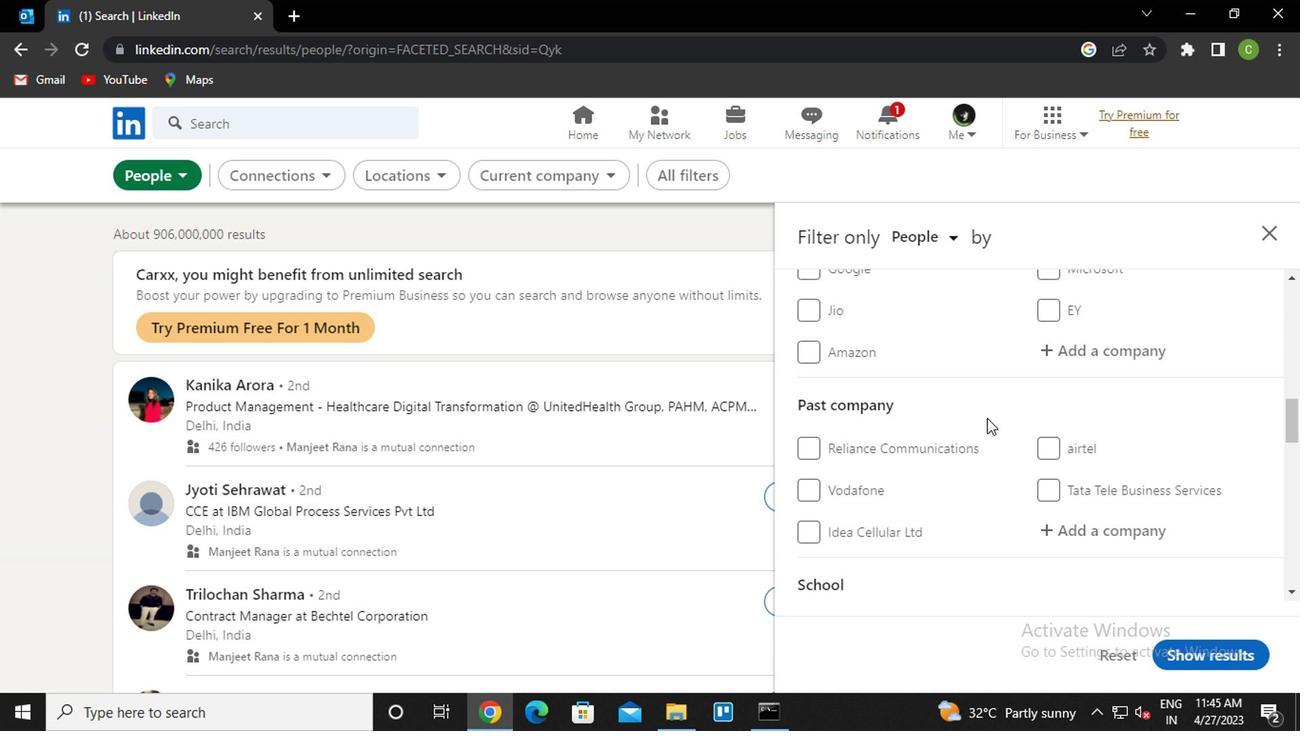 
Action: Mouse moved to (1082, 537)
Screenshot: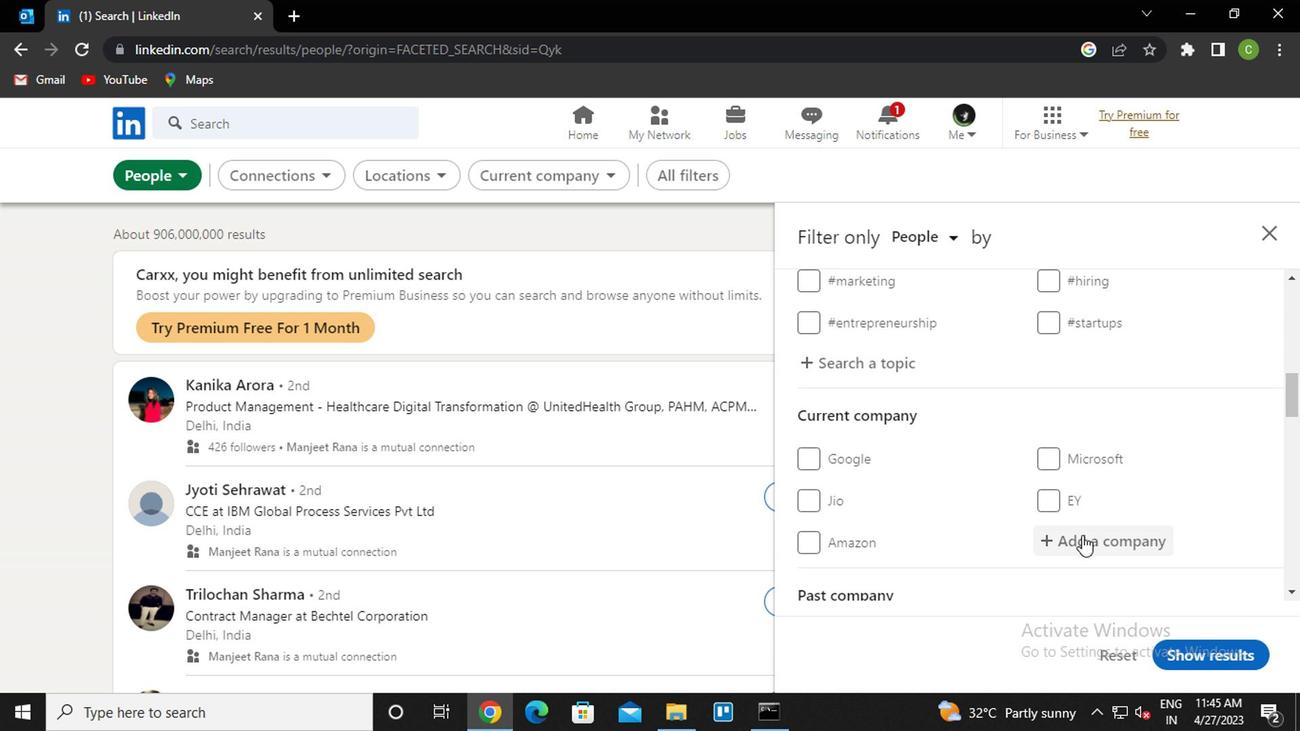 
Action: Mouse pressed left at (1082, 537)
Screenshot: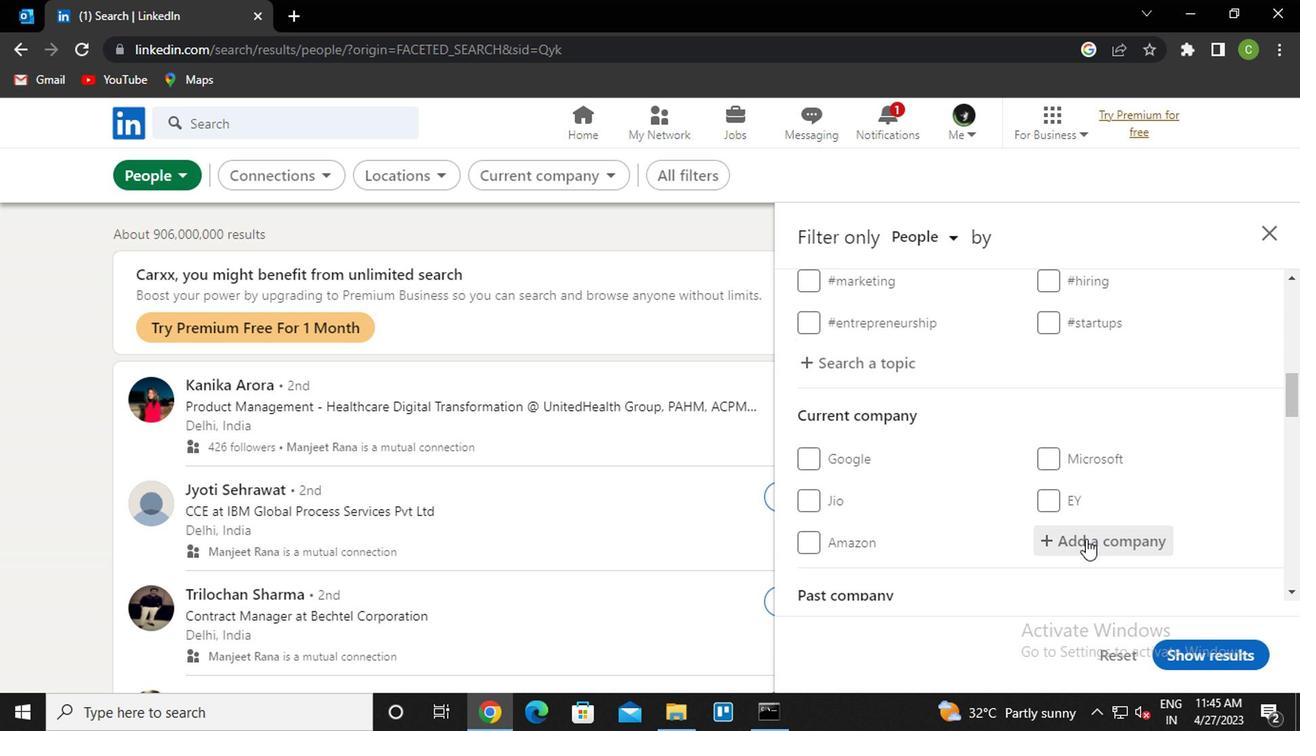 
Action: Key pressed <Key.caps_lock>v<Key.caps_lock>iasat<Key.space><Key.down><Key.enter><Key.backspace><Key.down><Key.enter>
Screenshot: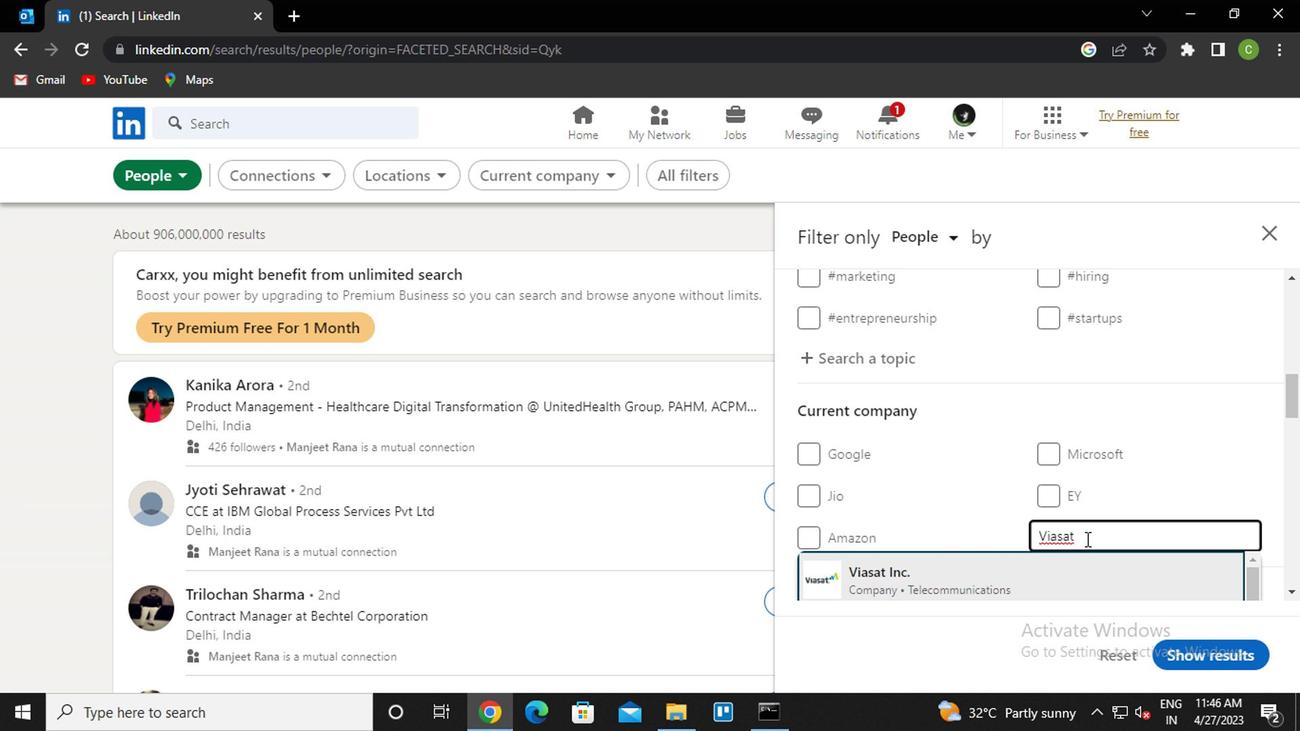 
Action: Mouse scrolled (1082, 536) with delta (0, 0)
Screenshot: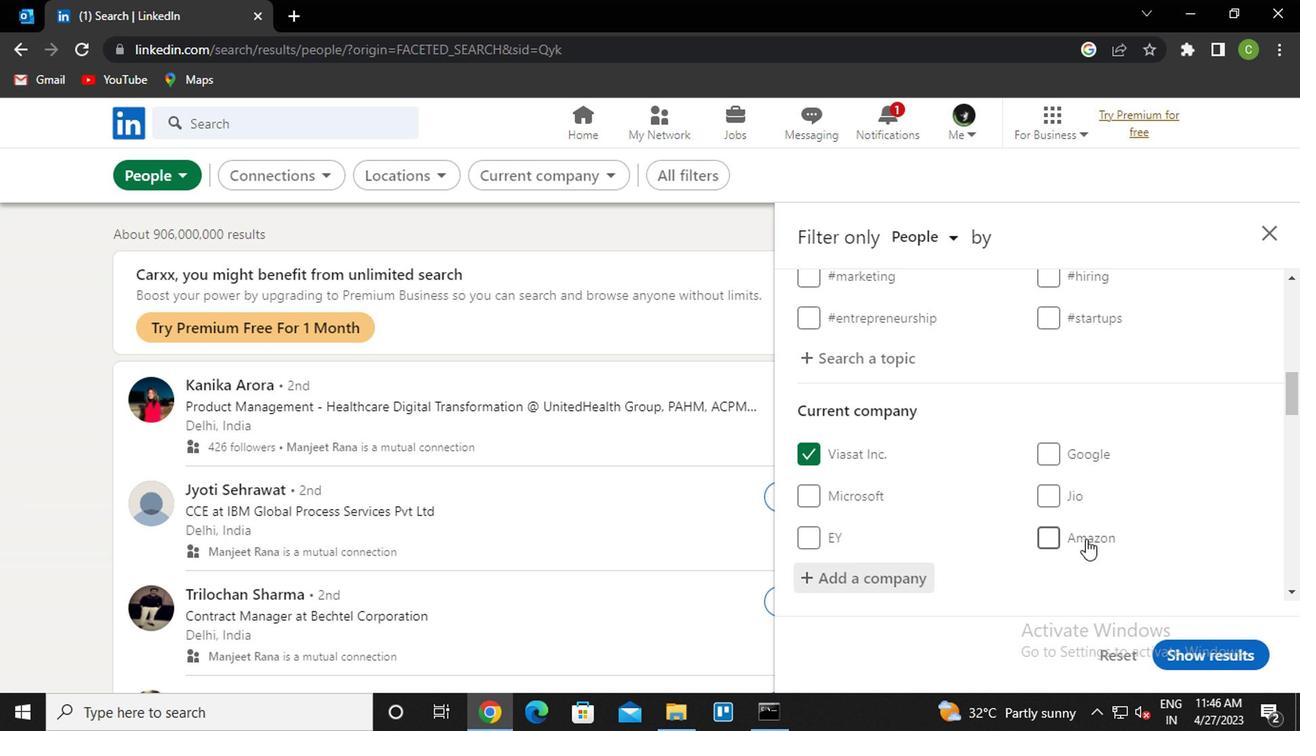
Action: Mouse moved to (1078, 514)
Screenshot: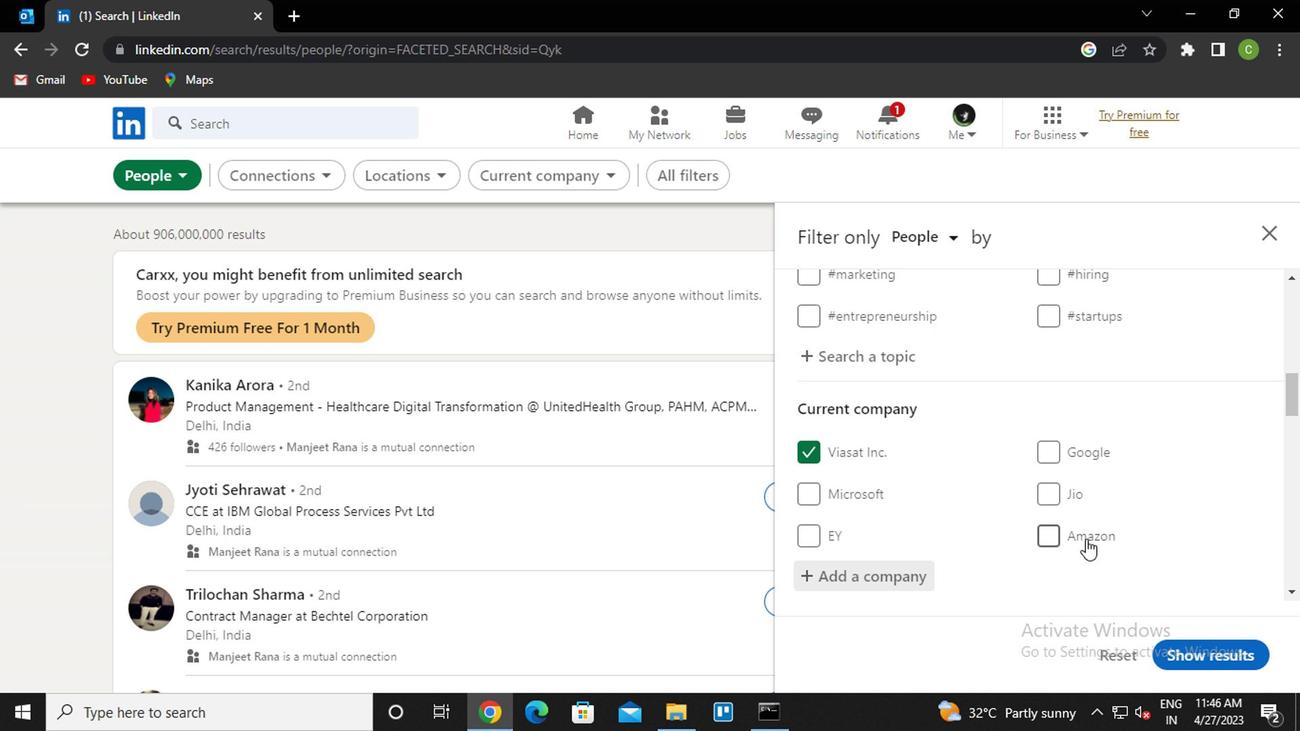 
Action: Mouse scrolled (1078, 512) with delta (0, -1)
Screenshot: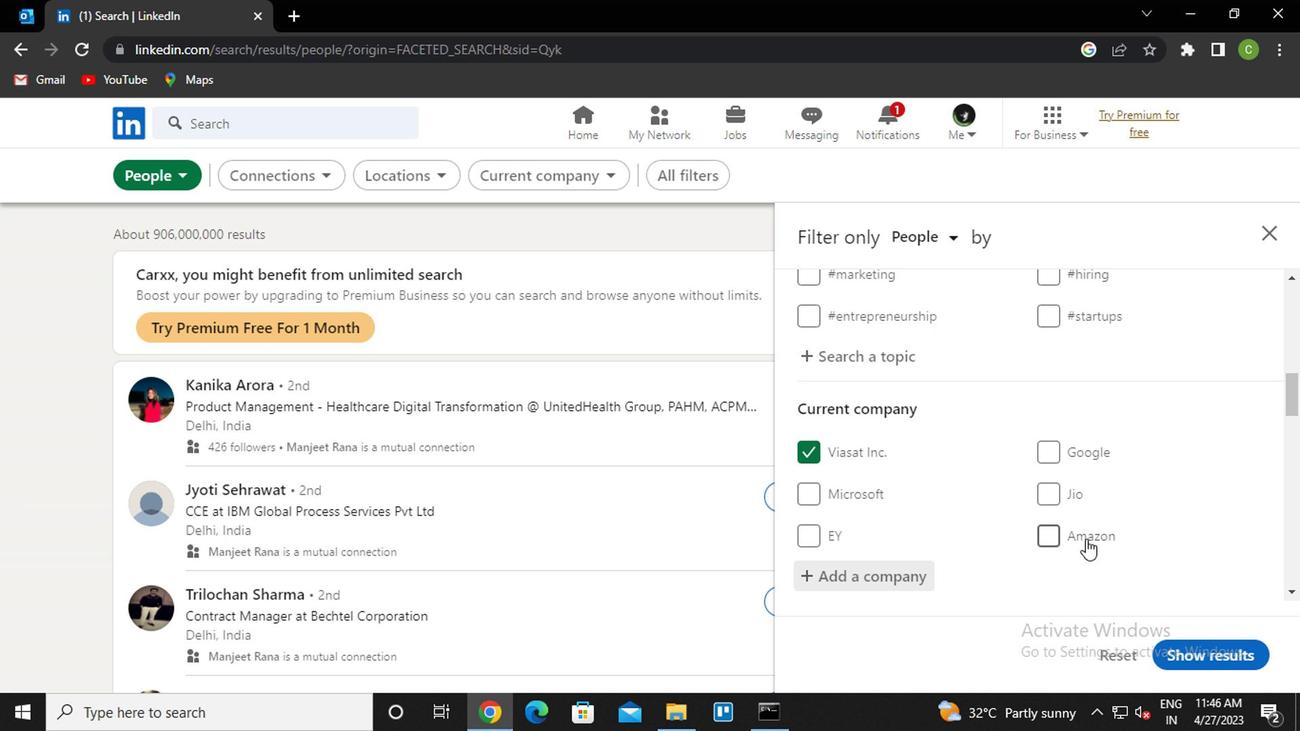 
Action: Mouse moved to (1068, 462)
Screenshot: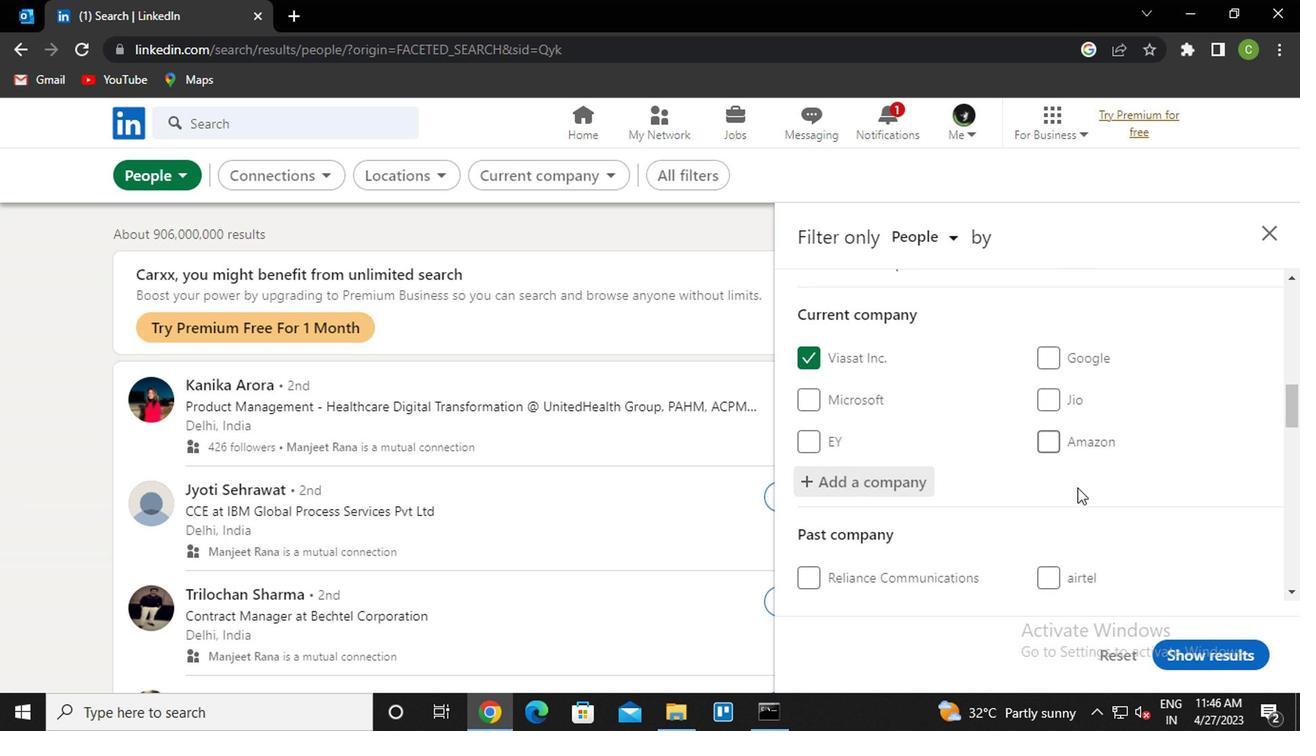 
Action: Mouse scrolled (1068, 461) with delta (0, 0)
Screenshot: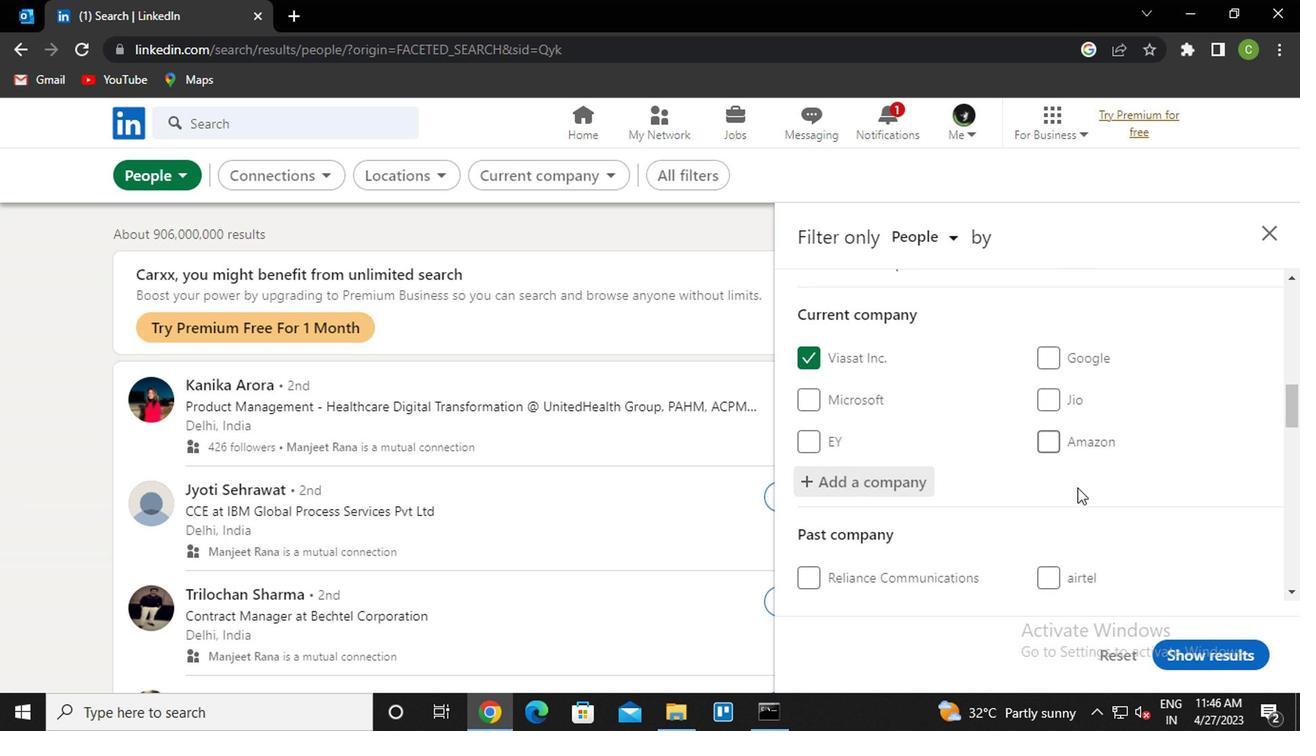 
Action: Mouse moved to (1068, 461)
Screenshot: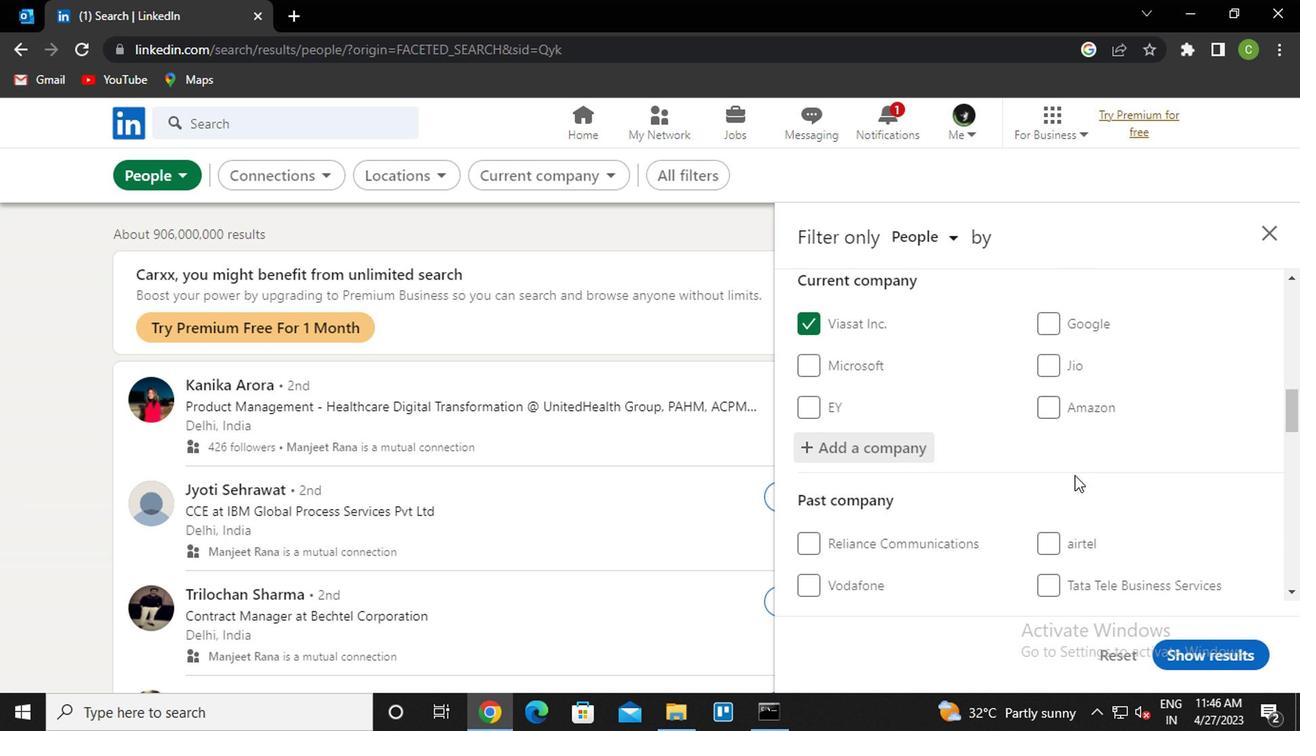 
Action: Mouse scrolled (1068, 459) with delta (0, -1)
Screenshot: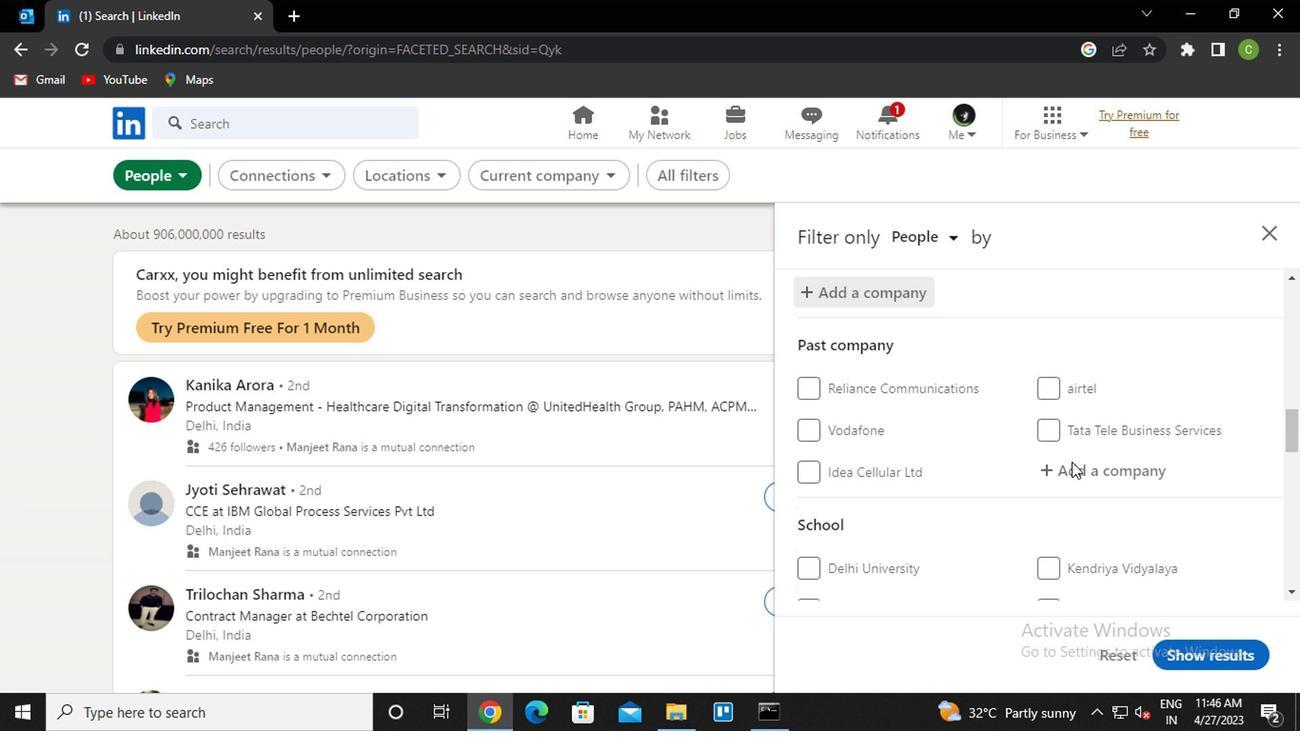 
Action: Mouse scrolled (1068, 459) with delta (0, -1)
Screenshot: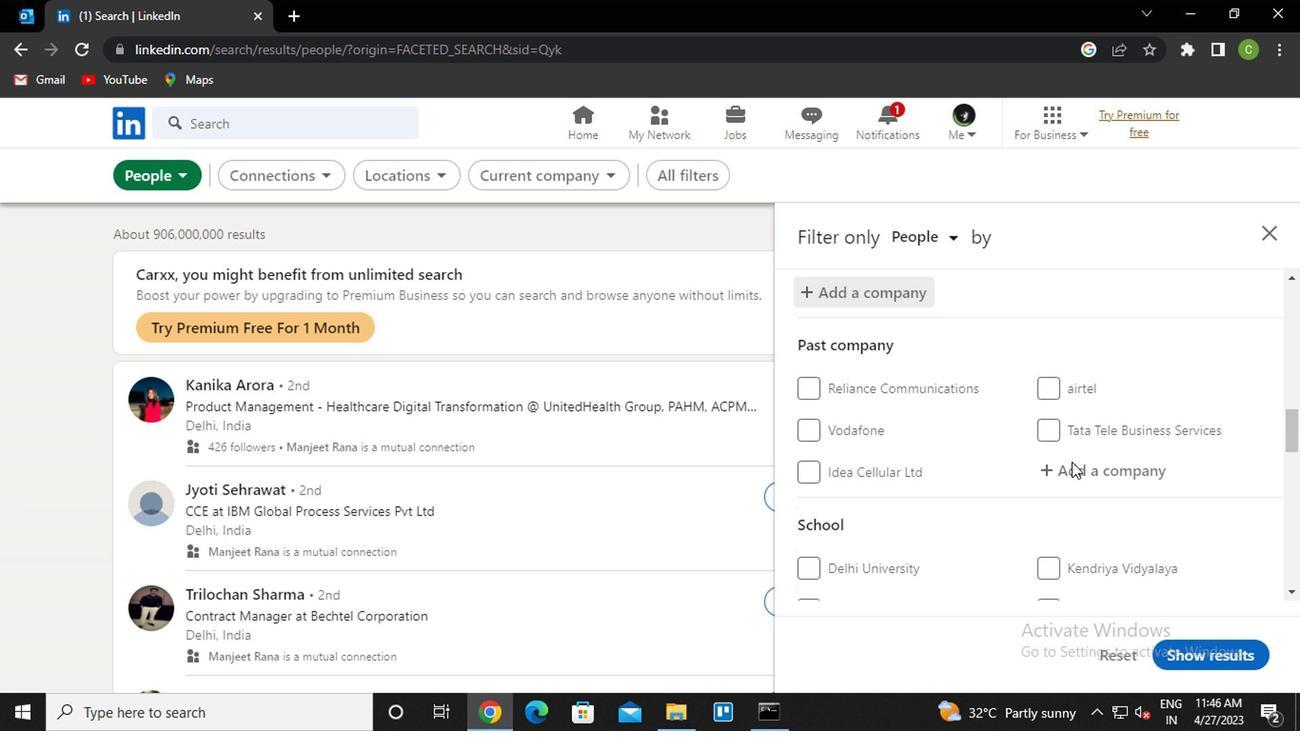 
Action: Mouse scrolled (1068, 459) with delta (0, -1)
Screenshot: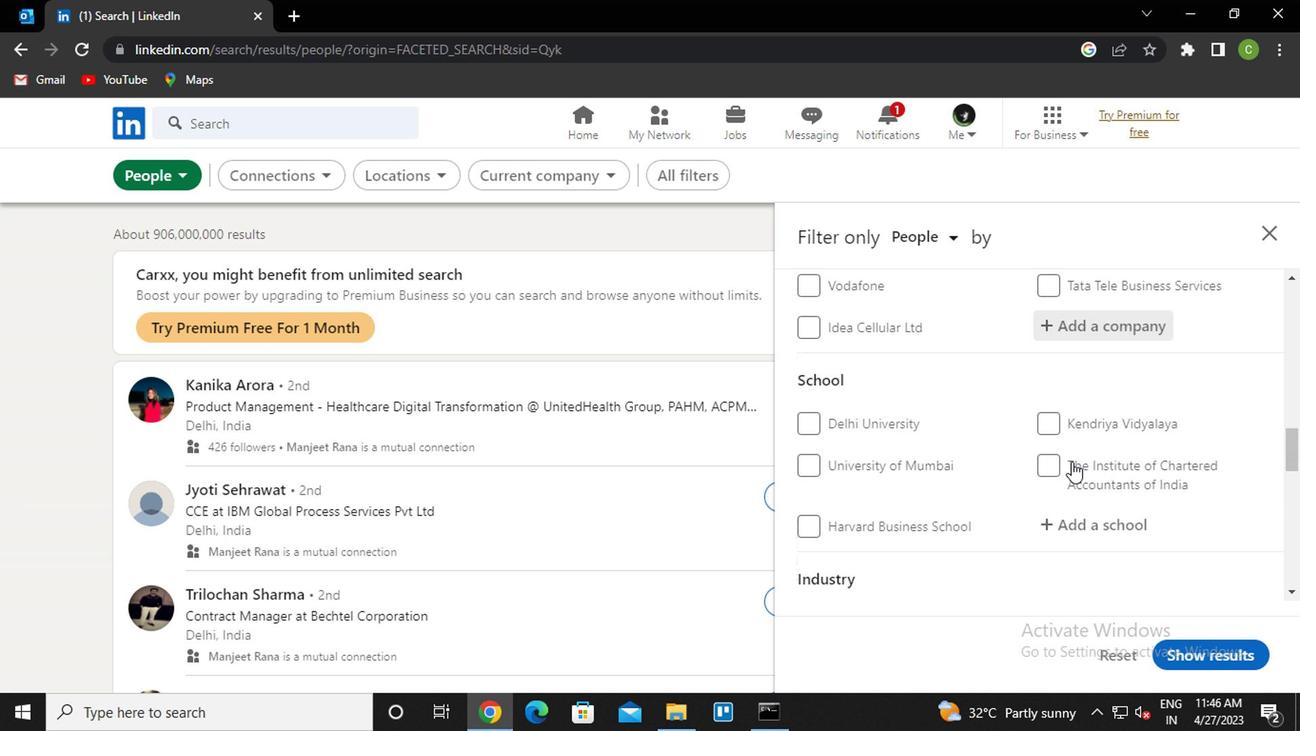 
Action: Mouse moved to (1094, 392)
Screenshot: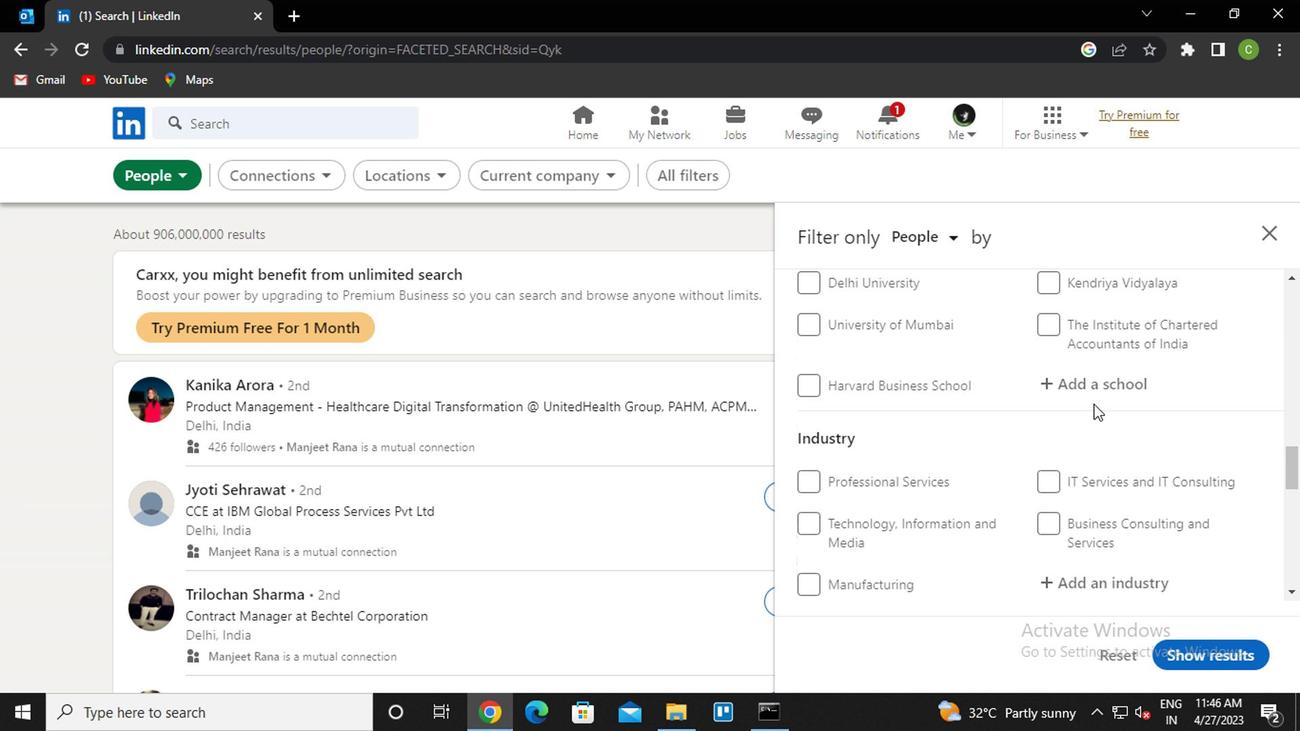 
Action: Mouse pressed left at (1094, 392)
Screenshot: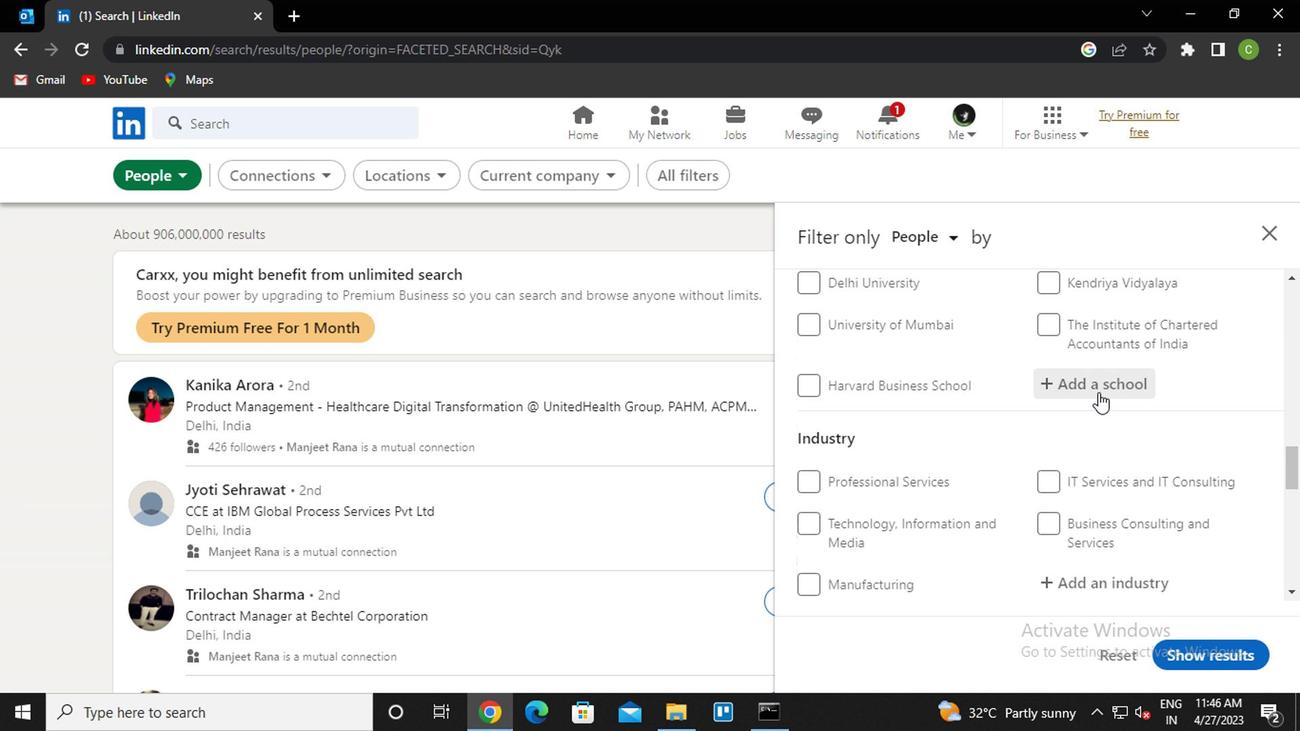 
Action: Key pressed <Key.caps_lock>c<Key.caps_lock>ollage<Key.backspace><Key.backspace><Key.backspace>ege<Key.space>of<Key.space><Key.caps_lock>e<Key.caps_lock>ngineering<Key.space><Key.caps_lock>t<Key.caps_lock>ri<Key.down><Key.enter>
Screenshot: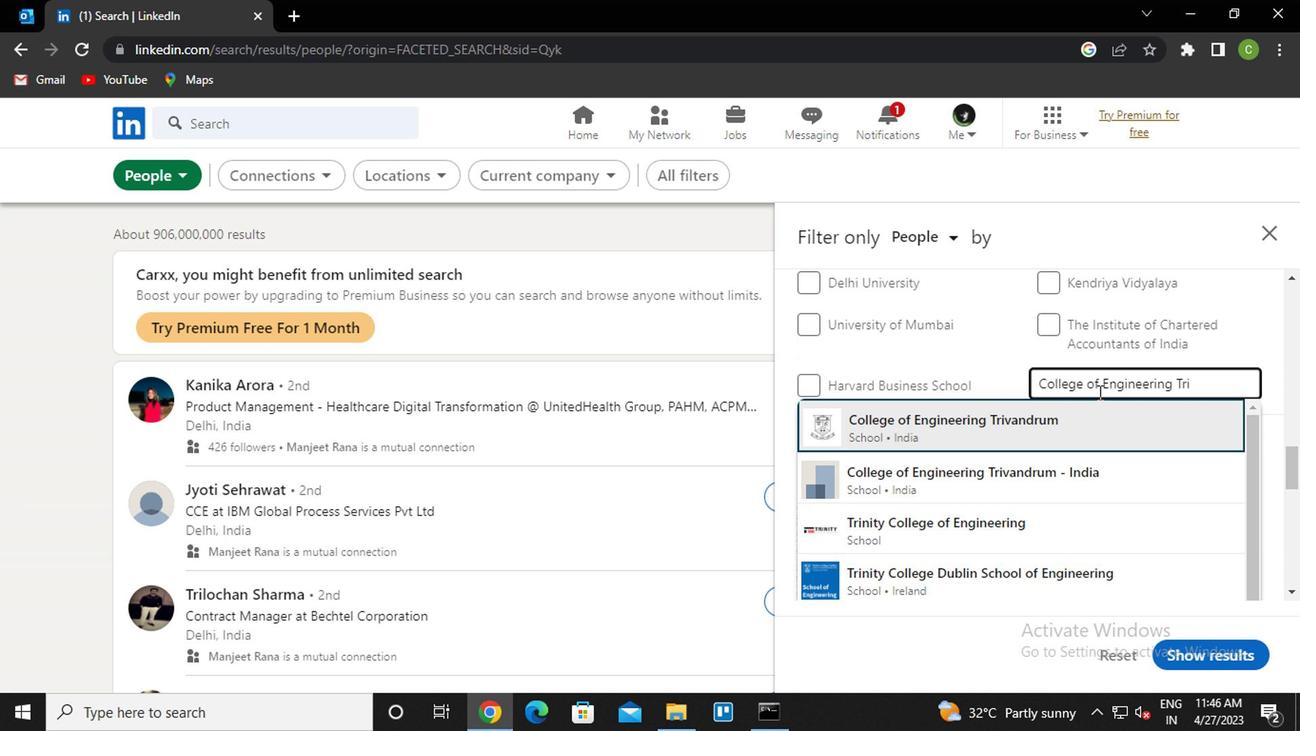 
Action: Mouse scrolled (1094, 390) with delta (0, -1)
Screenshot: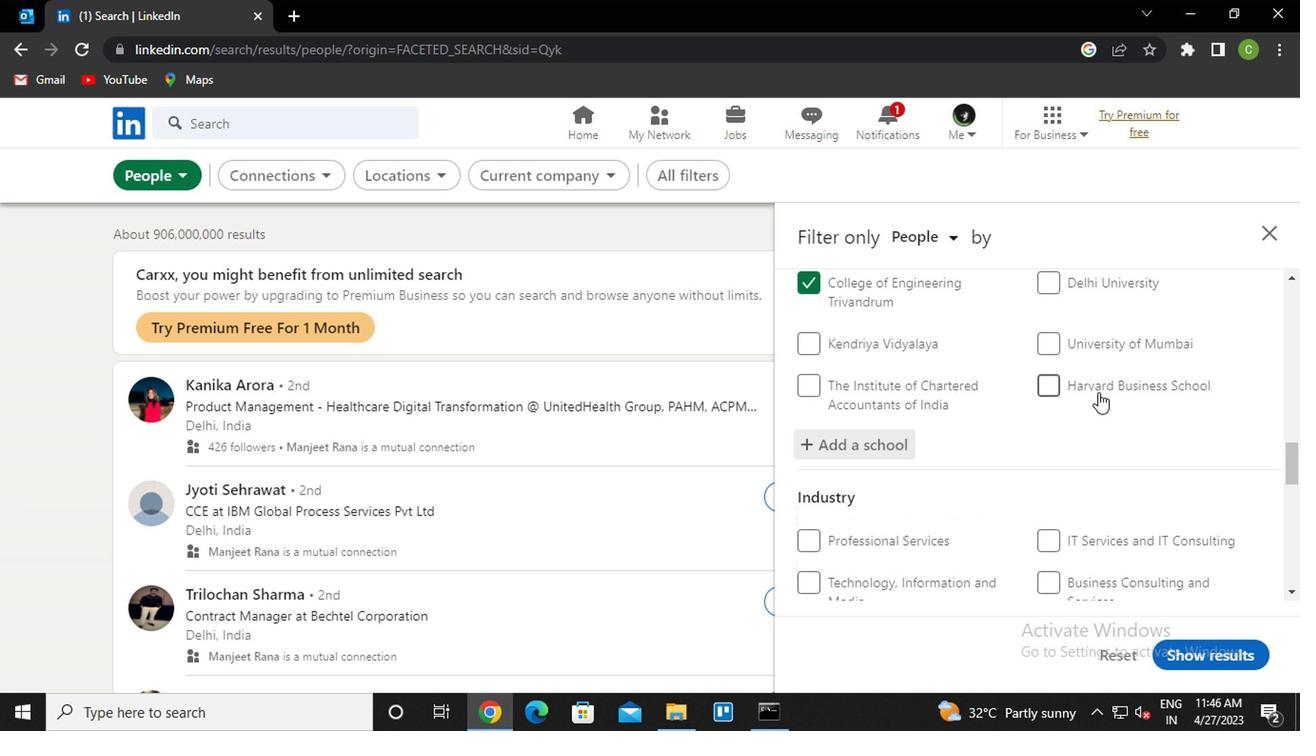 
Action: Mouse scrolled (1094, 390) with delta (0, -1)
Screenshot: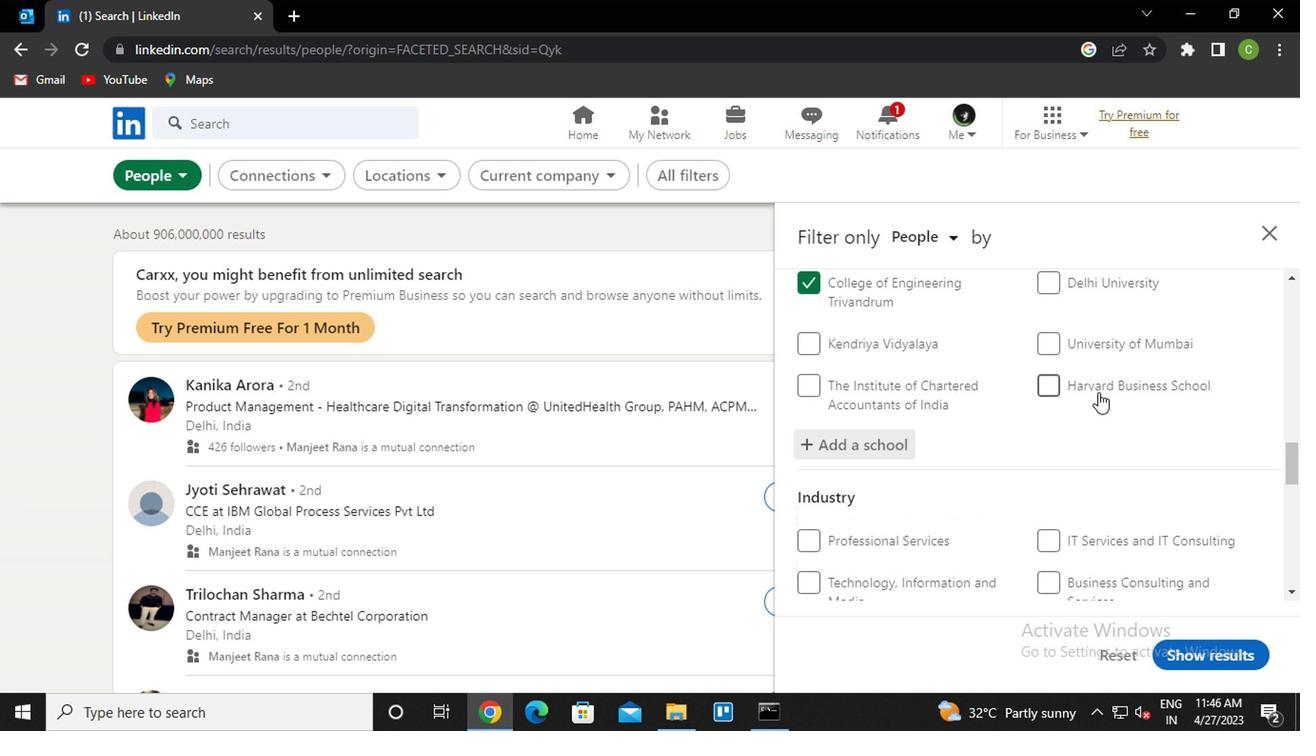 
Action: Mouse scrolled (1094, 390) with delta (0, -1)
Screenshot: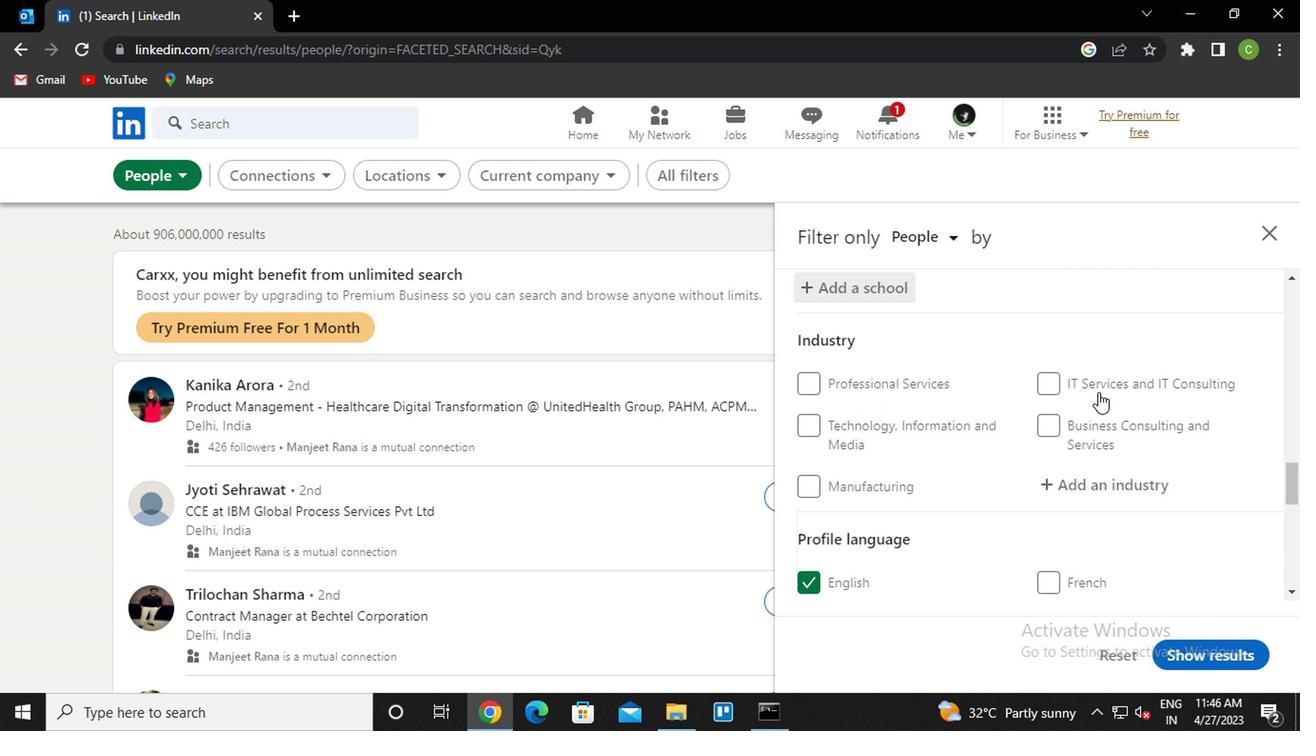 
Action: Mouse moved to (1119, 354)
Screenshot: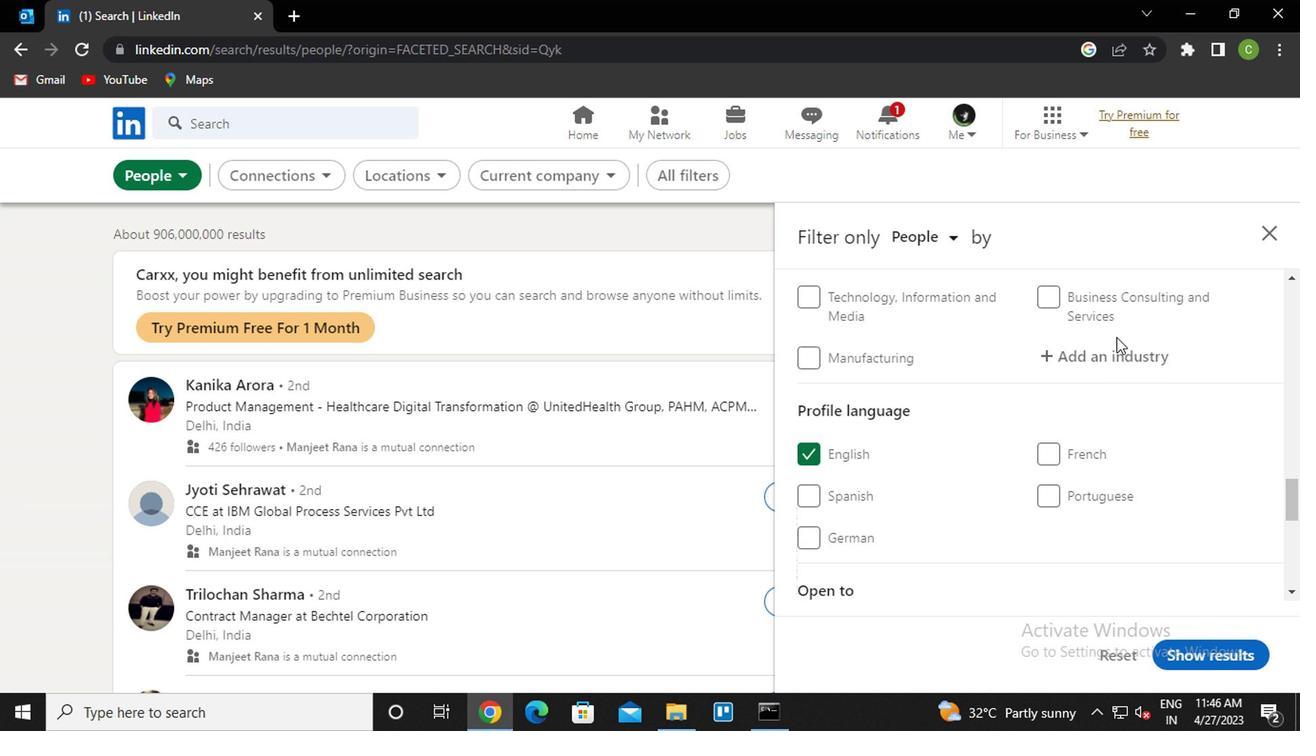 
Action: Mouse pressed left at (1119, 354)
Screenshot: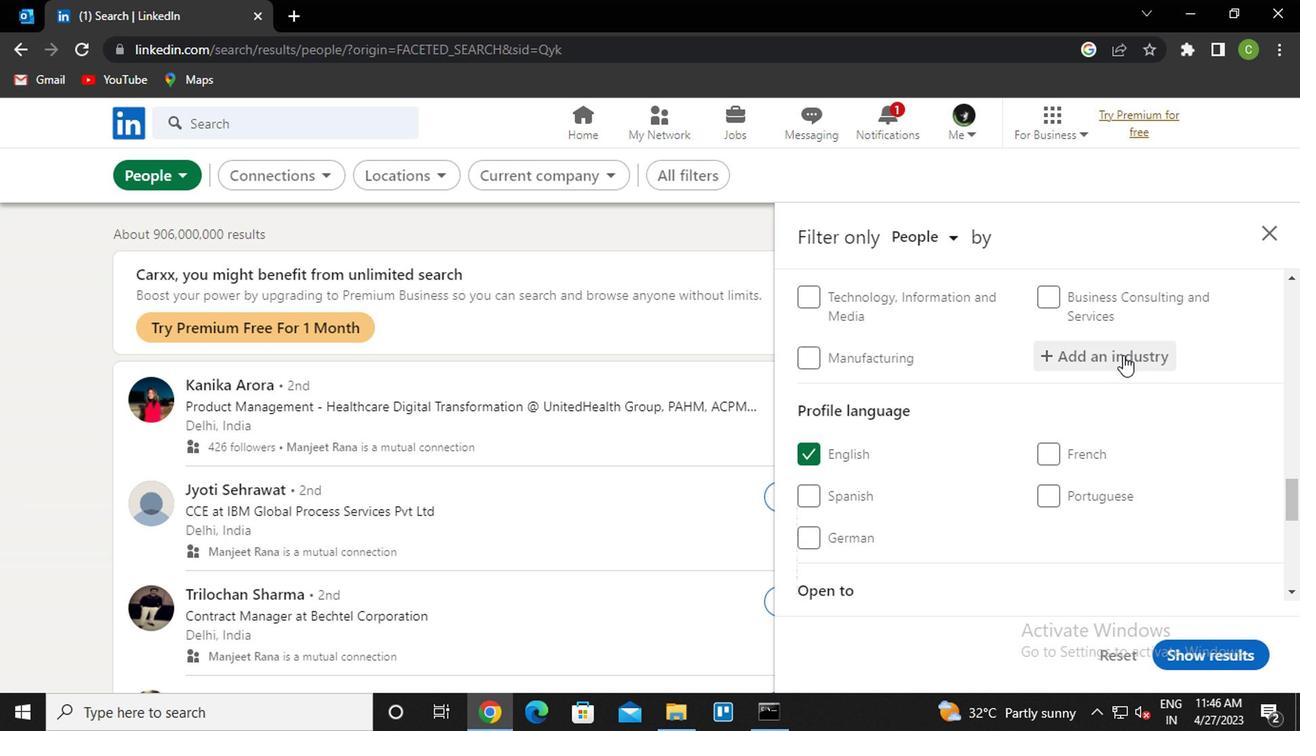 
Action: Key pressed <Key.caps_lock>c<Key.caps_lock>orrec<Key.down><Key.enter>
Screenshot: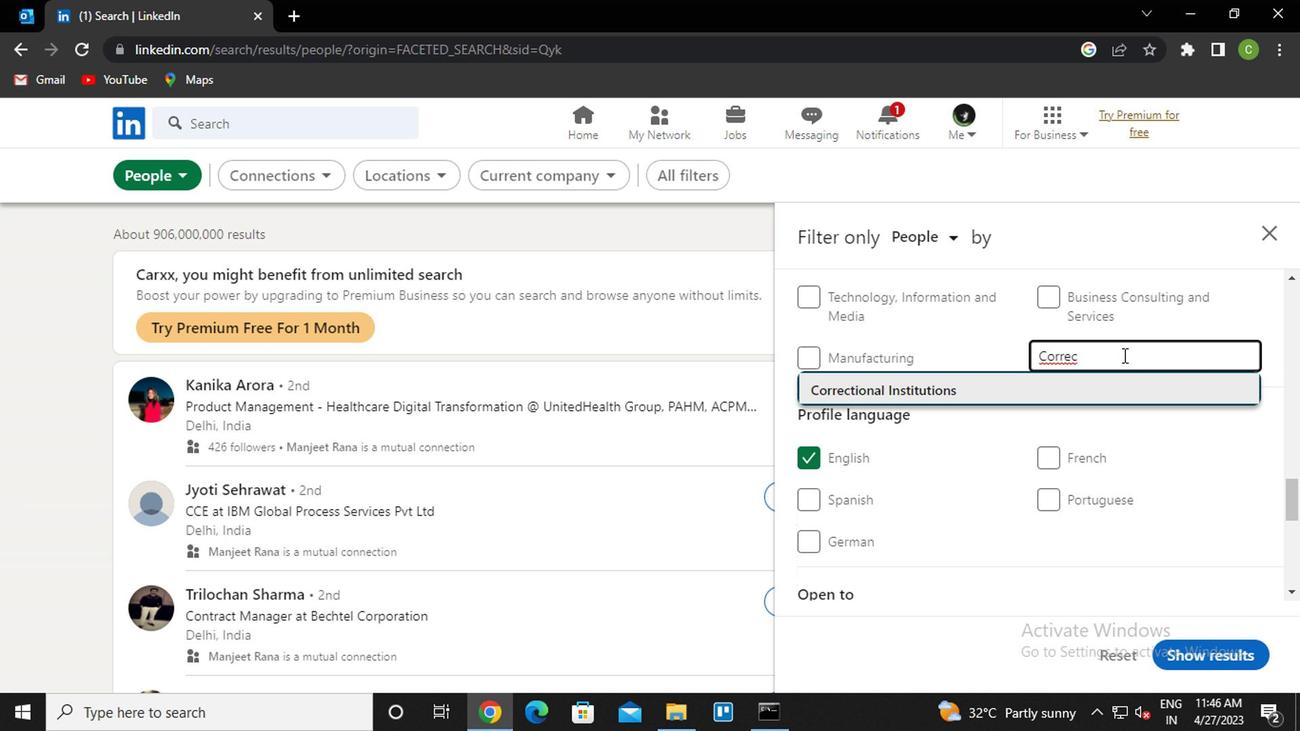 
Action: Mouse scrolled (1119, 354) with delta (0, 0)
Screenshot: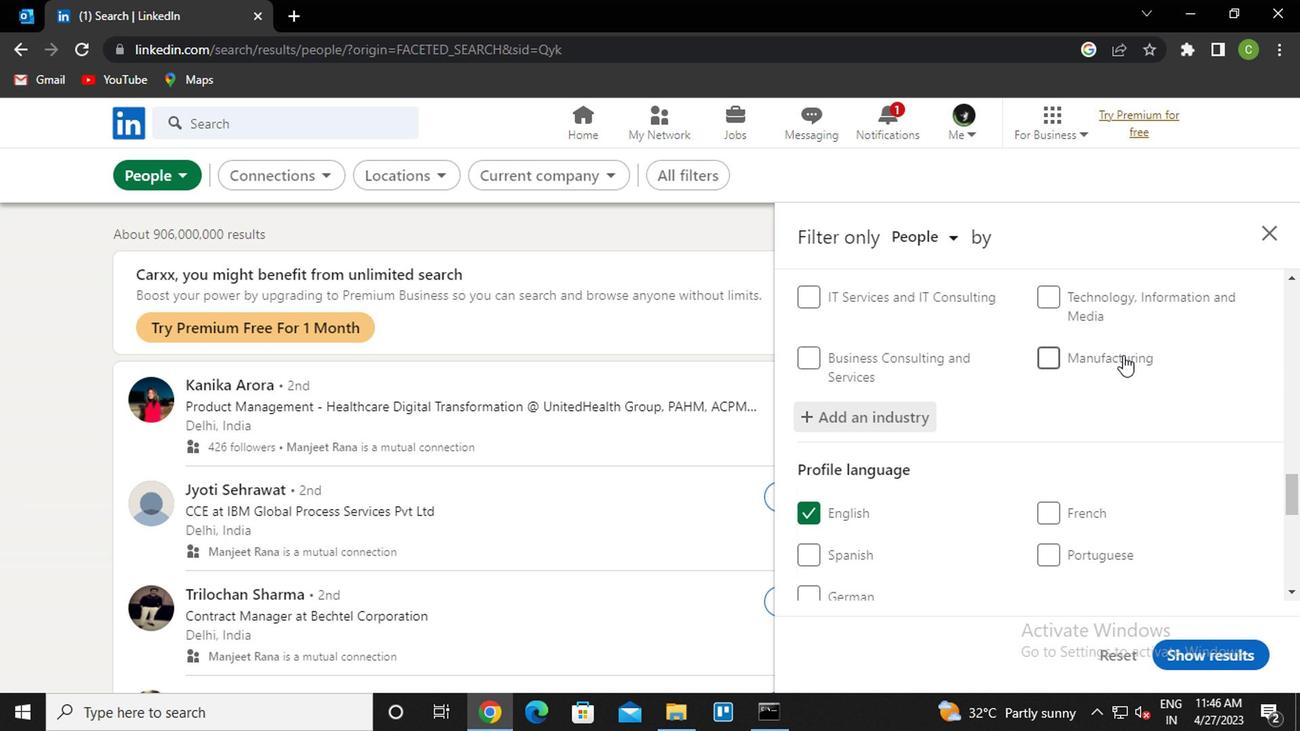
Action: Mouse scrolled (1119, 354) with delta (0, 0)
Screenshot: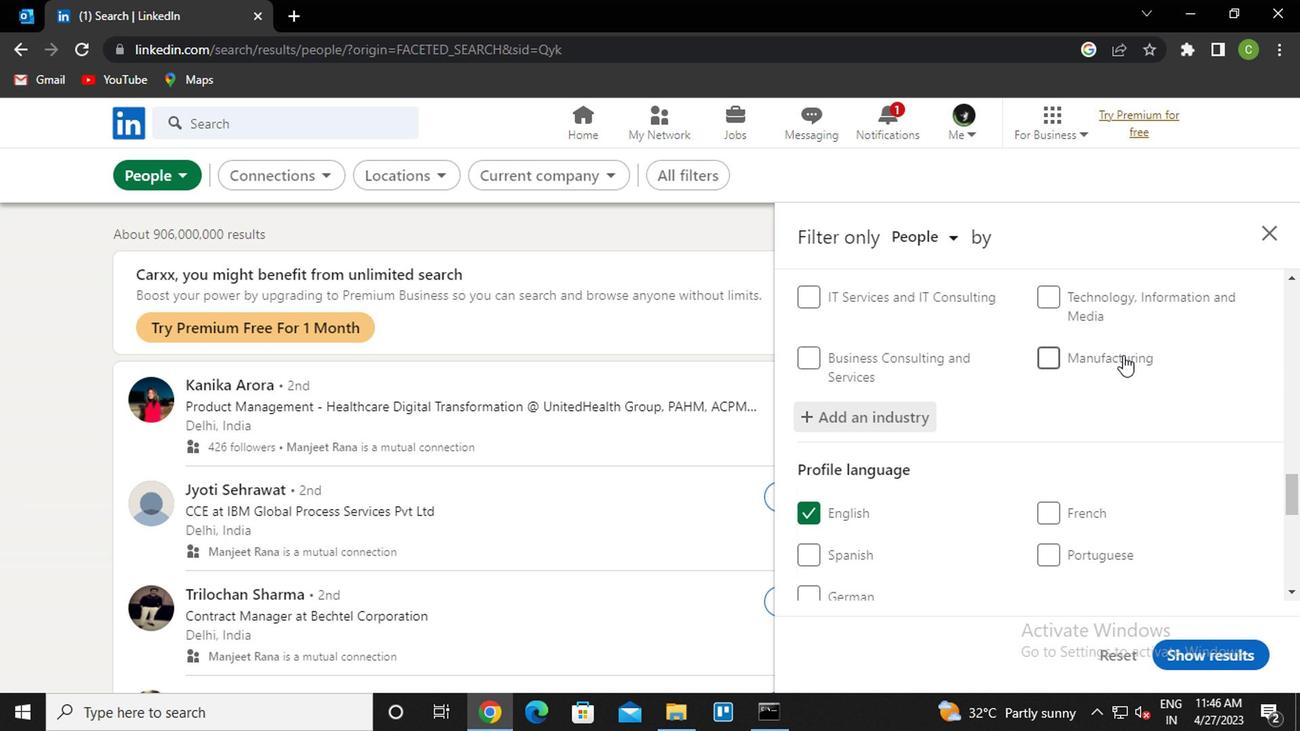 
Action: Mouse scrolled (1119, 354) with delta (0, 0)
Screenshot: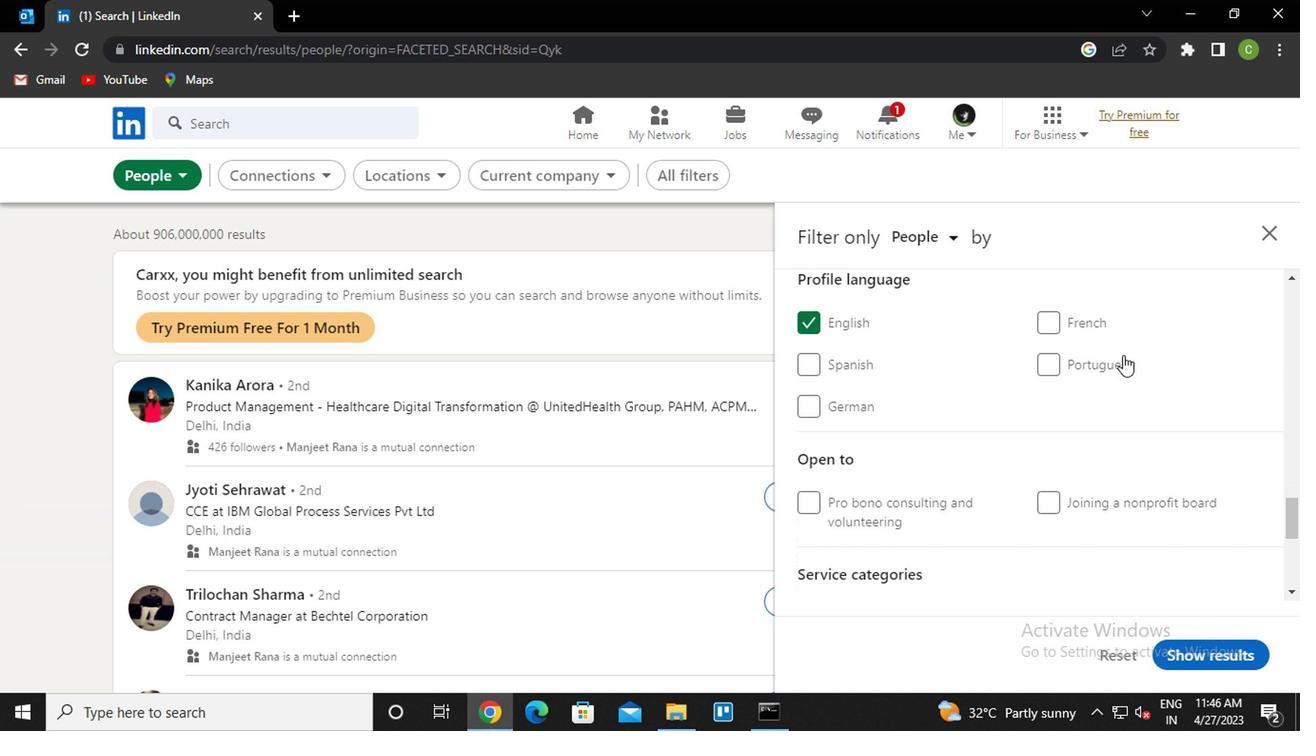 
Action: Mouse scrolled (1119, 354) with delta (0, 0)
Screenshot: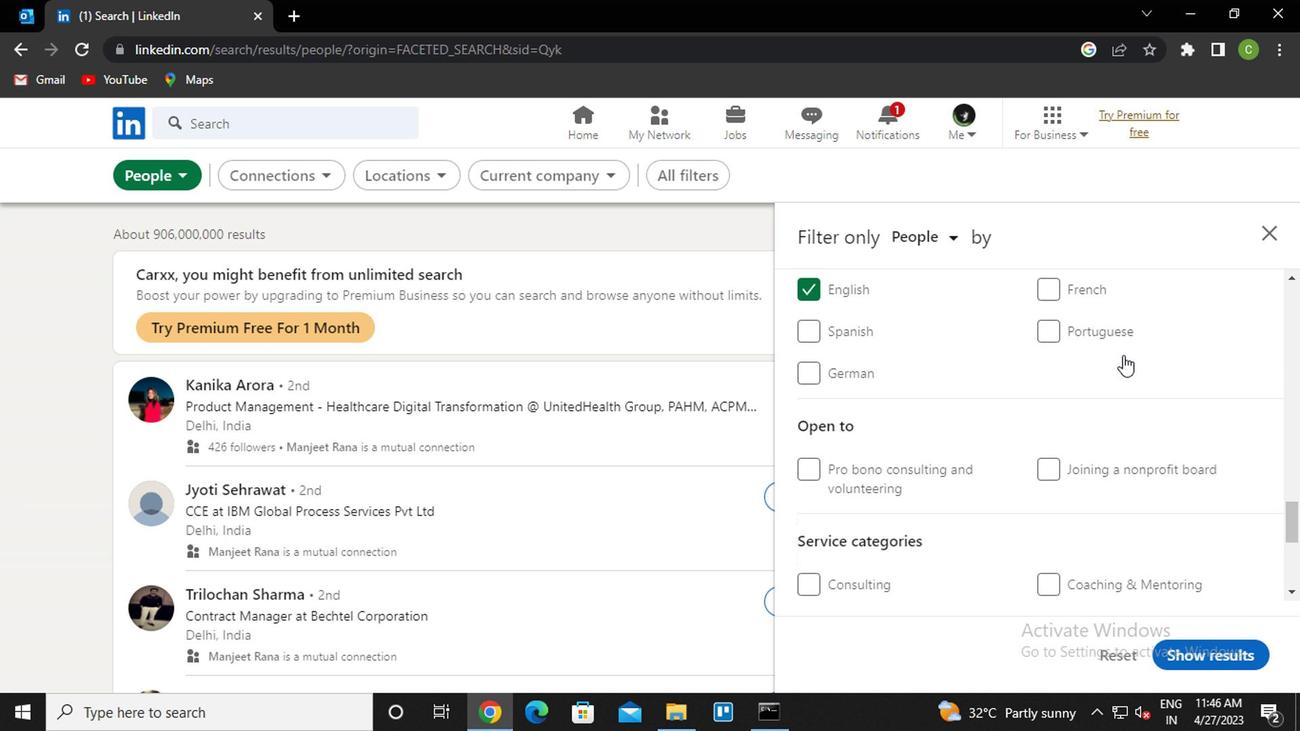 
Action: Mouse moved to (1119, 356)
Screenshot: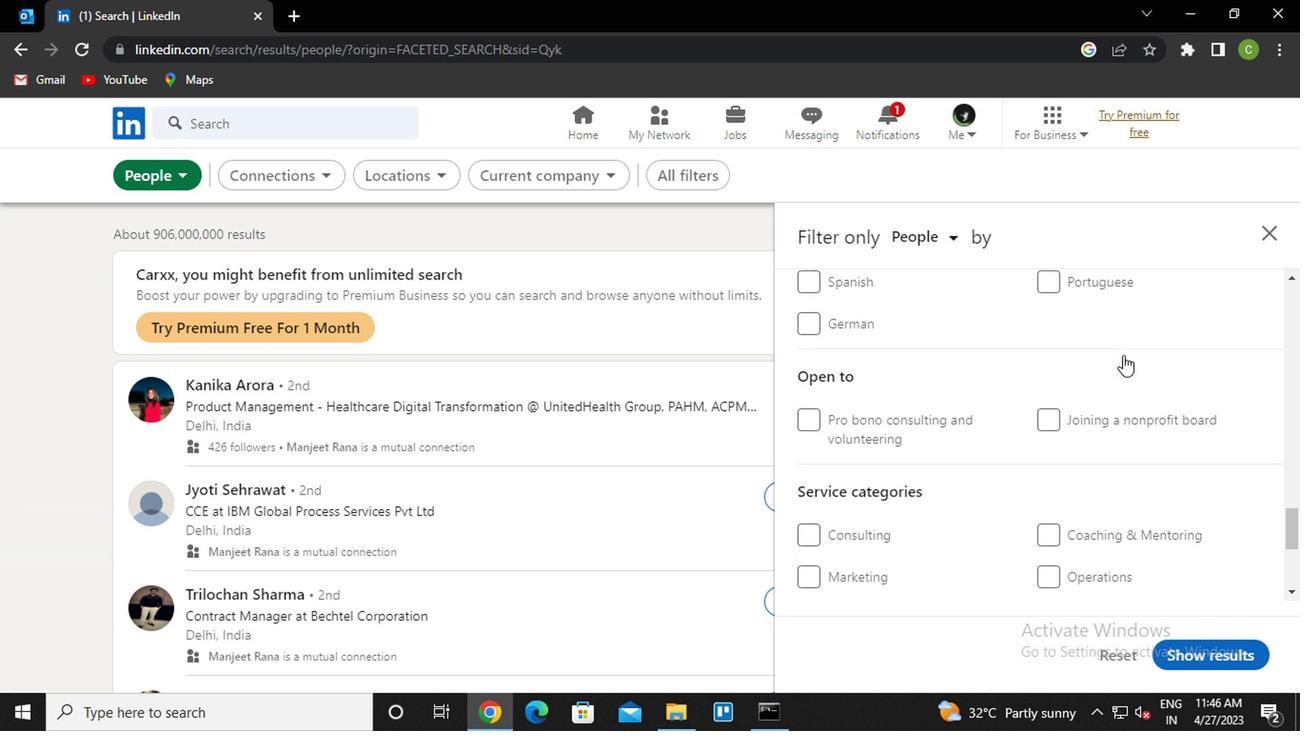 
Action: Mouse scrolled (1119, 354) with delta (0, -1)
Screenshot: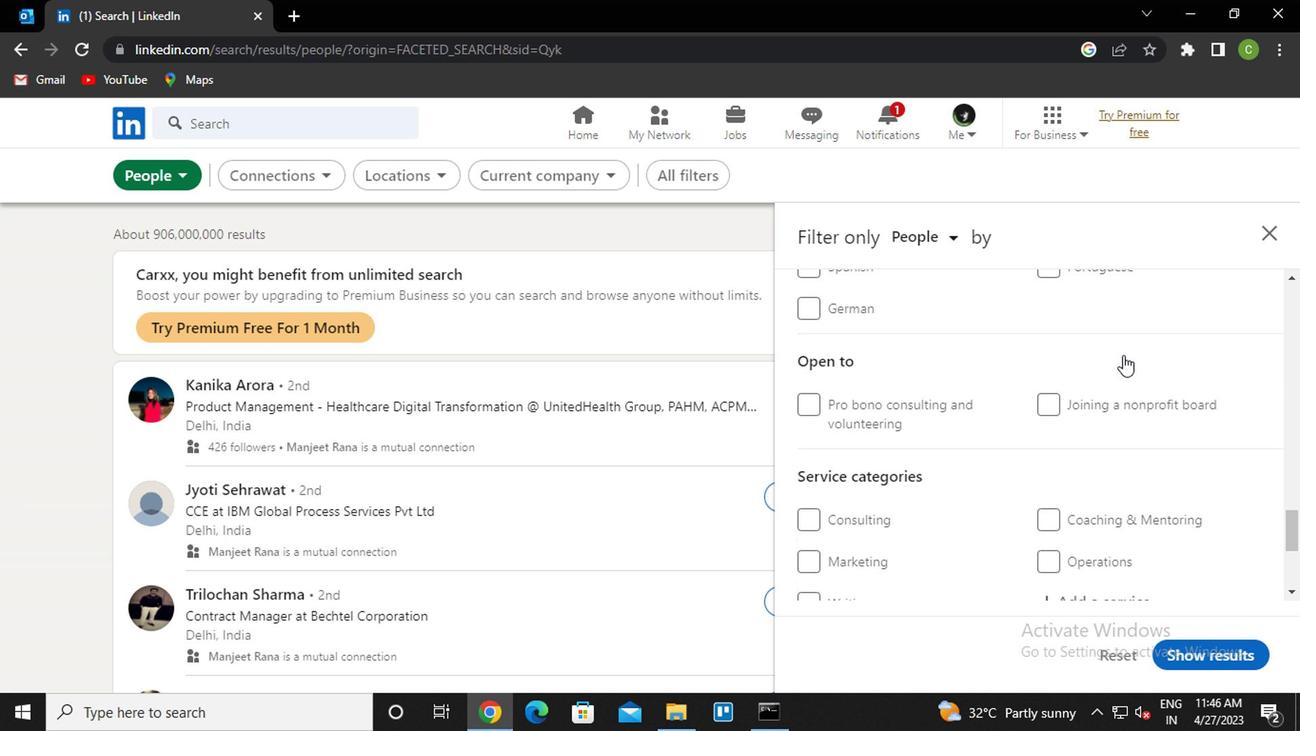 
Action: Mouse moved to (1075, 413)
Screenshot: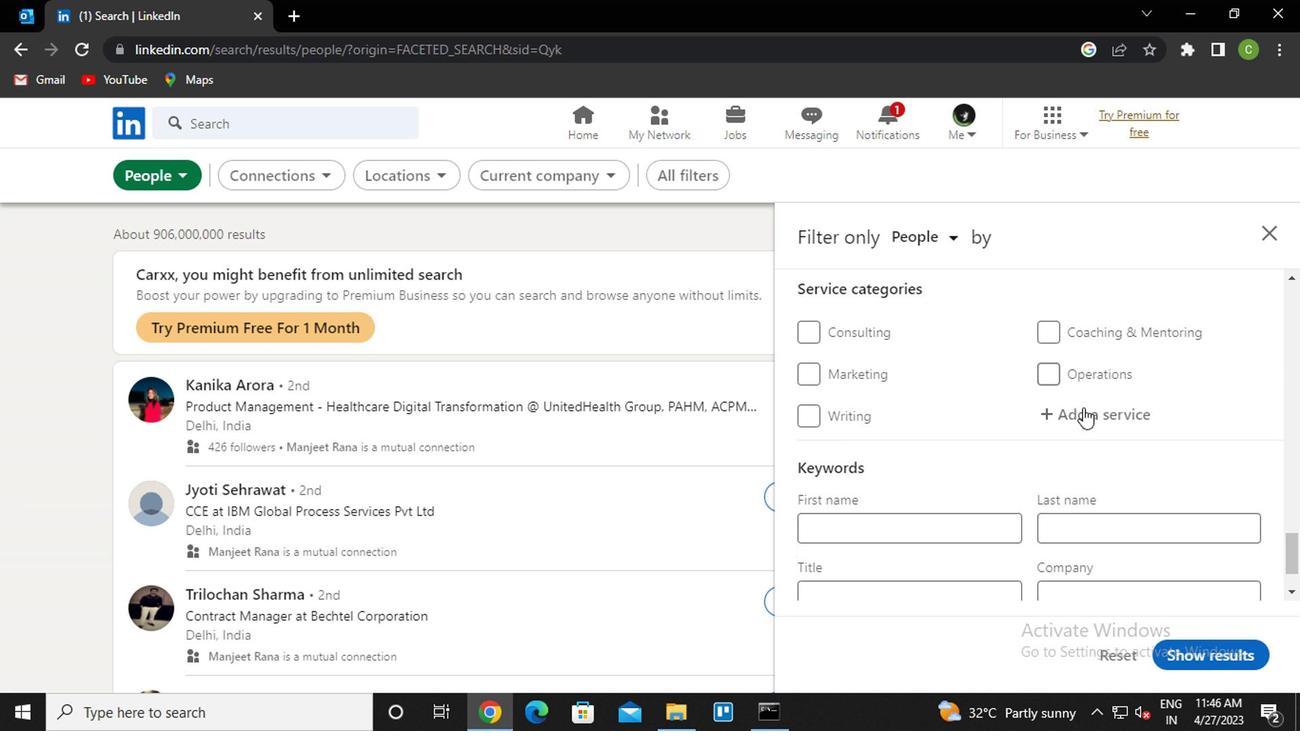 
Action: Mouse pressed left at (1075, 413)
Screenshot: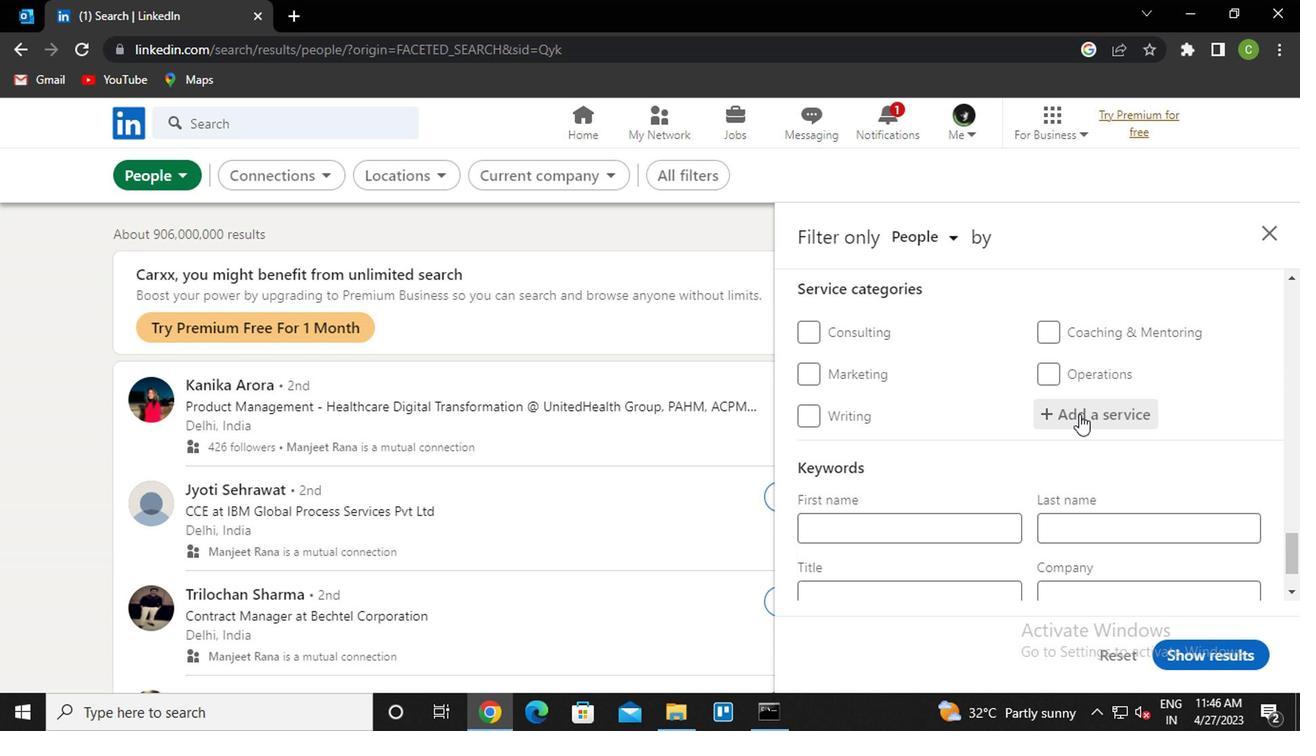 
Action: Key pressed <Key.caps_lock>n<Key.caps_lock>egoc<Key.down><Key.enter>
Screenshot: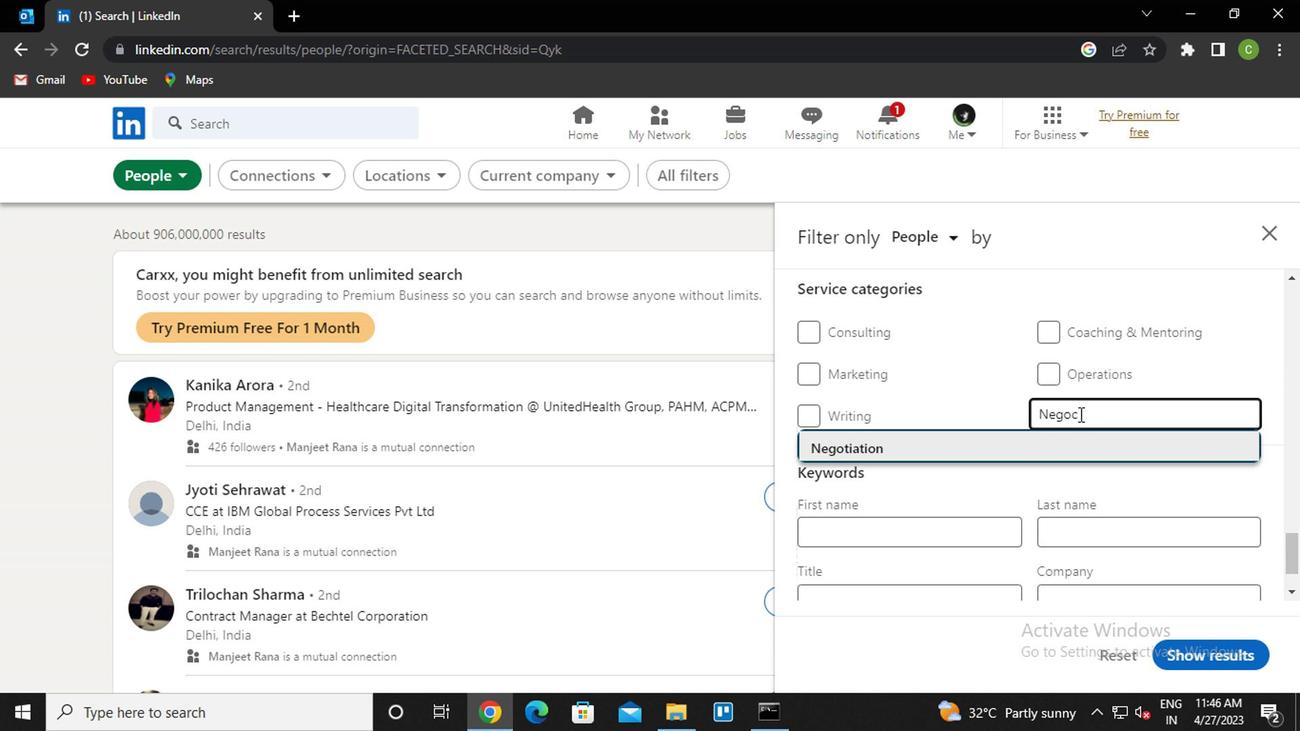 
Action: Mouse scrolled (1075, 412) with delta (0, -1)
Screenshot: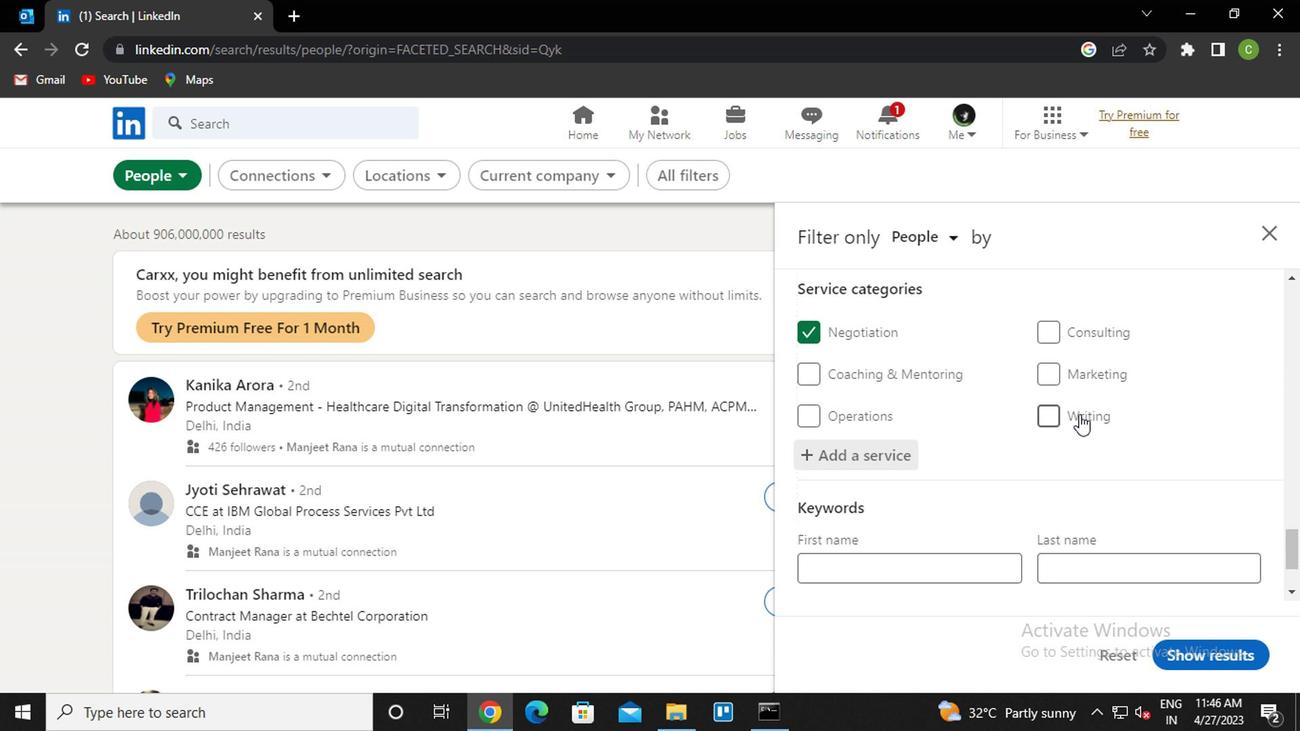 
Action: Mouse scrolled (1075, 412) with delta (0, -1)
Screenshot: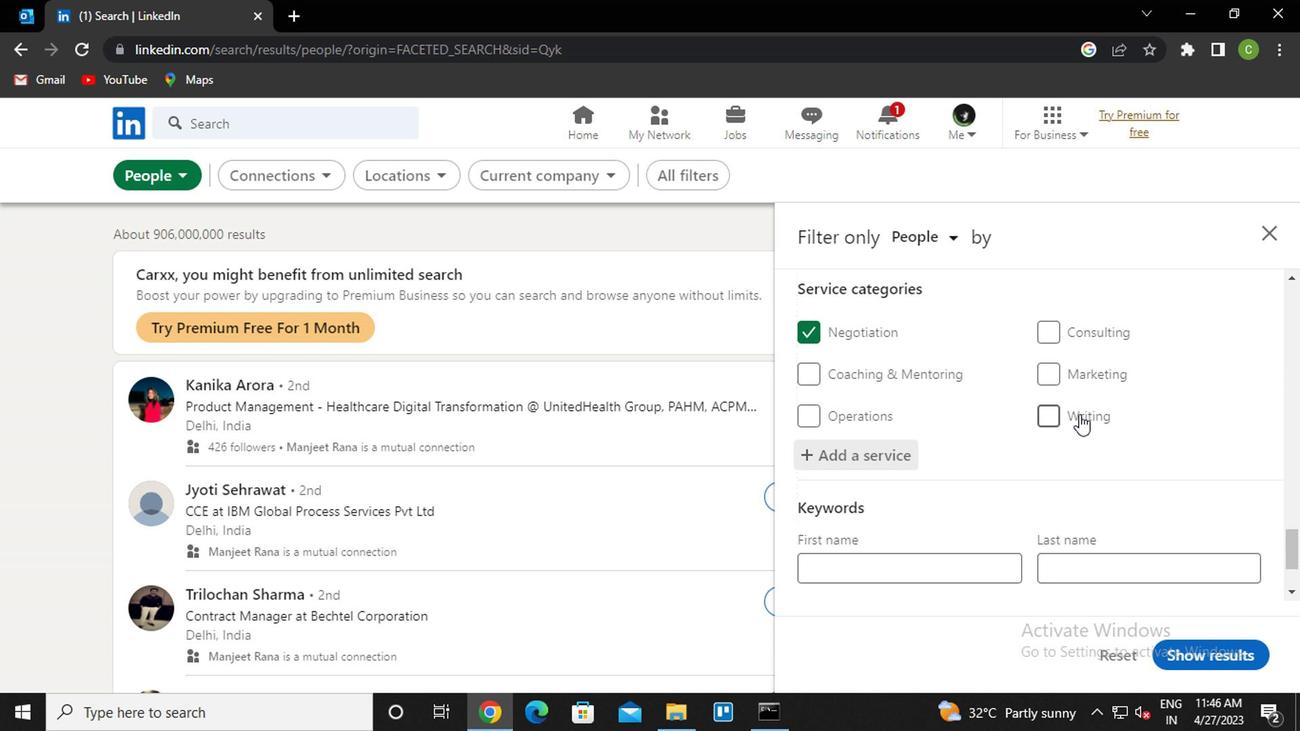 
Action: Mouse moved to (1074, 415)
Screenshot: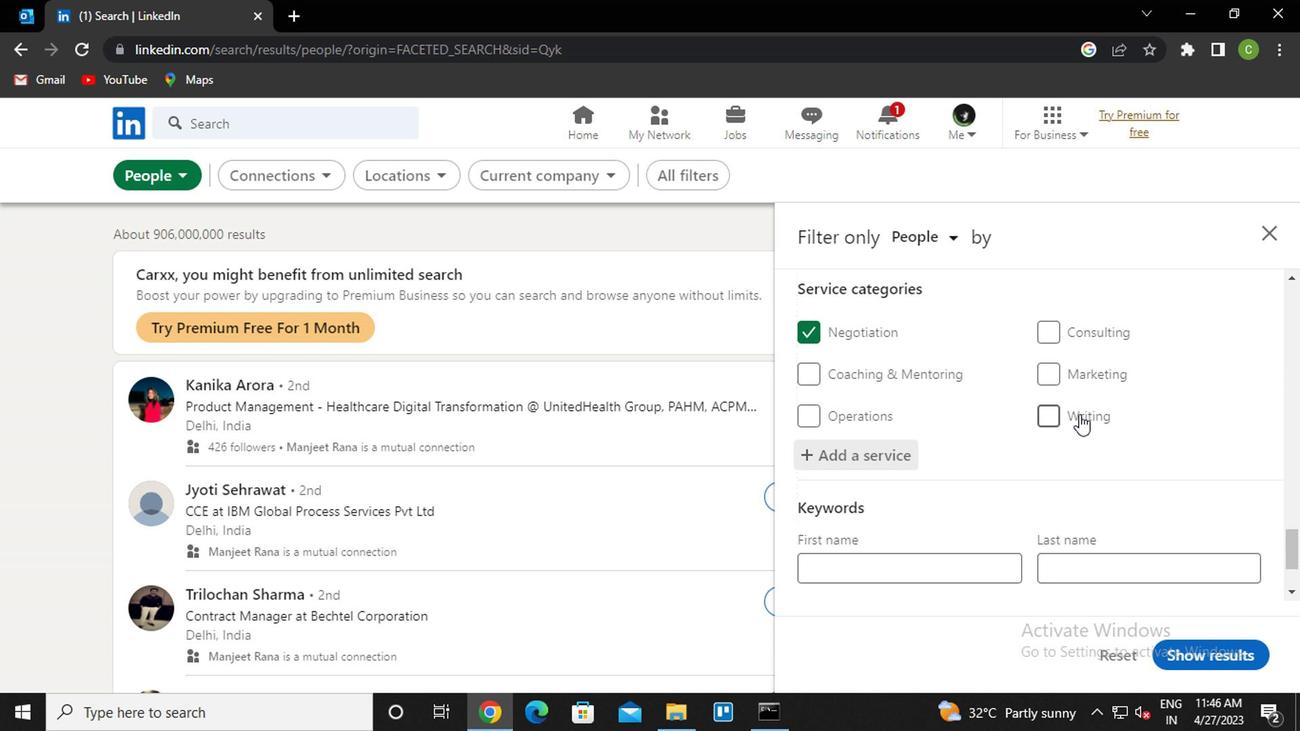 
Action: Mouse scrolled (1074, 414) with delta (0, -1)
Screenshot: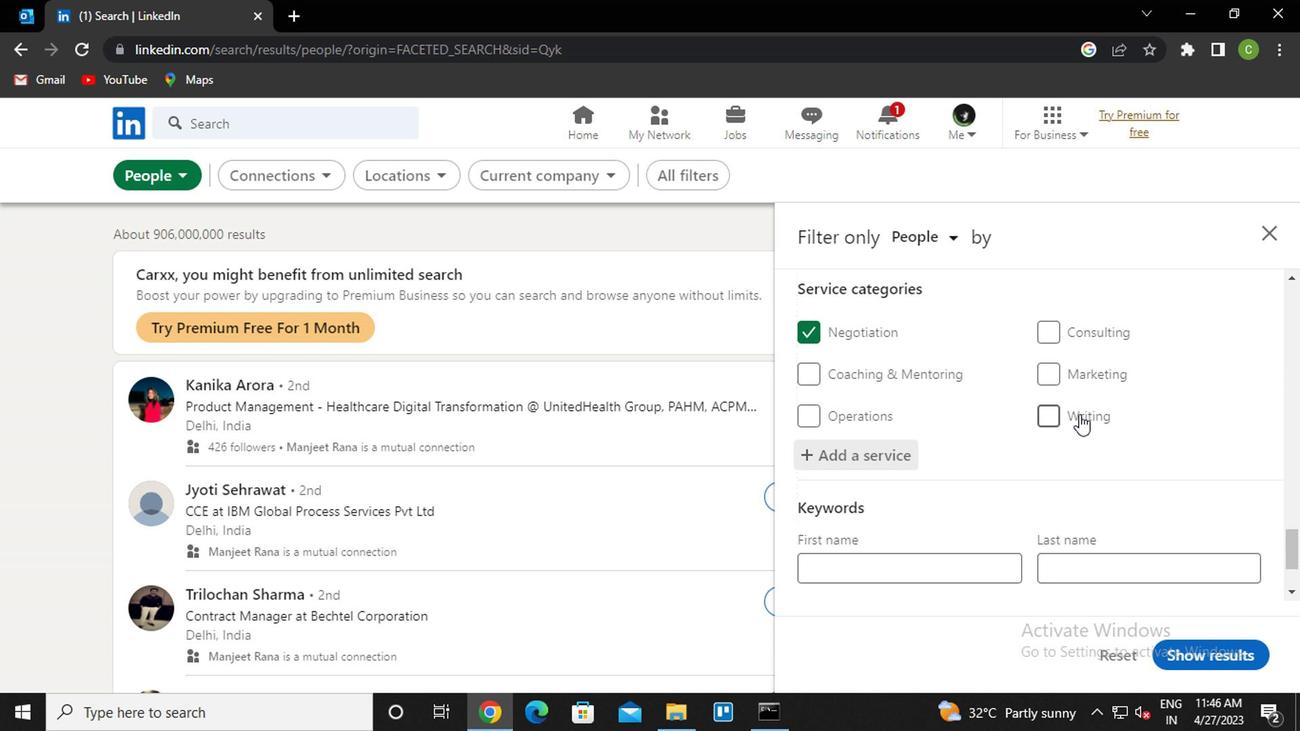 
Action: Mouse moved to (1069, 423)
Screenshot: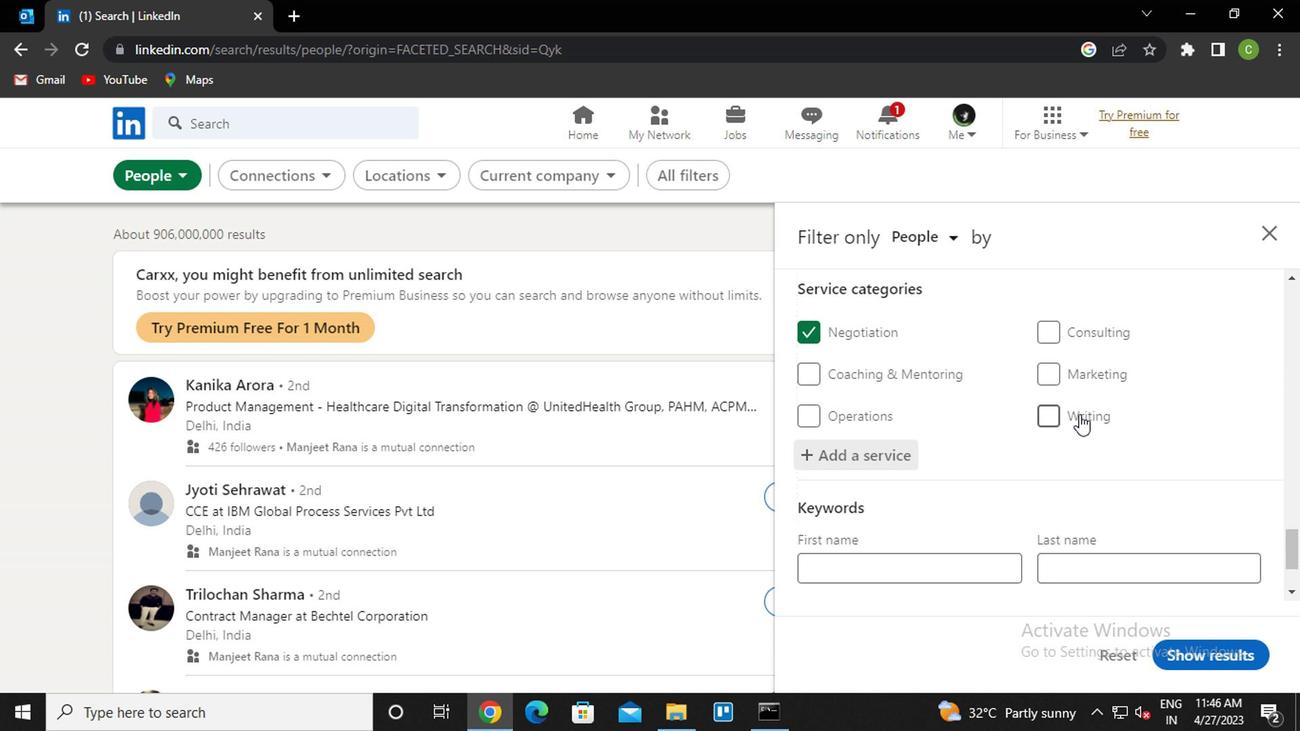 
Action: Mouse scrolled (1069, 421) with delta (0, -1)
Screenshot: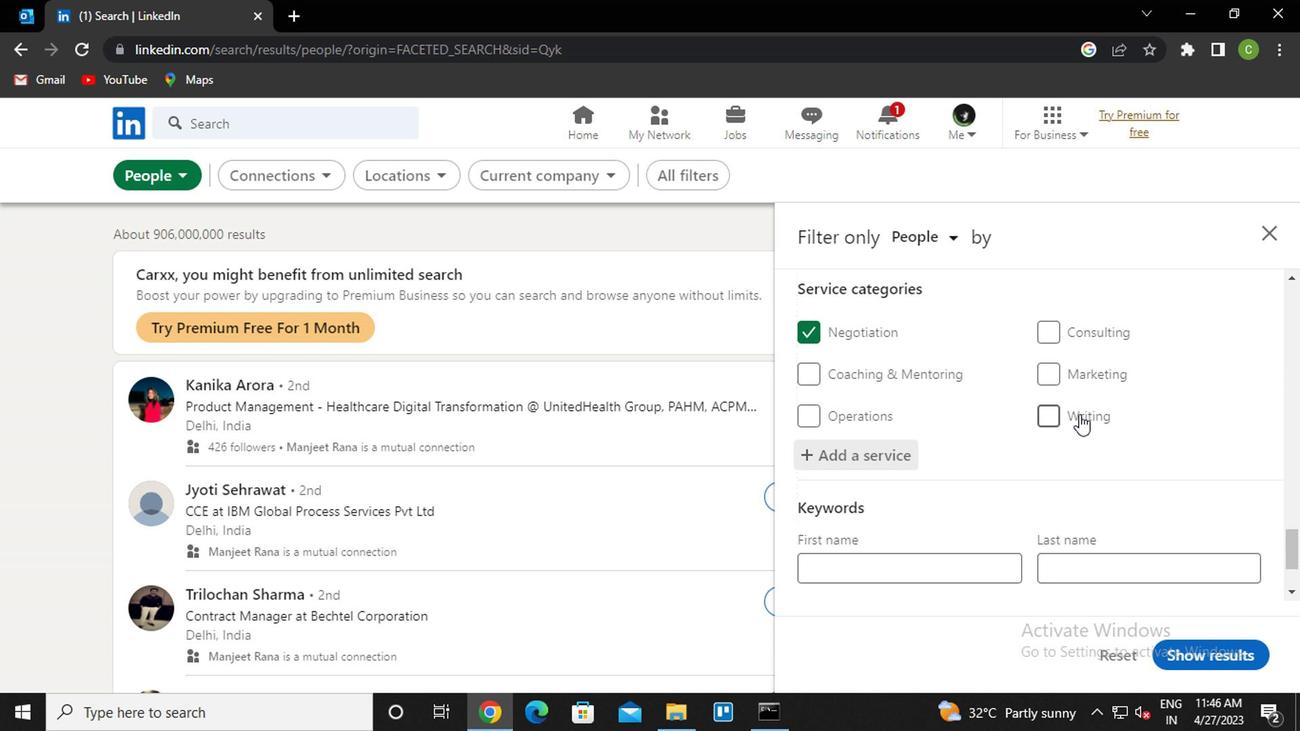 
Action: Mouse moved to (1066, 426)
Screenshot: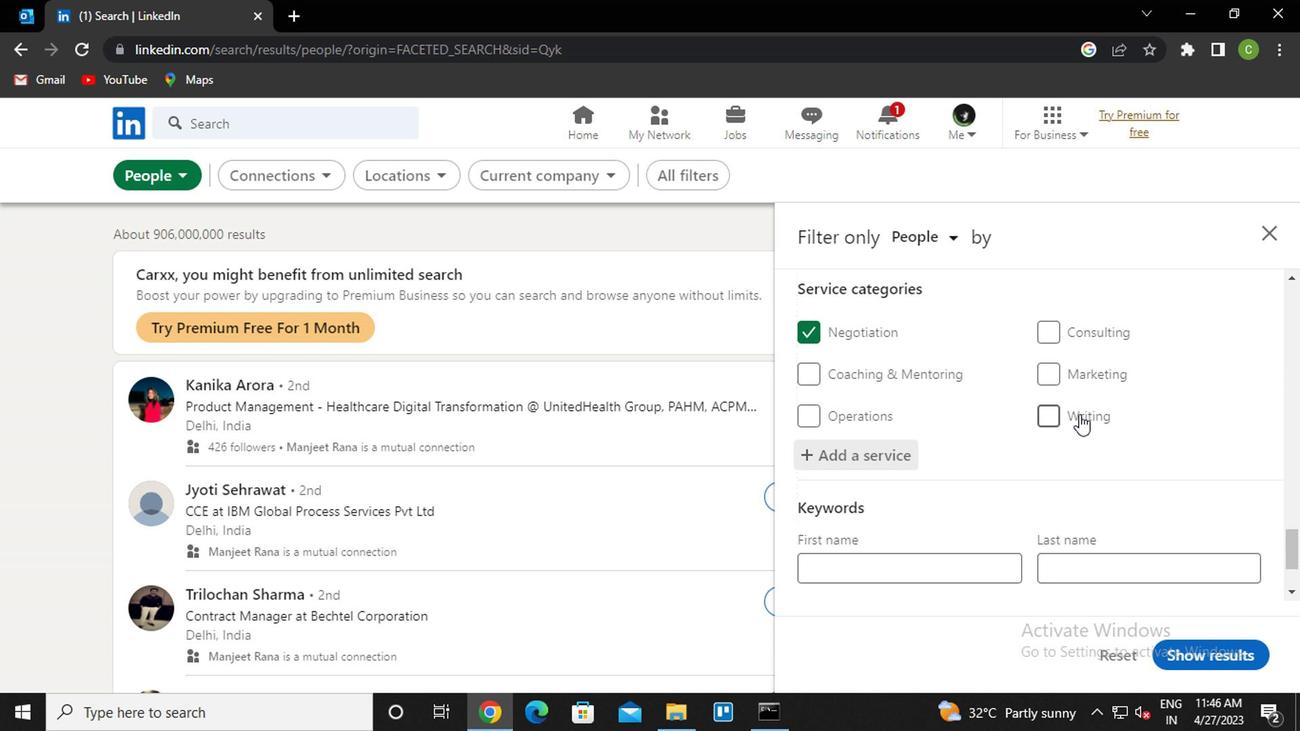 
Action: Mouse scrolled (1066, 426) with delta (0, 0)
Screenshot: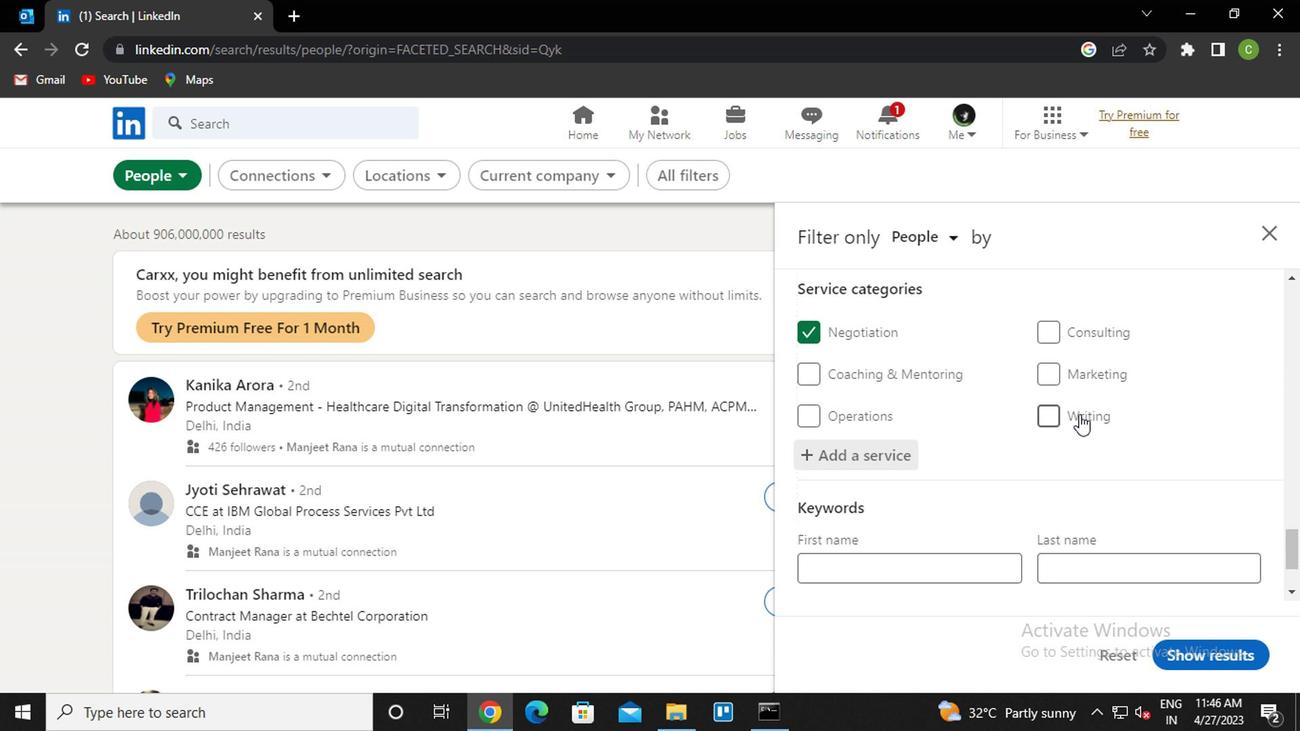 
Action: Mouse moved to (1064, 430)
Screenshot: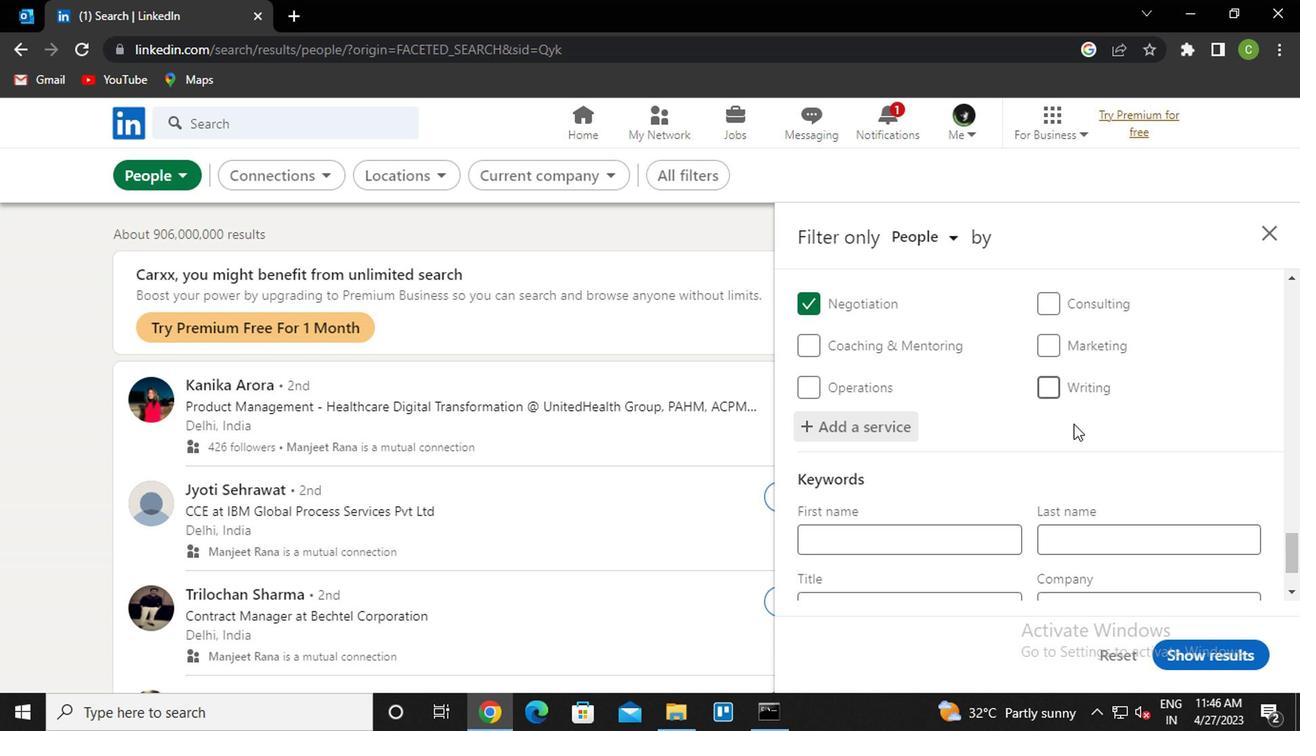 
Action: Mouse scrolled (1064, 430) with delta (0, 0)
Screenshot: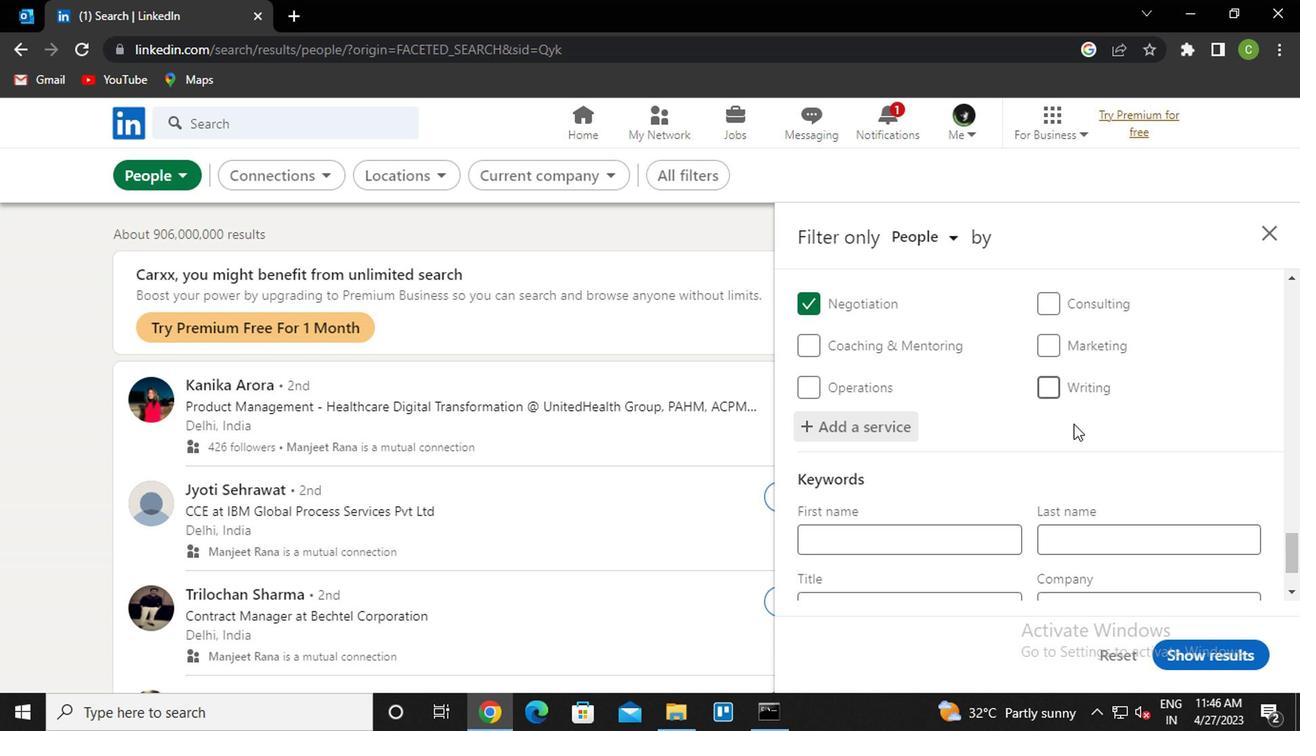 
Action: Mouse moved to (984, 503)
Screenshot: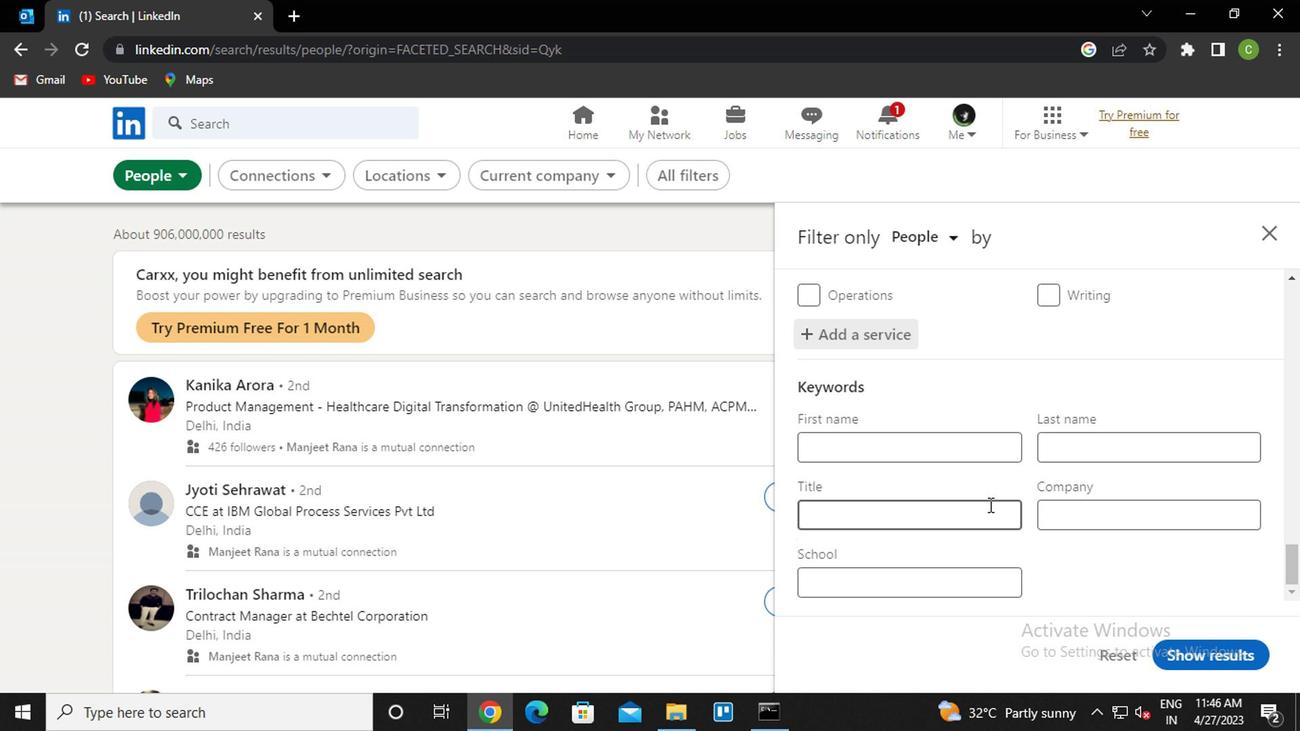 
Action: Mouse pressed left at (984, 503)
Screenshot: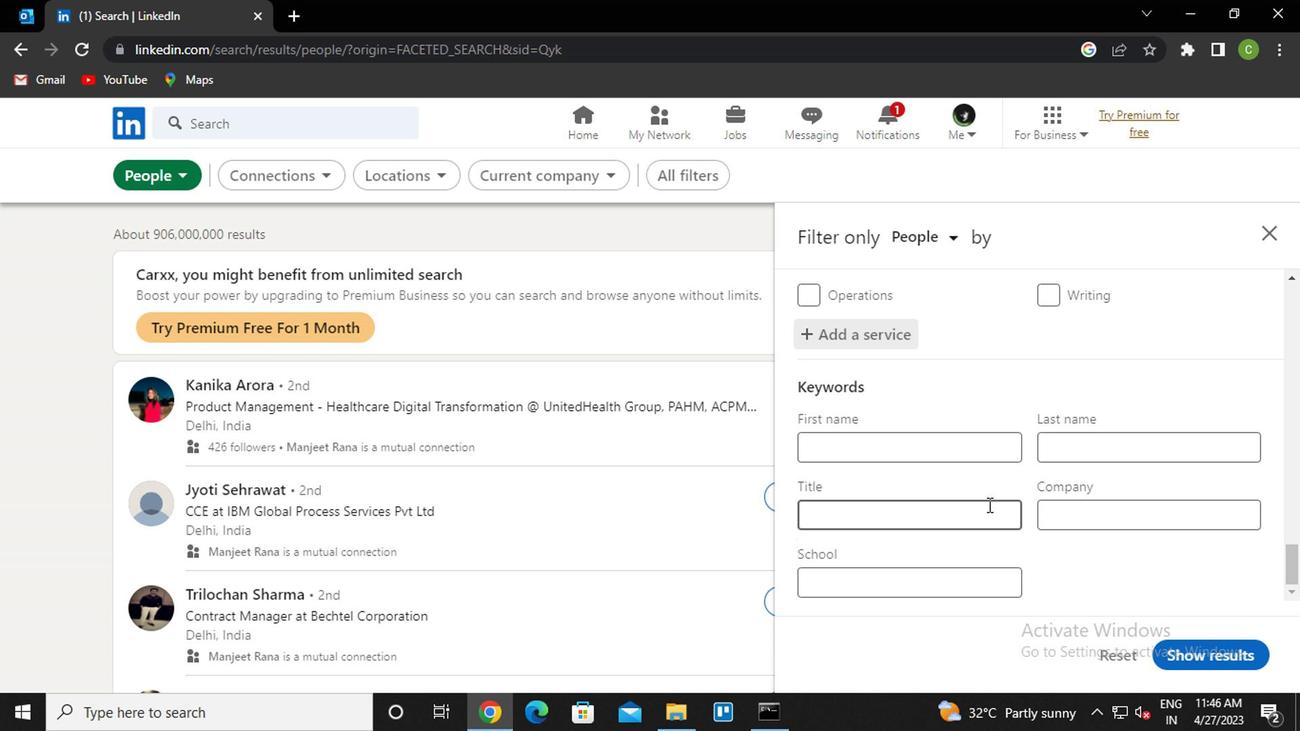 
Action: Key pressed <Key.caps_lock>h<Key.caps_lock>ead
Screenshot: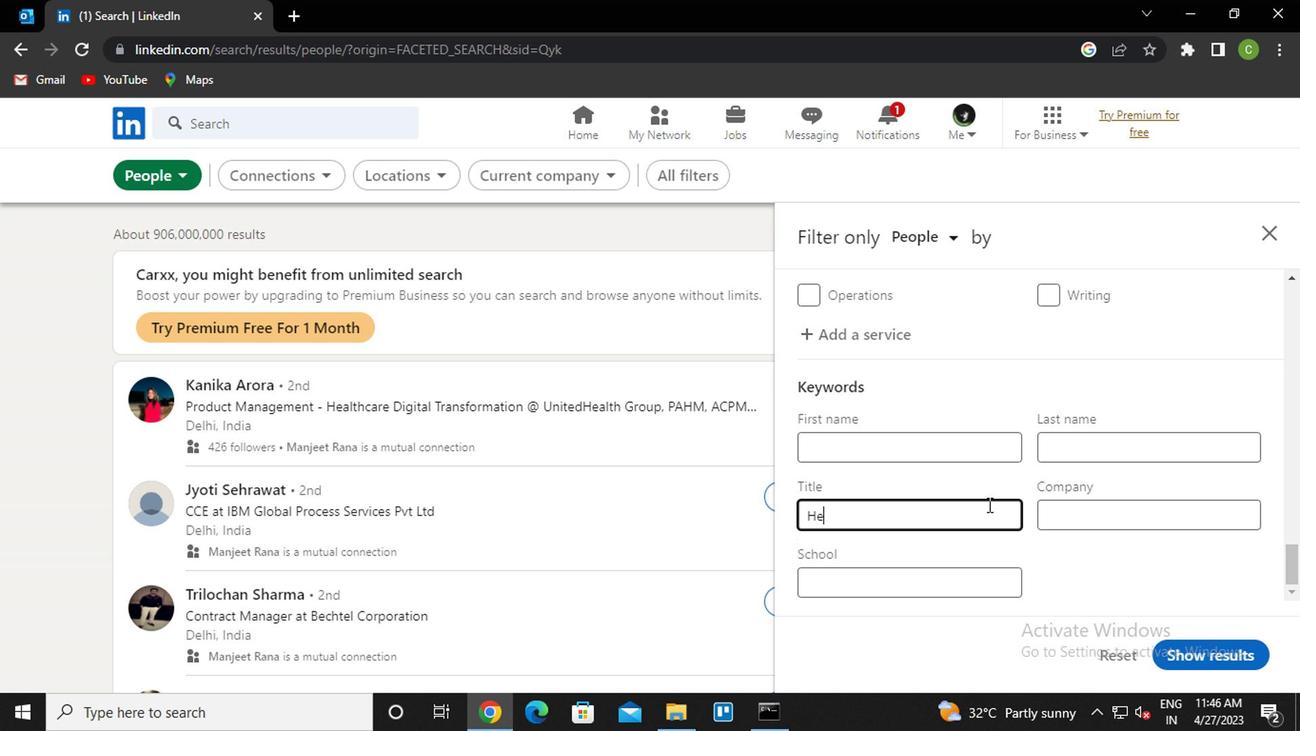
Action: Mouse moved to (1235, 665)
Screenshot: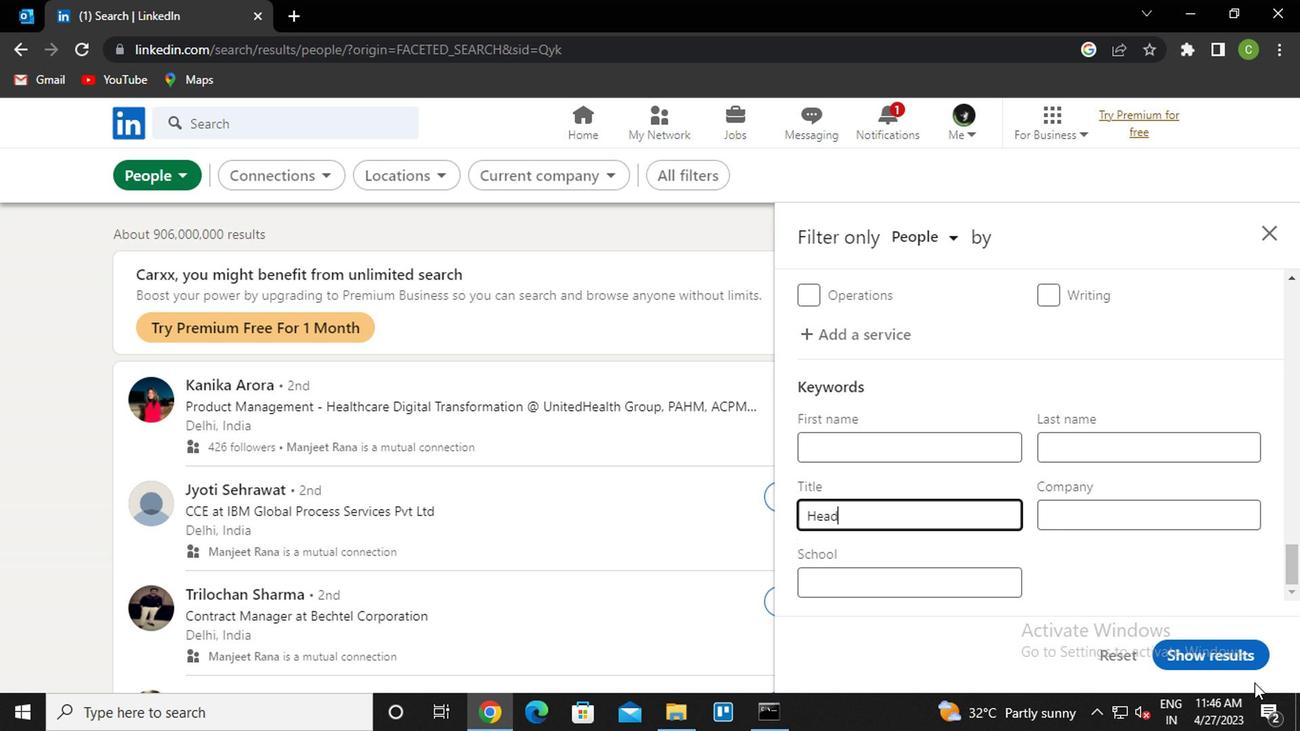 
Action: Mouse pressed left at (1235, 665)
Screenshot: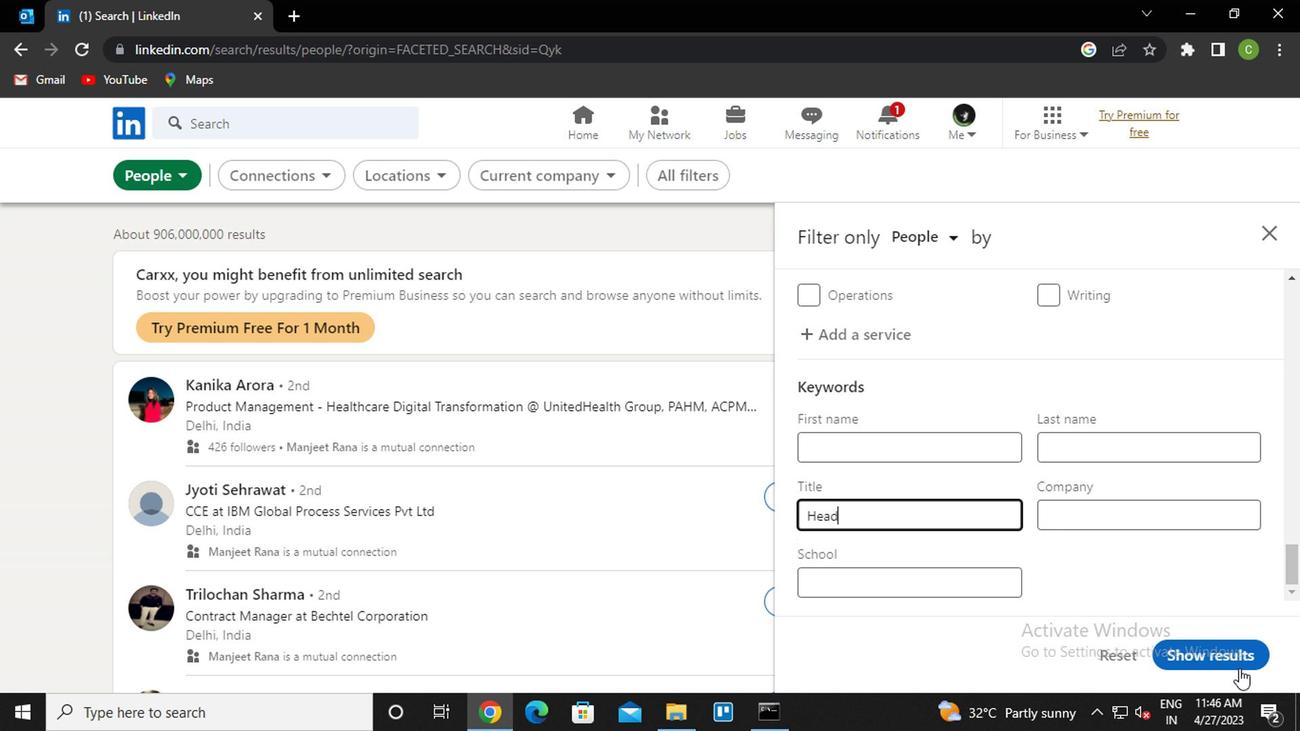 
Action: Mouse moved to (621, 631)
Screenshot: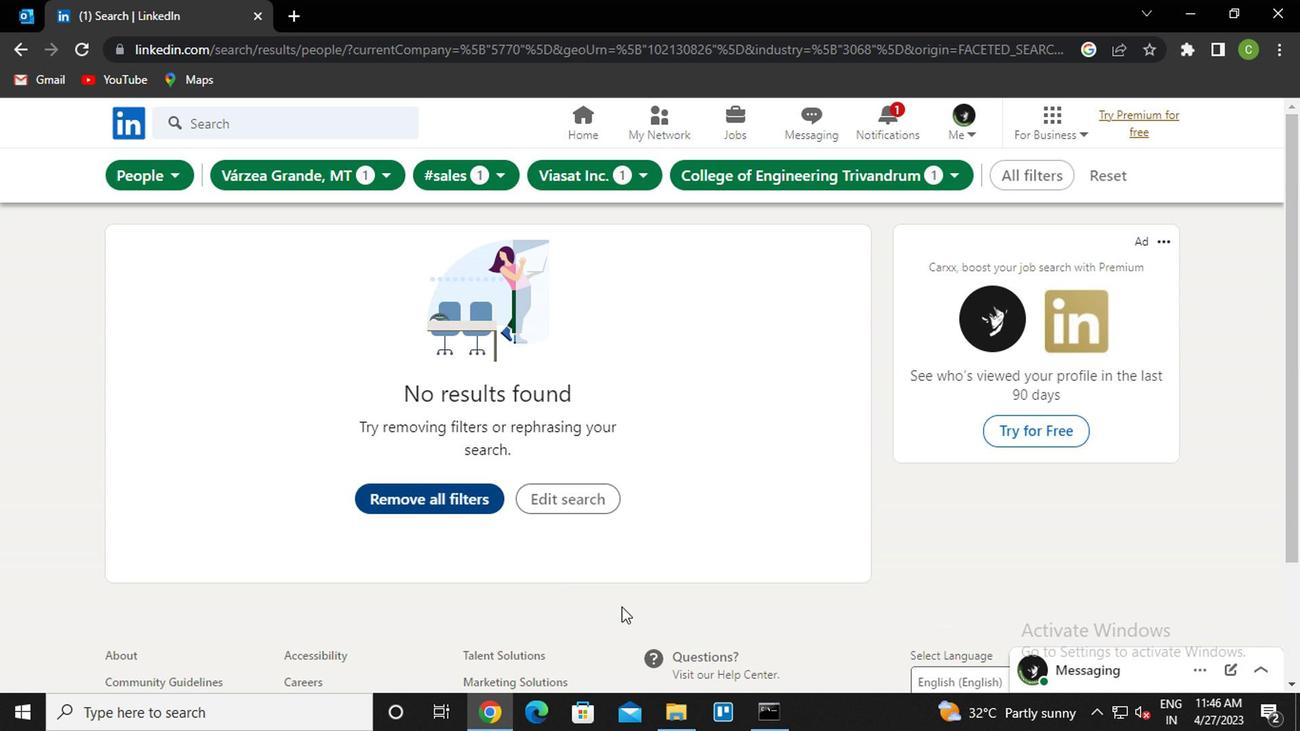
Action: Key pressed <Key.f8>
Screenshot: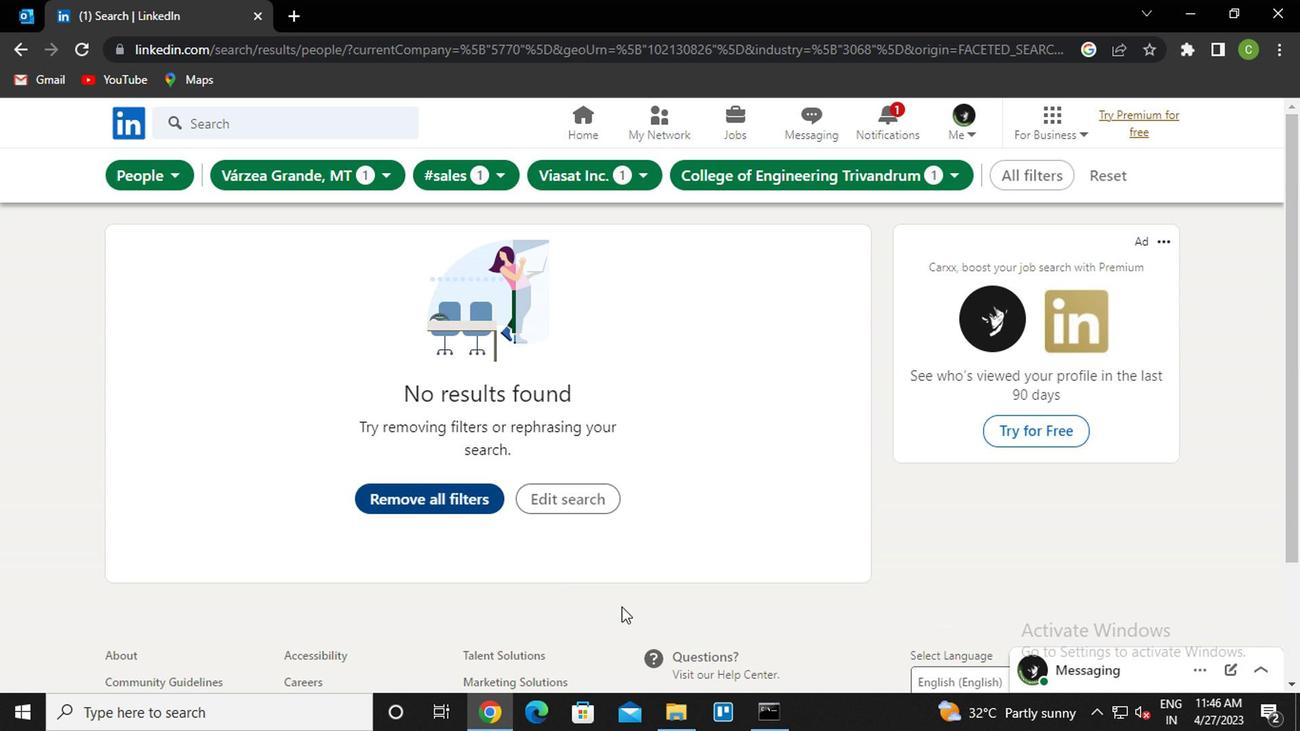 
